 Task: Find connections with filter location Biguaçu with filter topic #Investingwith filter profile language Potuguese with filter current company Hexaware Technologies with filter school The Assembly of God Church School - India with filter industry Telephone Call Centers with filter service category Financial Planning with filter keywords title Translator
Action: Mouse moved to (524, 100)
Screenshot: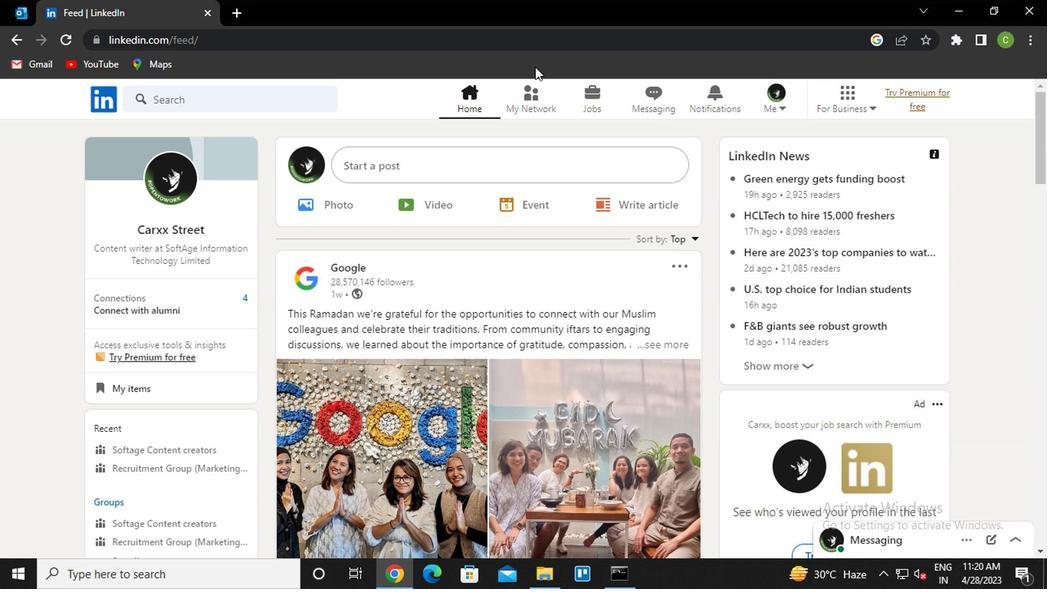
Action: Mouse pressed left at (524, 100)
Screenshot: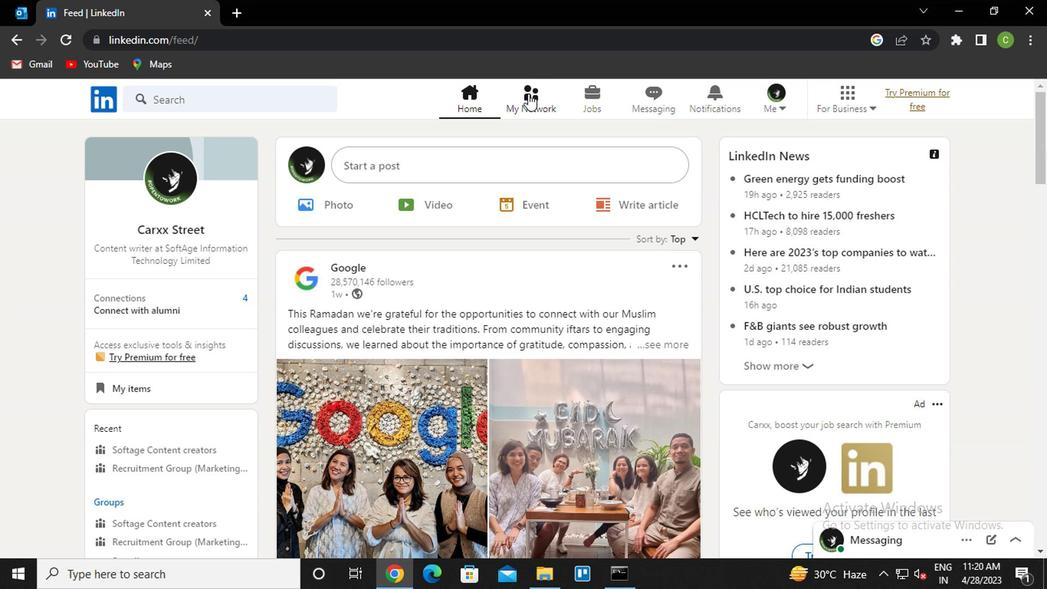 
Action: Mouse moved to (194, 192)
Screenshot: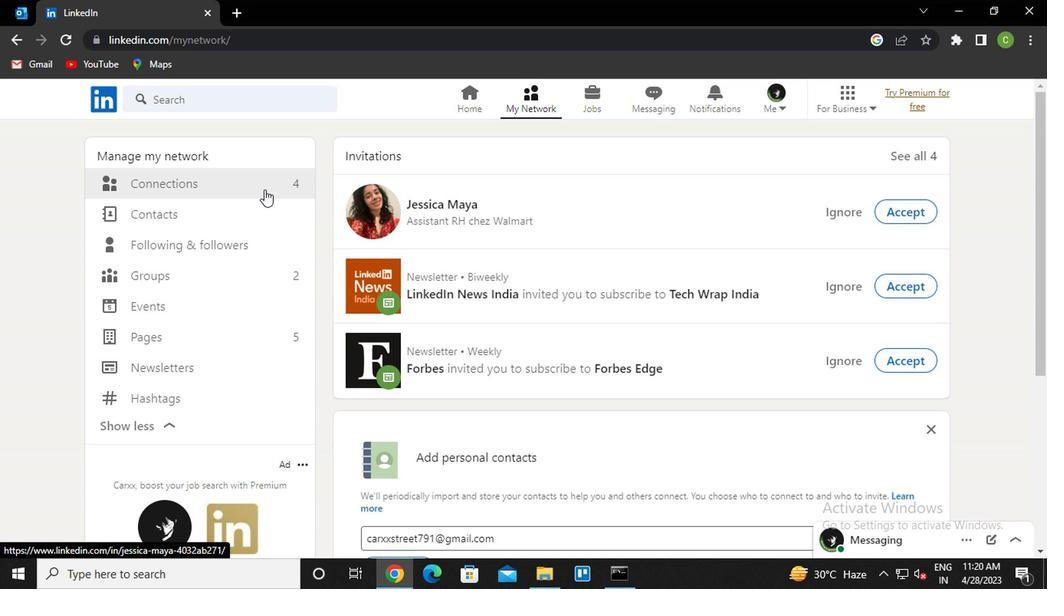 
Action: Mouse pressed left at (194, 192)
Screenshot: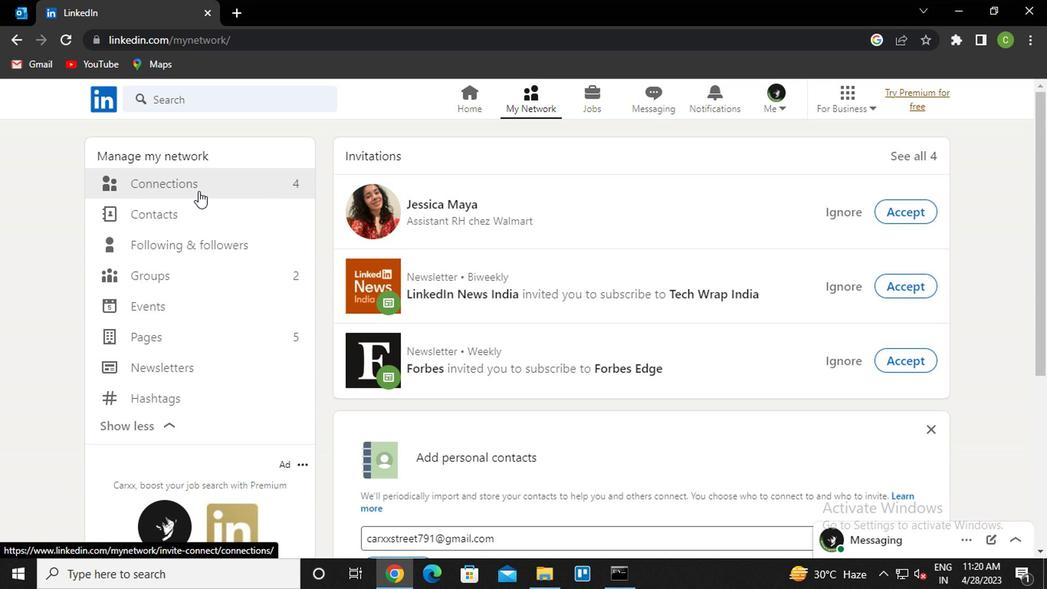 
Action: Mouse moved to (658, 188)
Screenshot: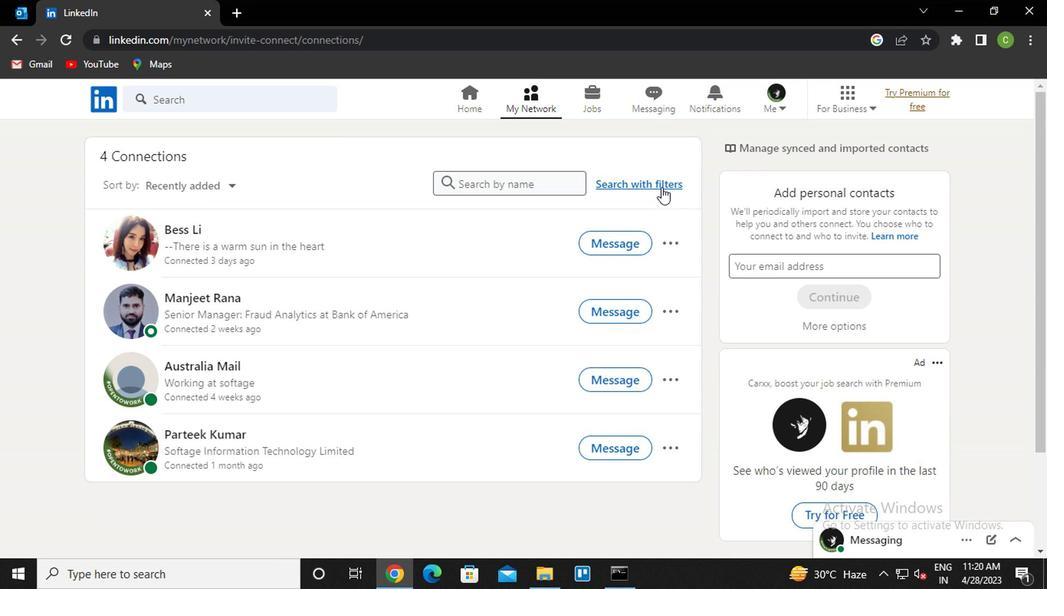 
Action: Mouse pressed left at (658, 188)
Screenshot: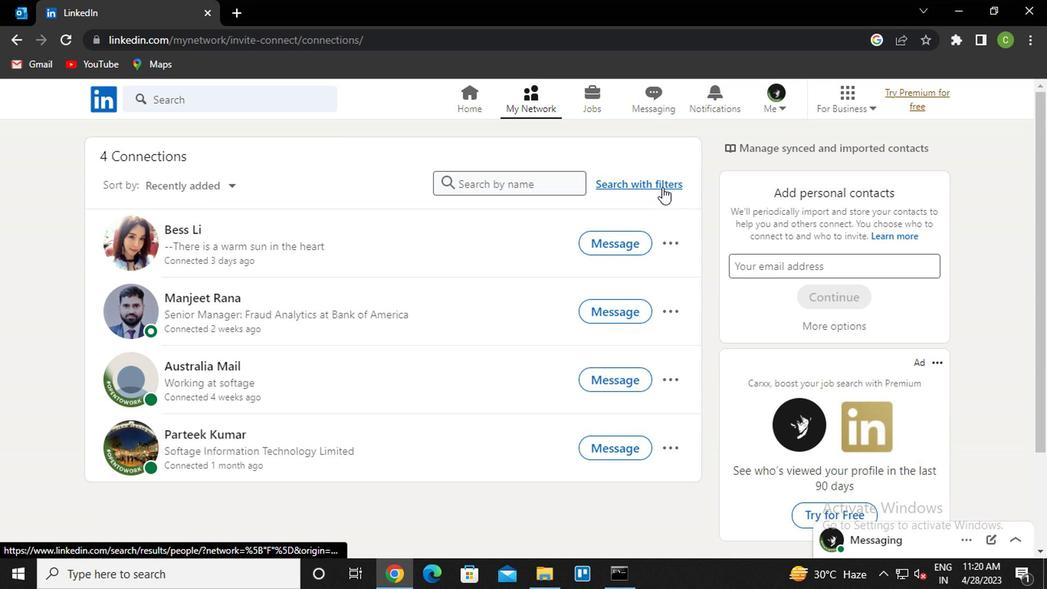 
Action: Mouse moved to (575, 145)
Screenshot: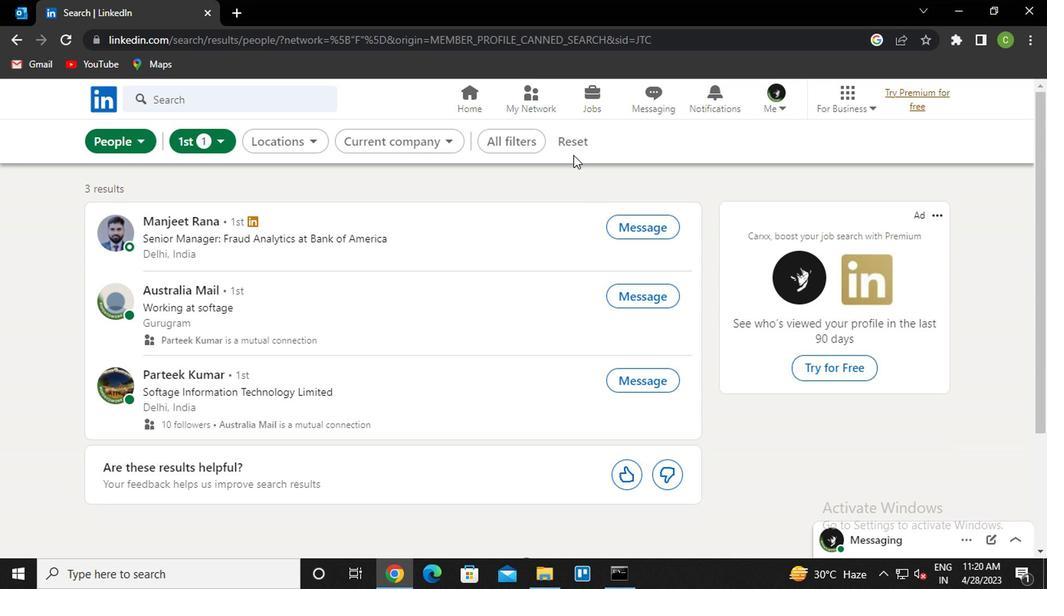 
Action: Mouse pressed left at (575, 145)
Screenshot: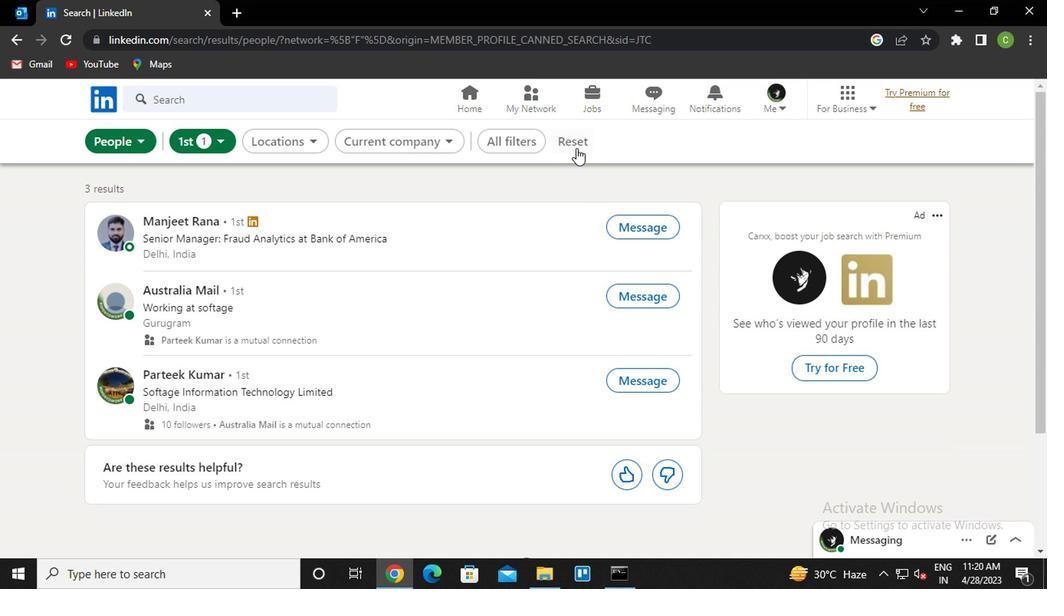 
Action: Mouse moved to (547, 146)
Screenshot: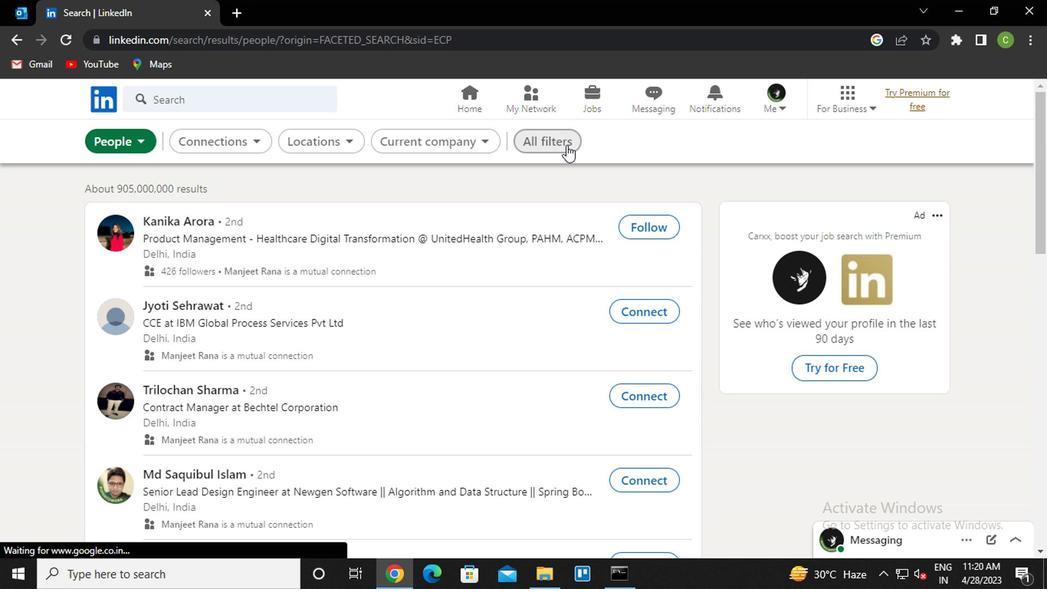 
Action: Mouse pressed left at (547, 146)
Screenshot: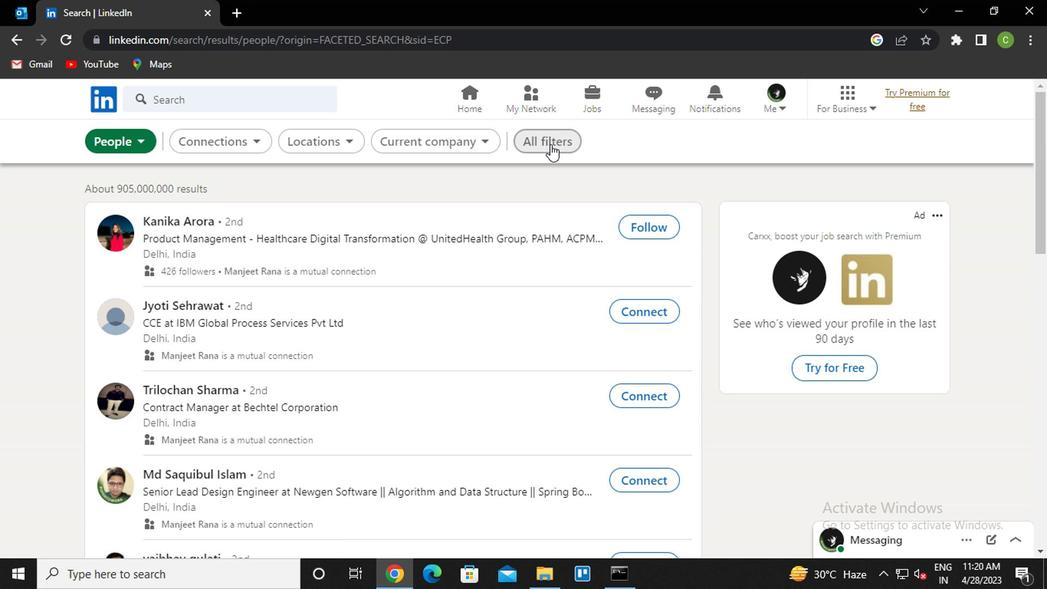 
Action: Mouse moved to (792, 367)
Screenshot: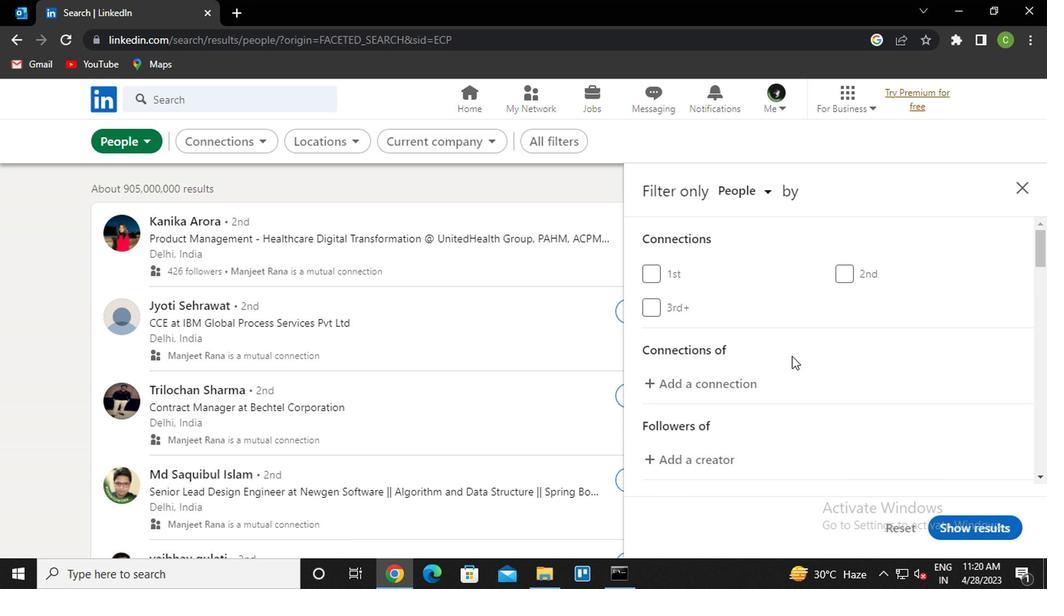 
Action: Mouse scrolled (792, 366) with delta (0, -1)
Screenshot: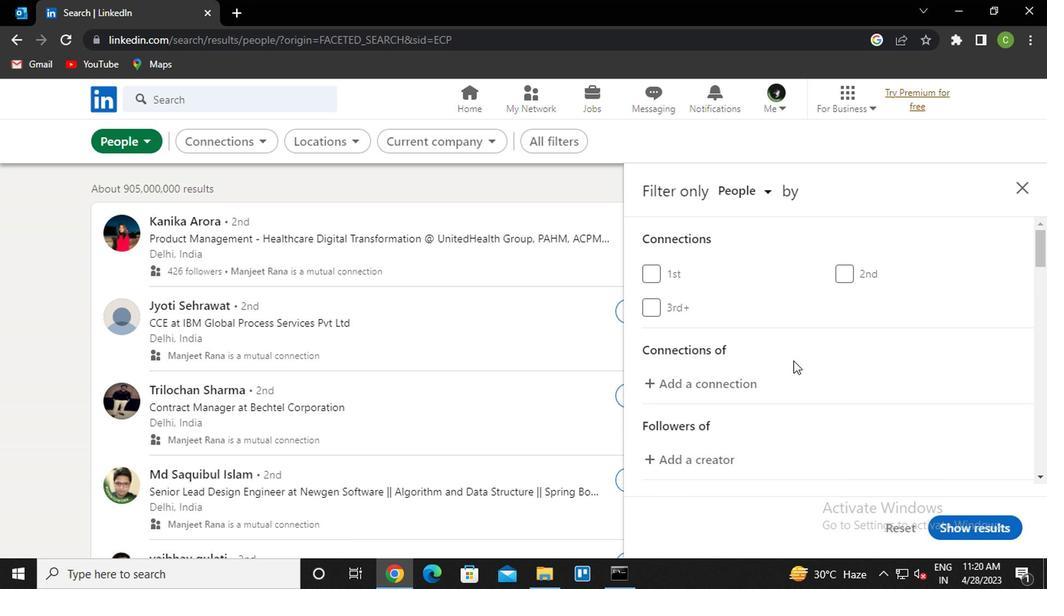 
Action: Mouse scrolled (792, 366) with delta (0, -1)
Screenshot: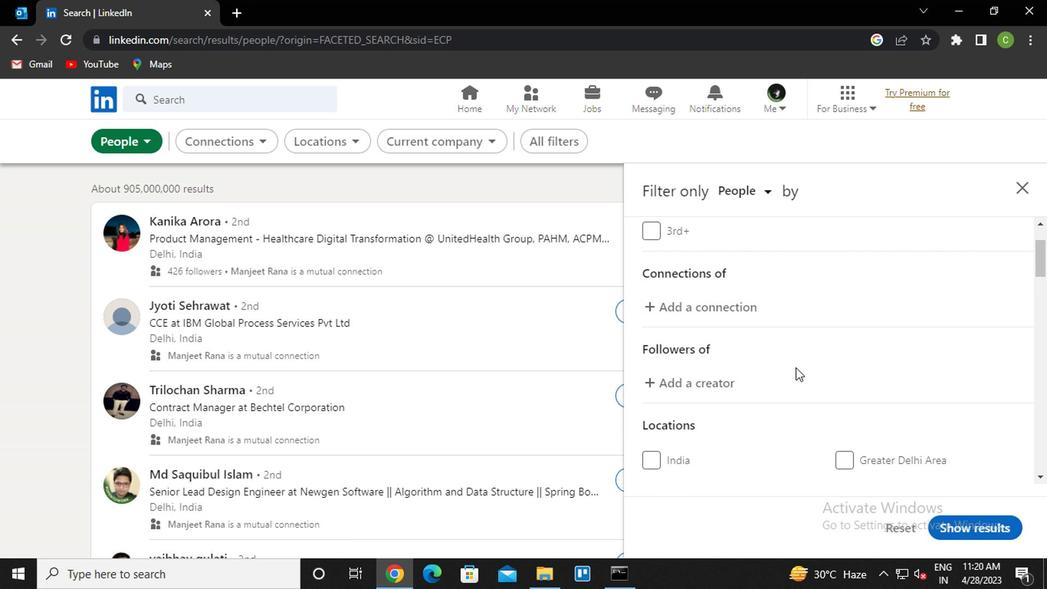 
Action: Mouse scrolled (792, 366) with delta (0, -1)
Screenshot: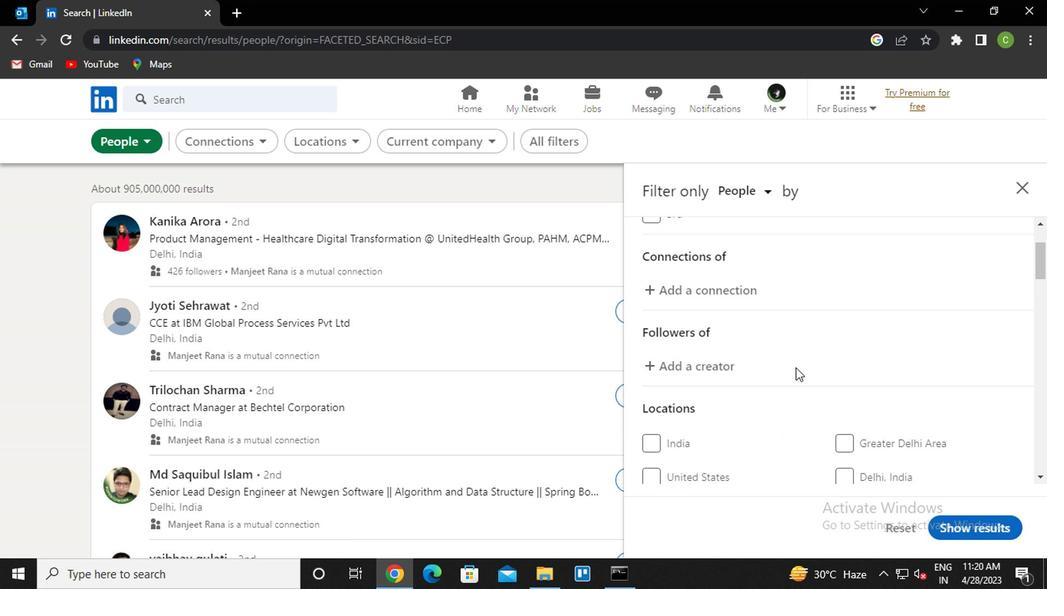 
Action: Mouse moved to (791, 370)
Screenshot: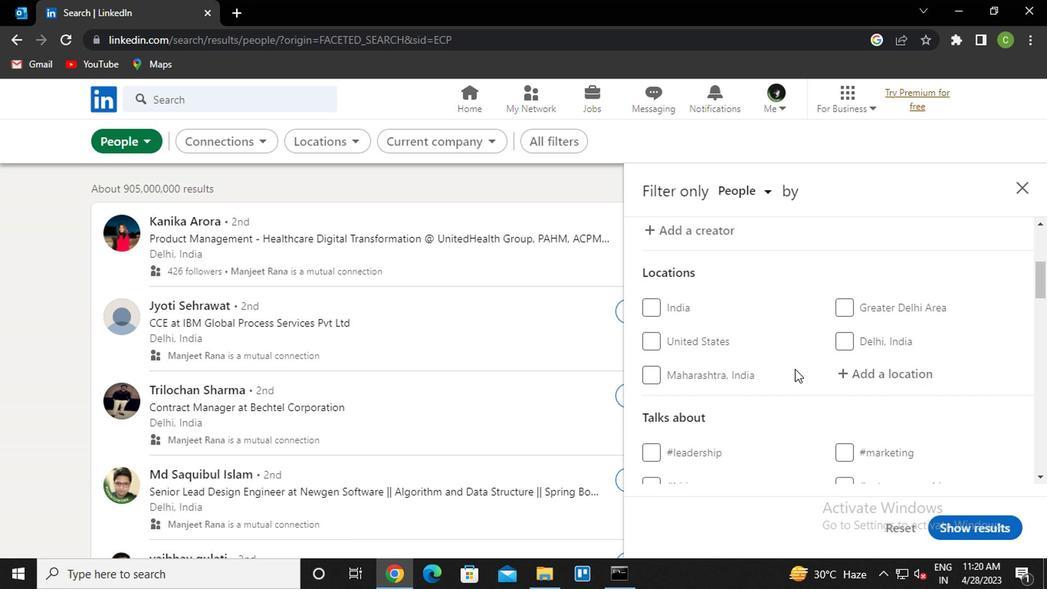 
Action: Mouse scrolled (791, 369) with delta (0, -1)
Screenshot: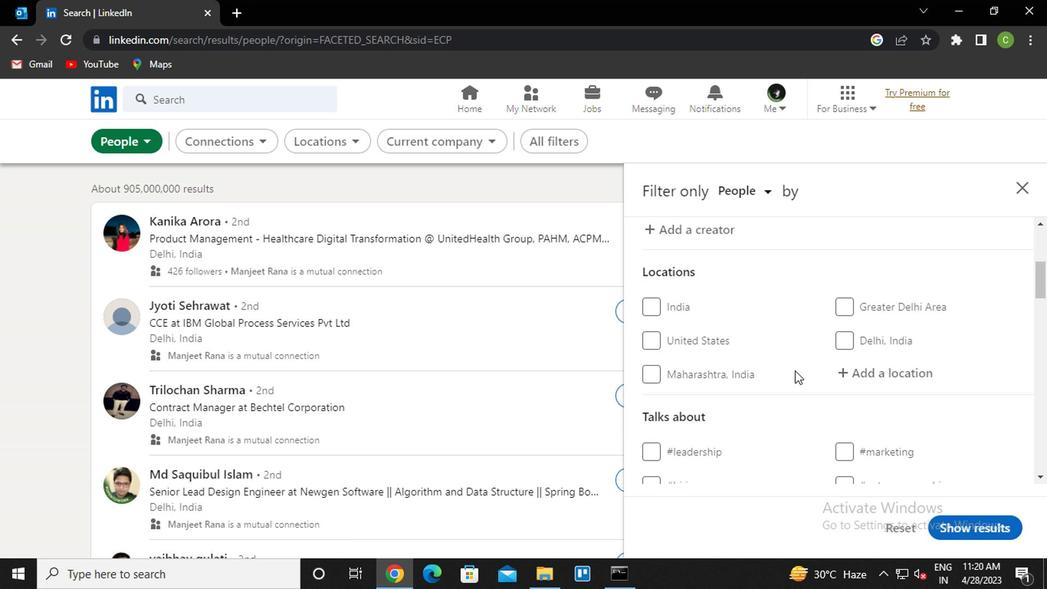 
Action: Mouse moved to (873, 299)
Screenshot: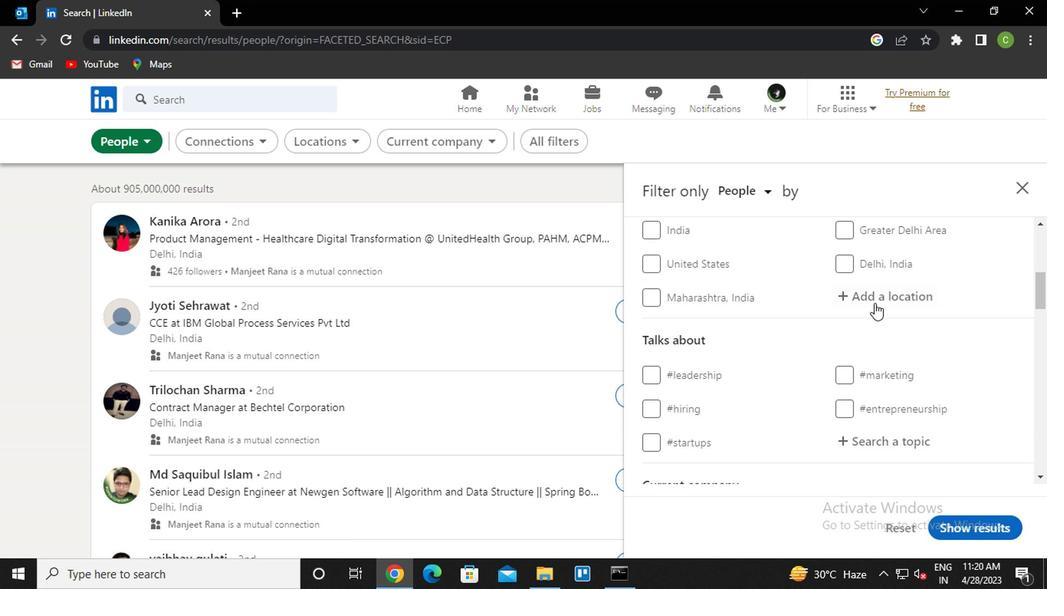 
Action: Mouse pressed left at (873, 299)
Screenshot: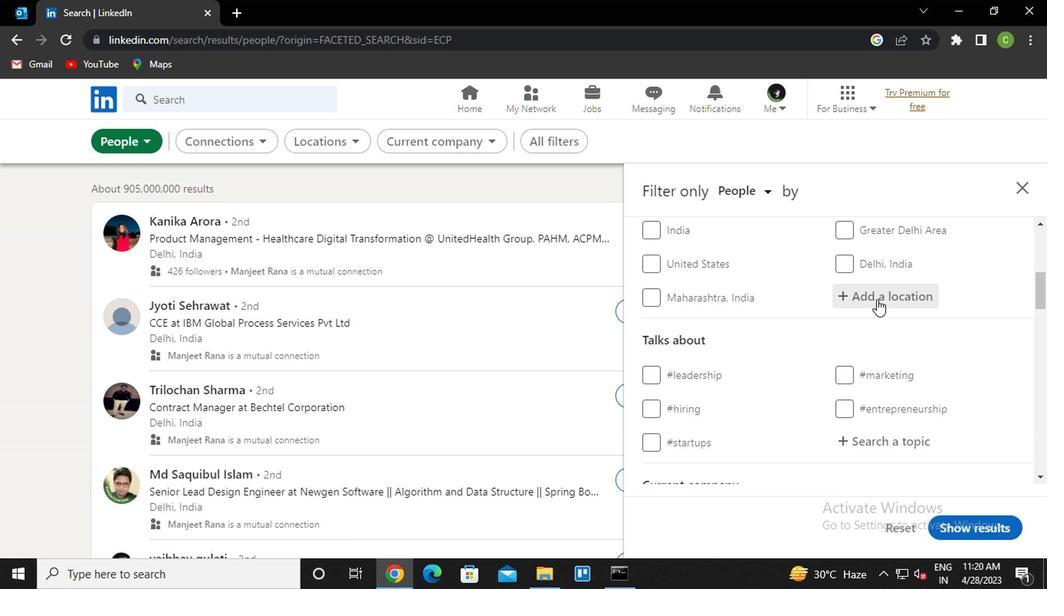 
Action: Key pressed <Key.caps_lock>b<Key.caps_lock>iguacu<Key.down><Key.enter>
Screenshot: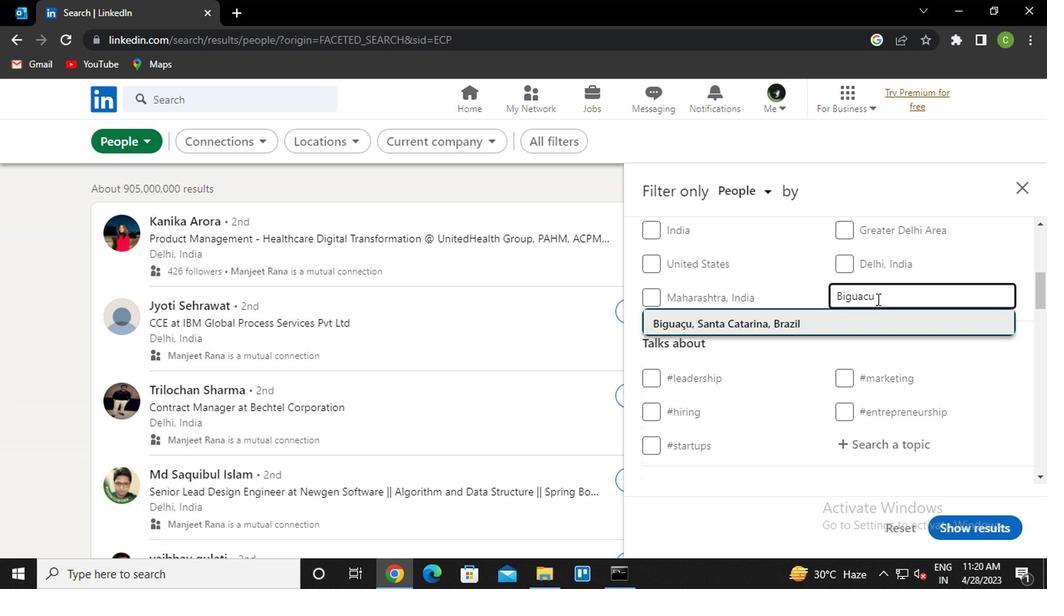 
Action: Mouse scrolled (873, 298) with delta (0, 0)
Screenshot: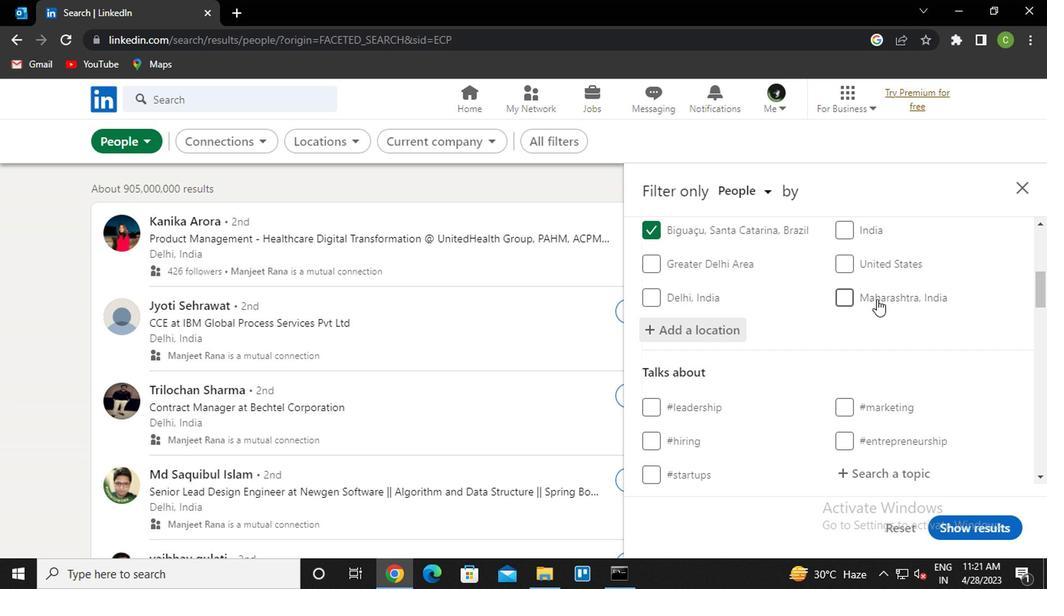 
Action: Mouse scrolled (873, 298) with delta (0, 0)
Screenshot: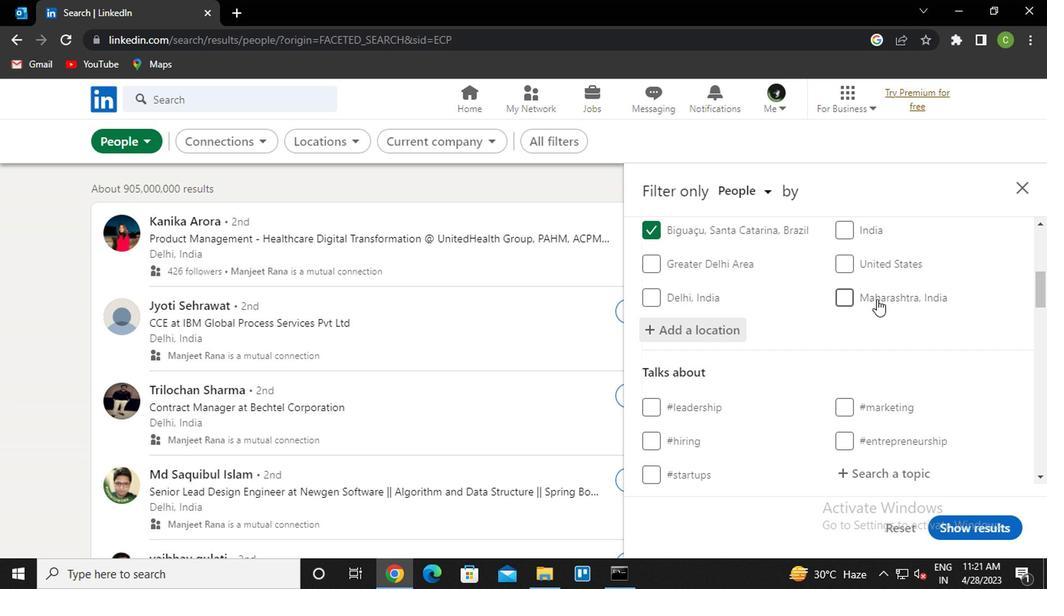 
Action: Mouse scrolled (873, 298) with delta (0, 0)
Screenshot: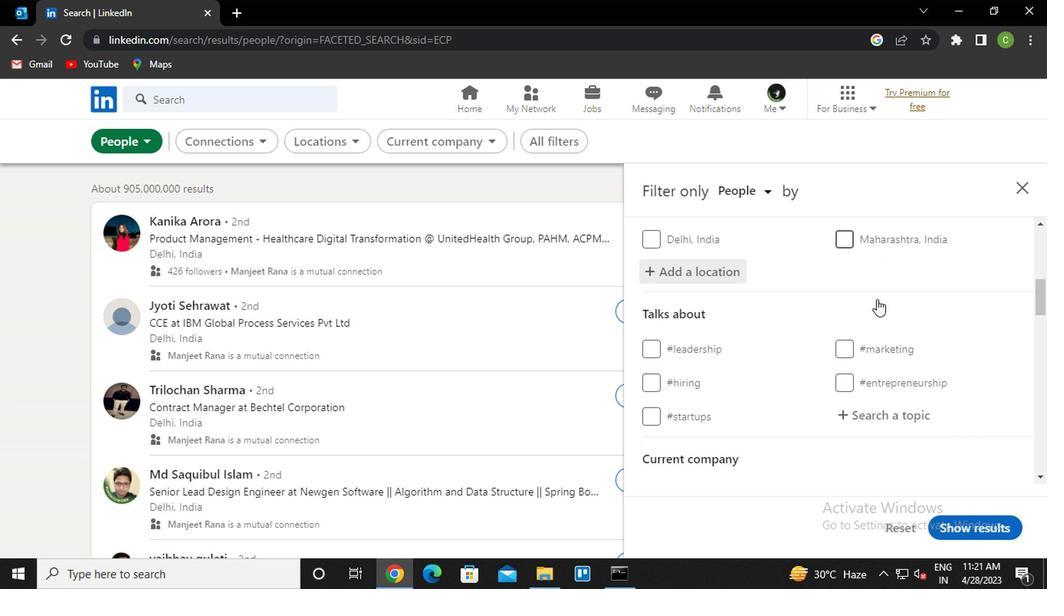 
Action: Mouse moved to (898, 243)
Screenshot: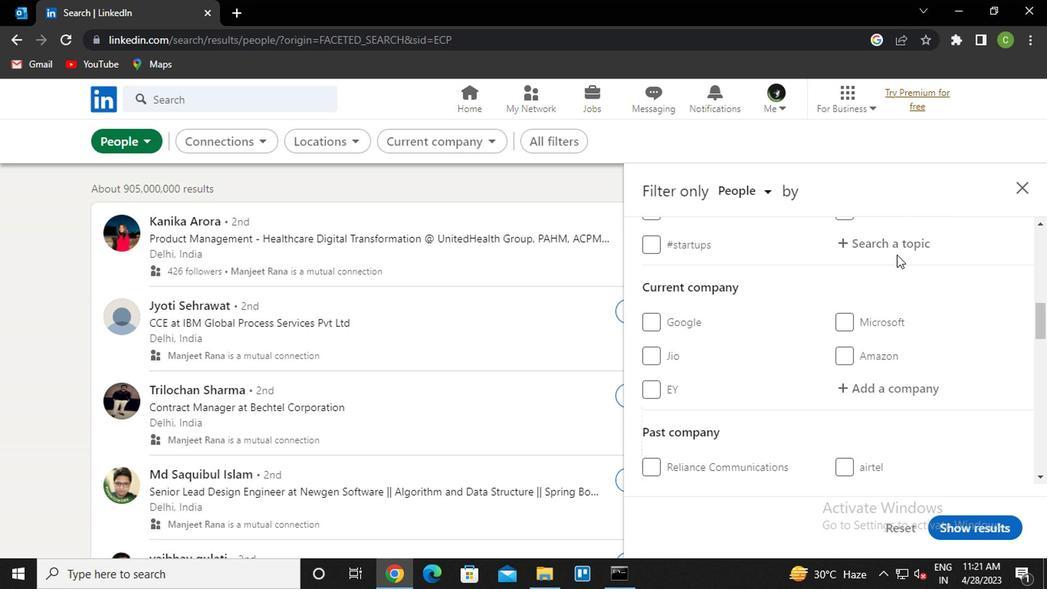 
Action: Mouse pressed left at (898, 243)
Screenshot: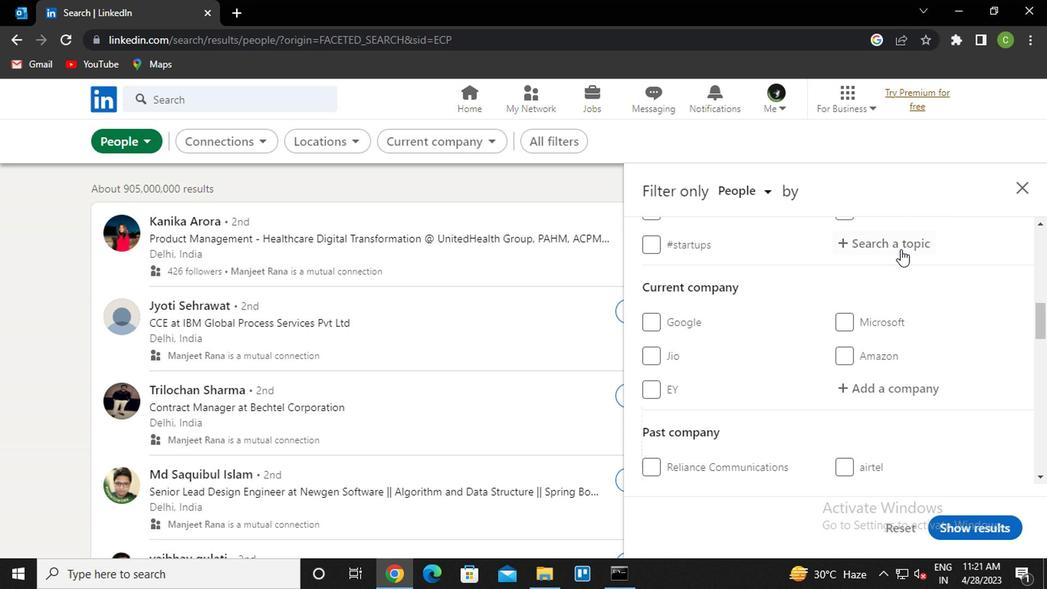 
Action: Key pressed <Key.caps_lock>i<Key.caps_lock>nvesting<Key.down><Key.enter>
Screenshot: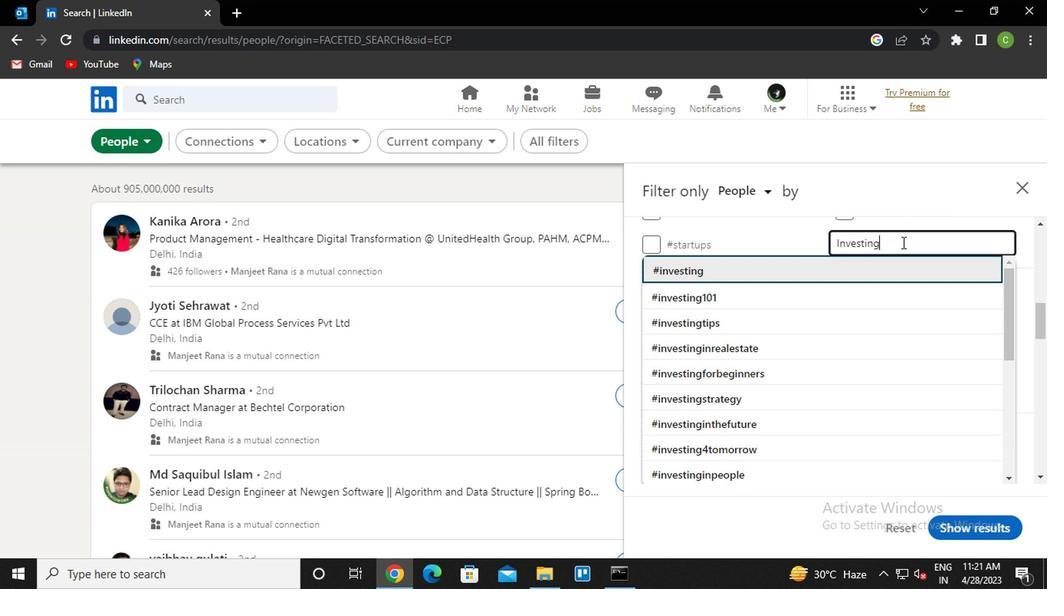 
Action: Mouse scrolled (898, 242) with delta (0, 0)
Screenshot: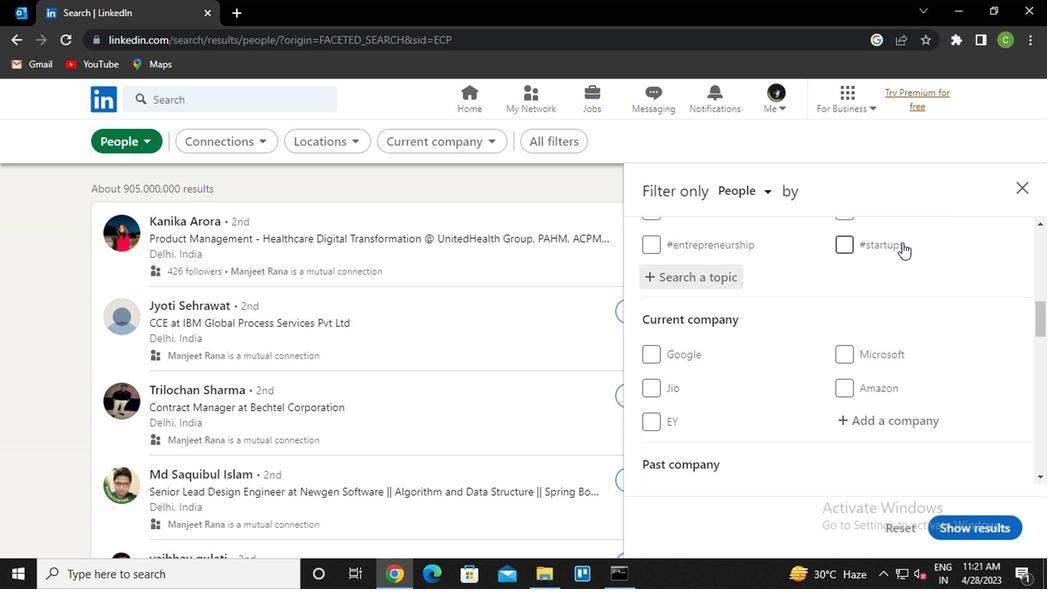 
Action: Mouse moved to (768, 336)
Screenshot: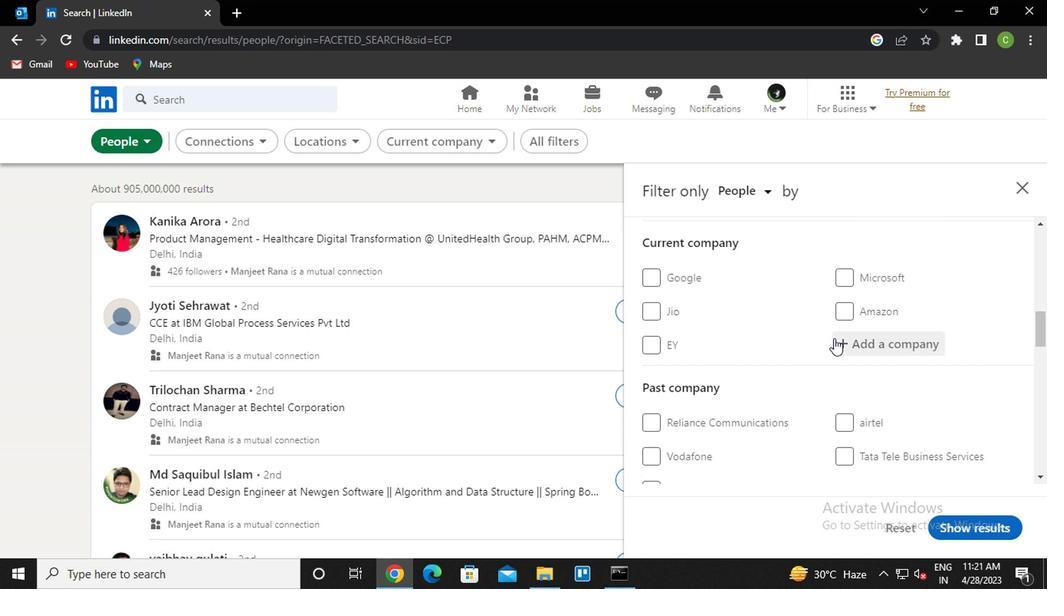 
Action: Mouse scrolled (768, 334) with delta (0, -1)
Screenshot: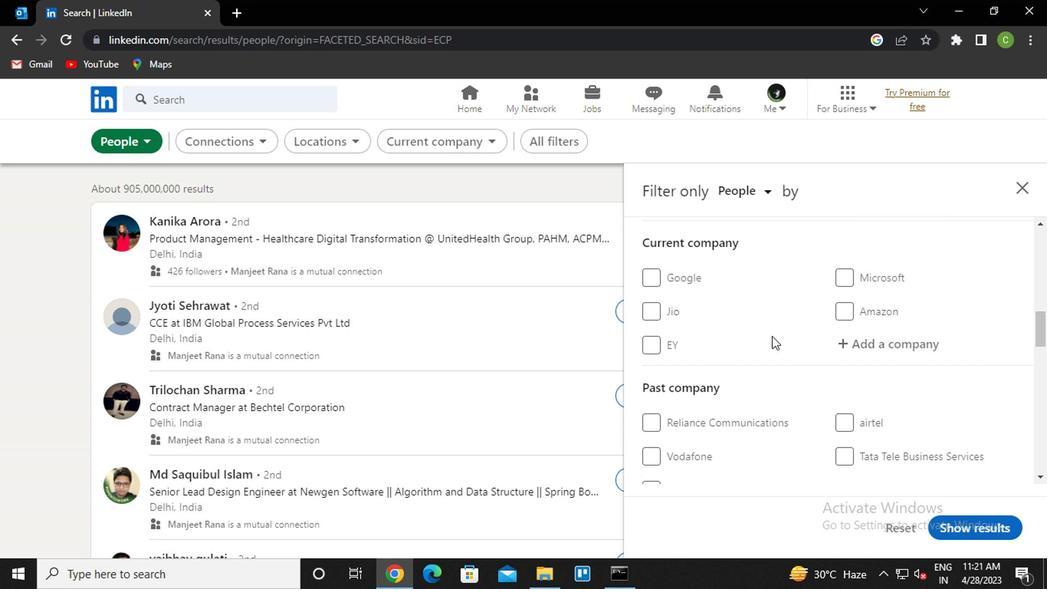 
Action: Mouse scrolled (768, 334) with delta (0, -1)
Screenshot: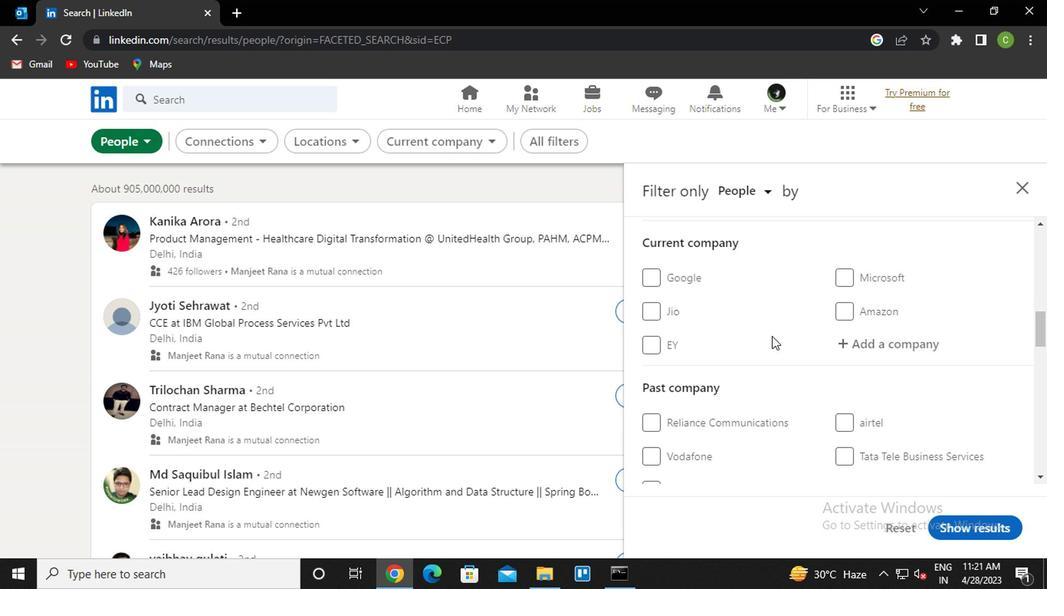 
Action: Mouse scrolled (768, 334) with delta (0, -1)
Screenshot: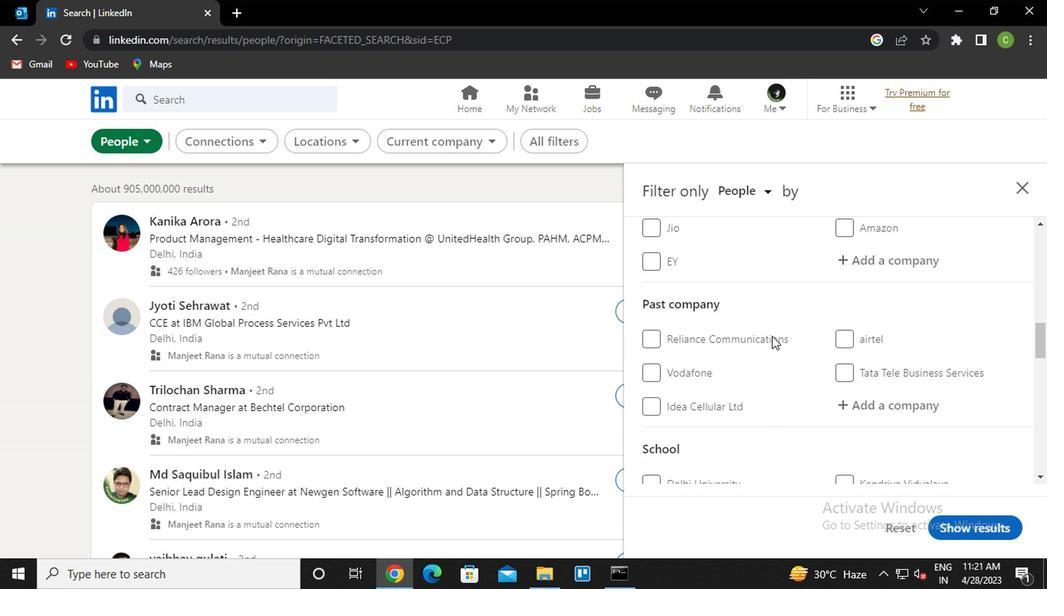 
Action: Mouse scrolled (768, 334) with delta (0, -1)
Screenshot: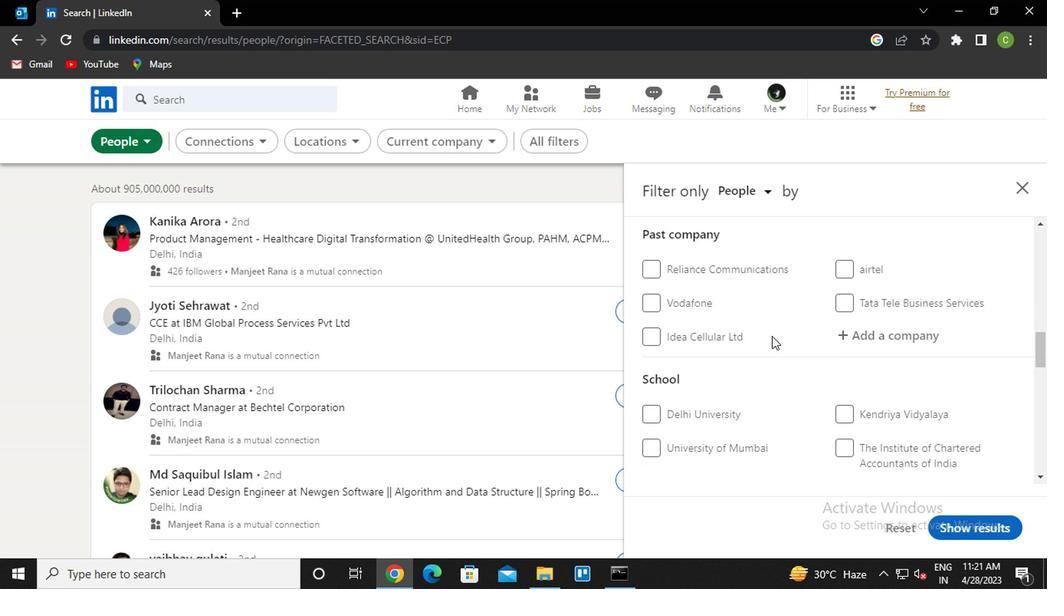 
Action: Mouse scrolled (768, 334) with delta (0, -1)
Screenshot: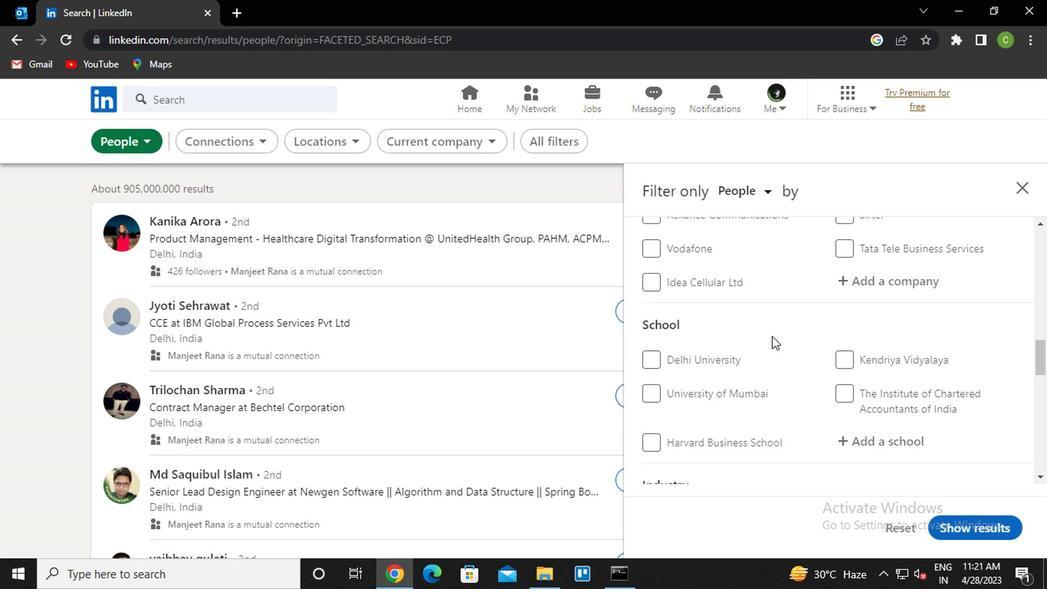 
Action: Mouse moved to (766, 332)
Screenshot: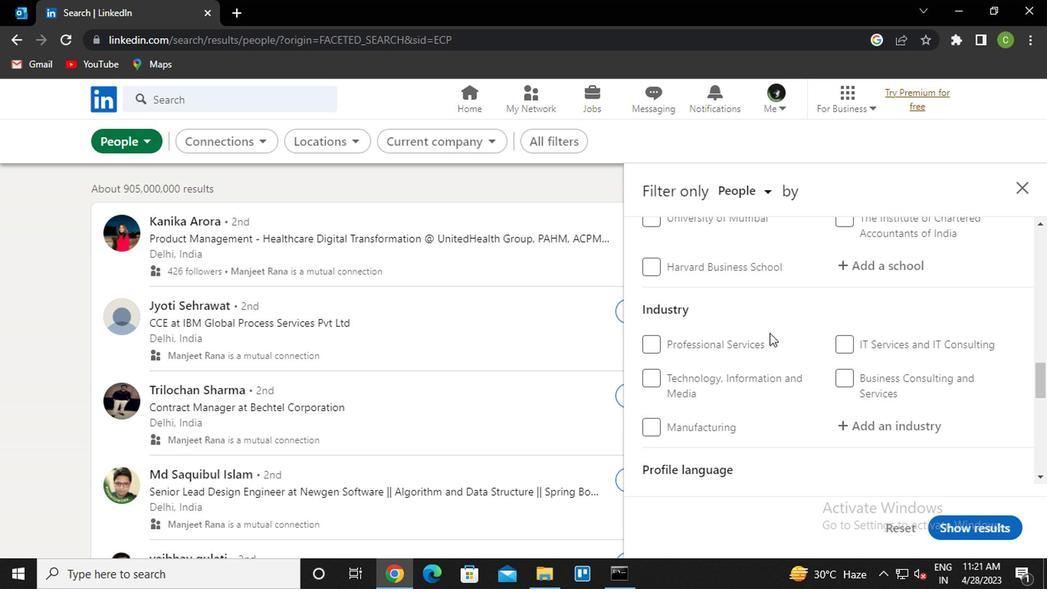 
Action: Mouse scrolled (766, 332) with delta (0, 0)
Screenshot: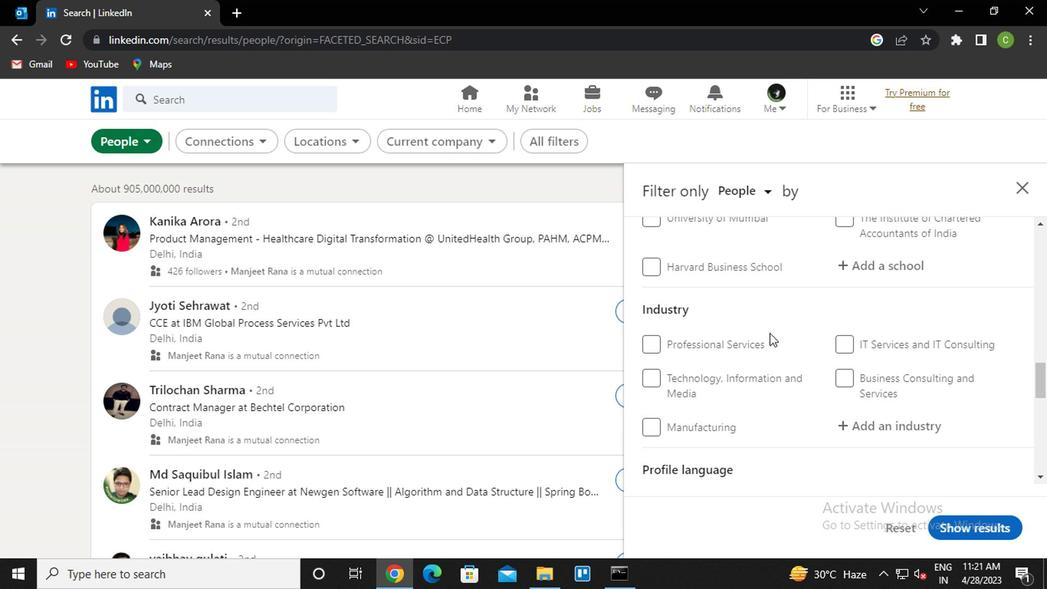 
Action: Mouse moved to (766, 338)
Screenshot: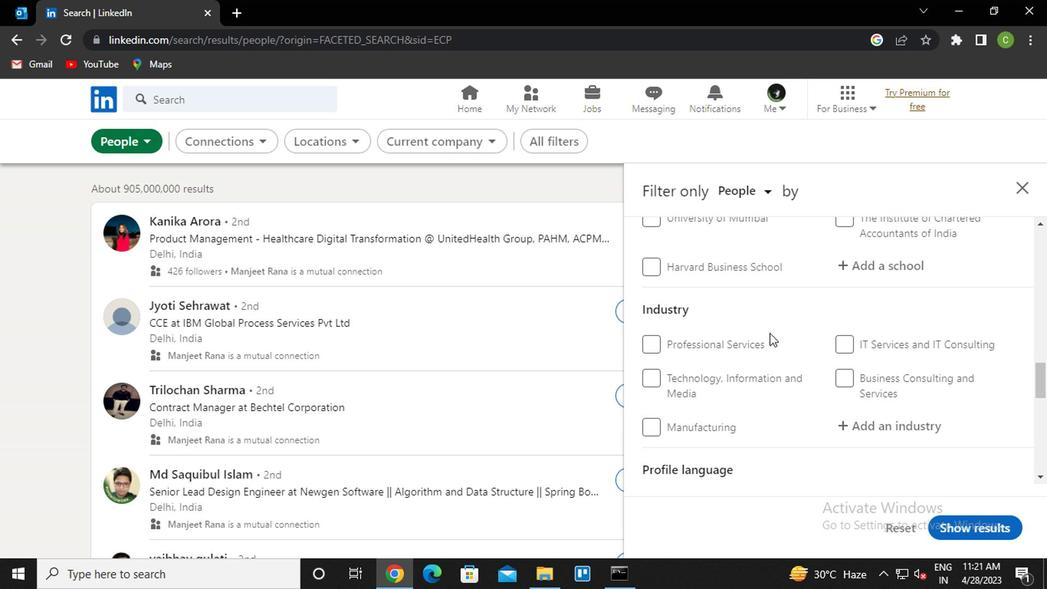 
Action: Mouse scrolled (766, 338) with delta (0, 0)
Screenshot: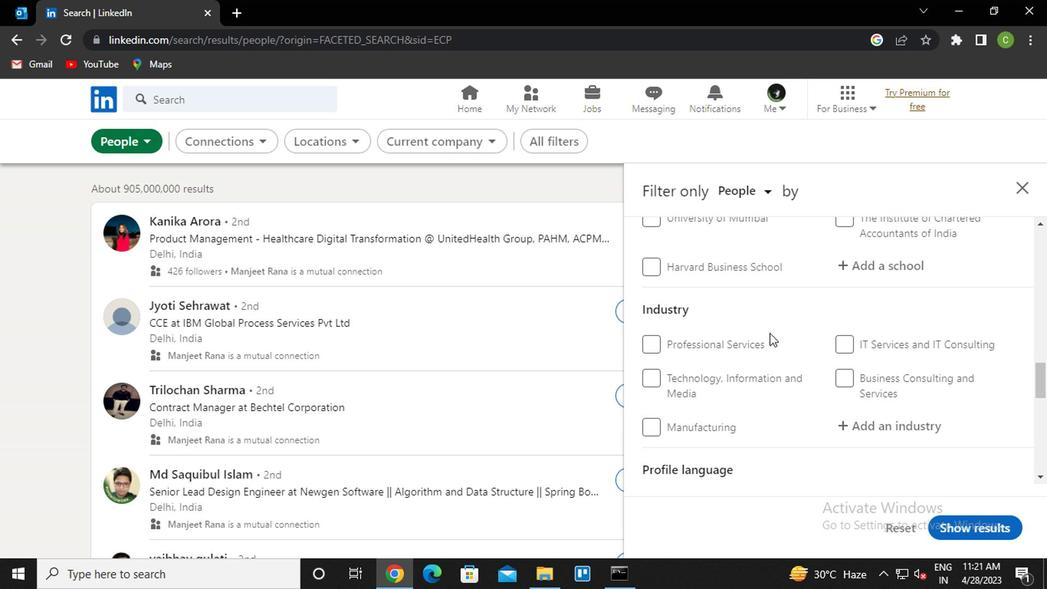 
Action: Mouse moved to (764, 345)
Screenshot: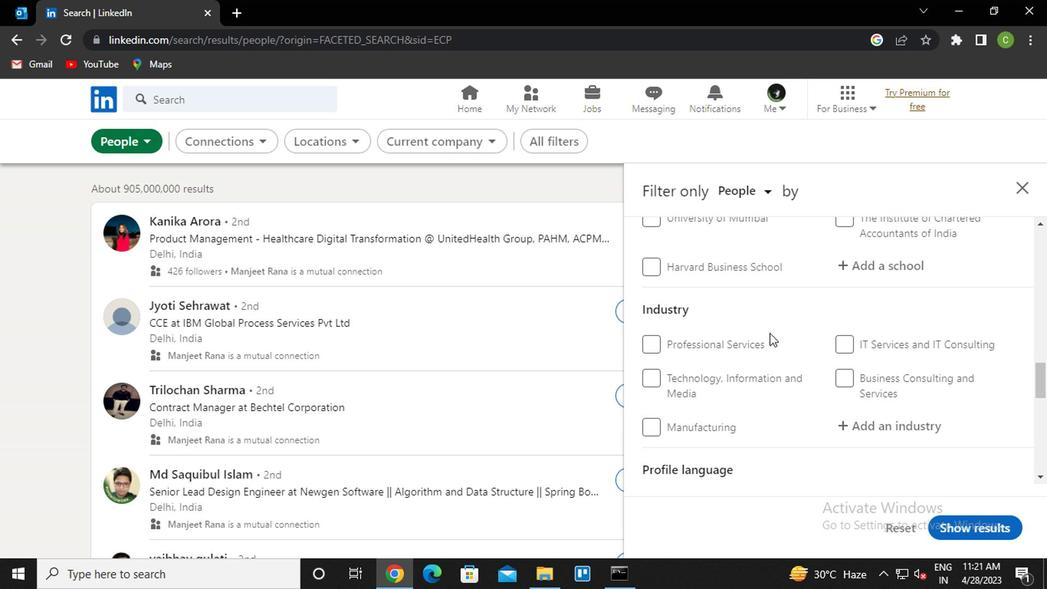 
Action: Mouse scrolled (764, 345) with delta (0, 0)
Screenshot: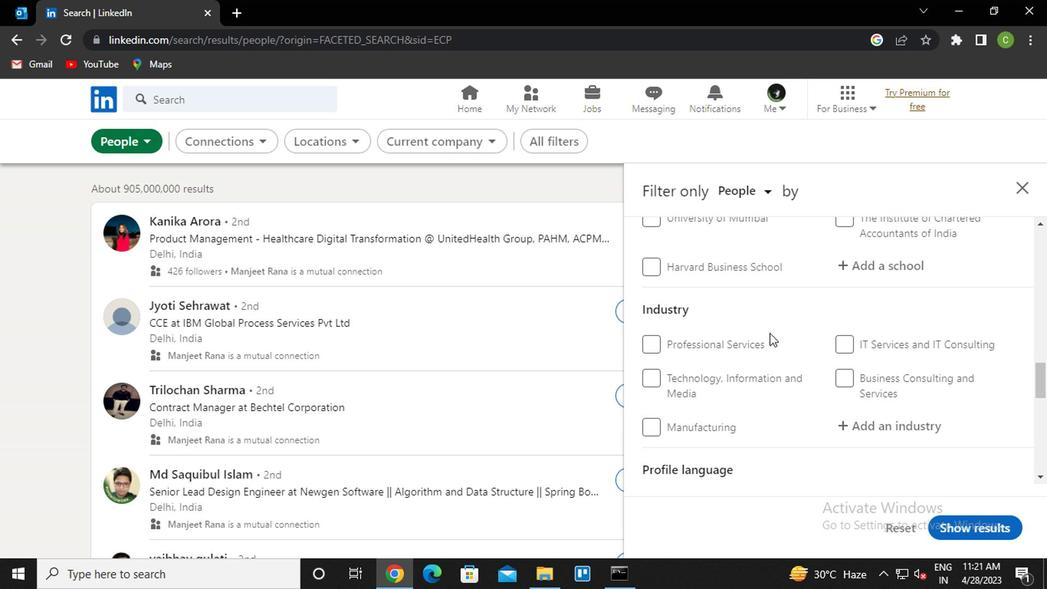 
Action: Mouse moved to (763, 347)
Screenshot: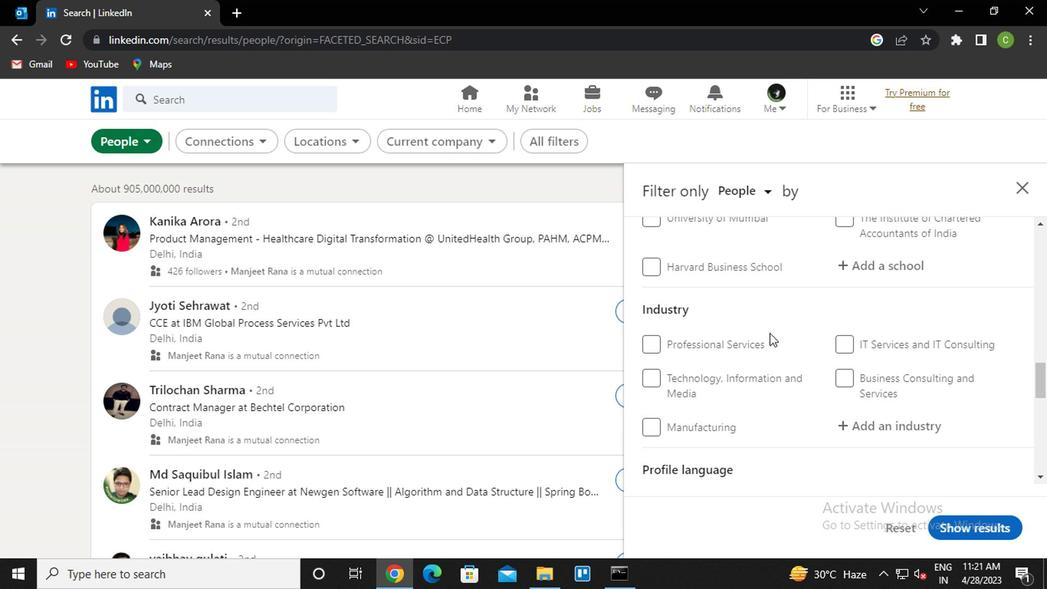 
Action: Mouse scrolled (763, 346) with delta (0, -1)
Screenshot: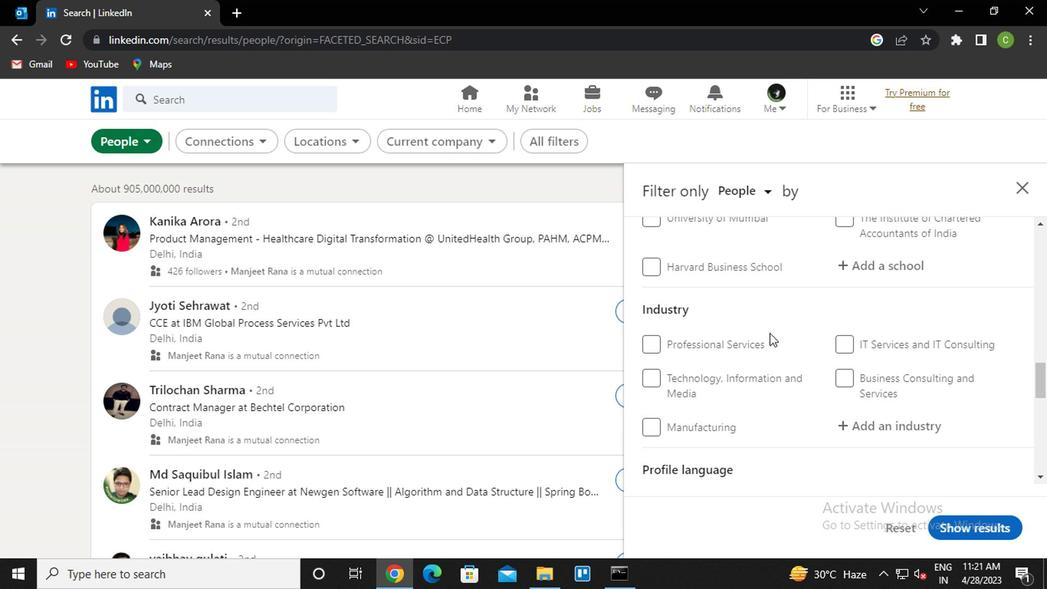 
Action: Mouse scrolled (763, 346) with delta (0, -1)
Screenshot: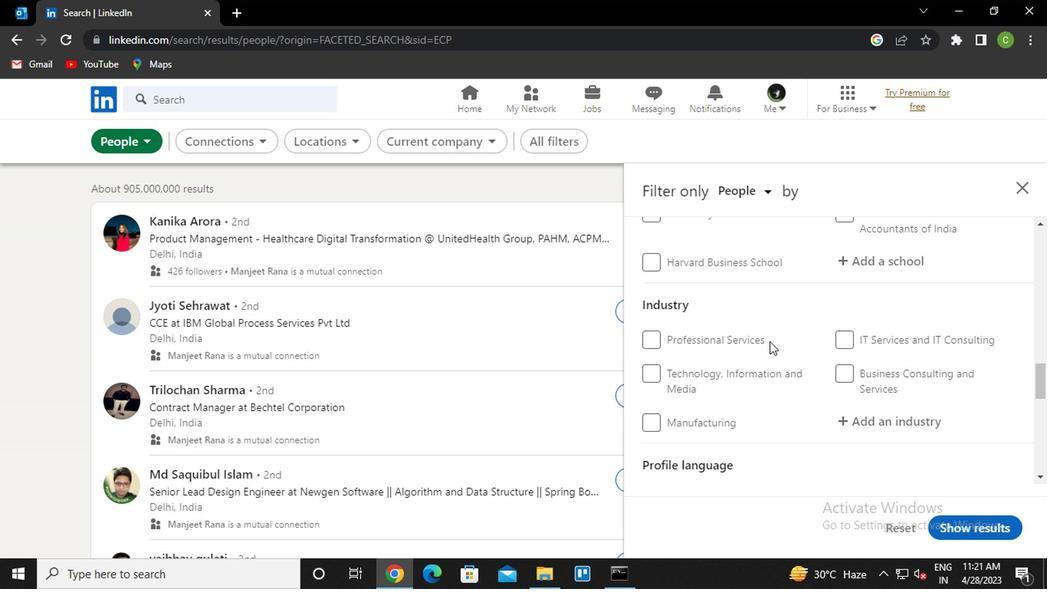 
Action: Mouse moved to (764, 361)
Screenshot: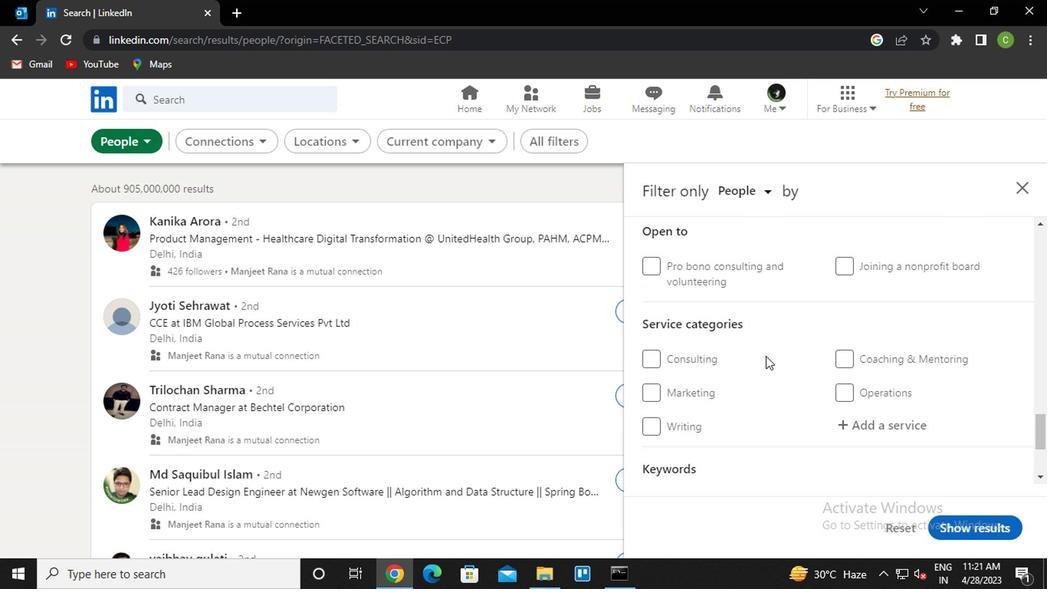 
Action: Mouse scrolled (764, 361) with delta (0, 0)
Screenshot: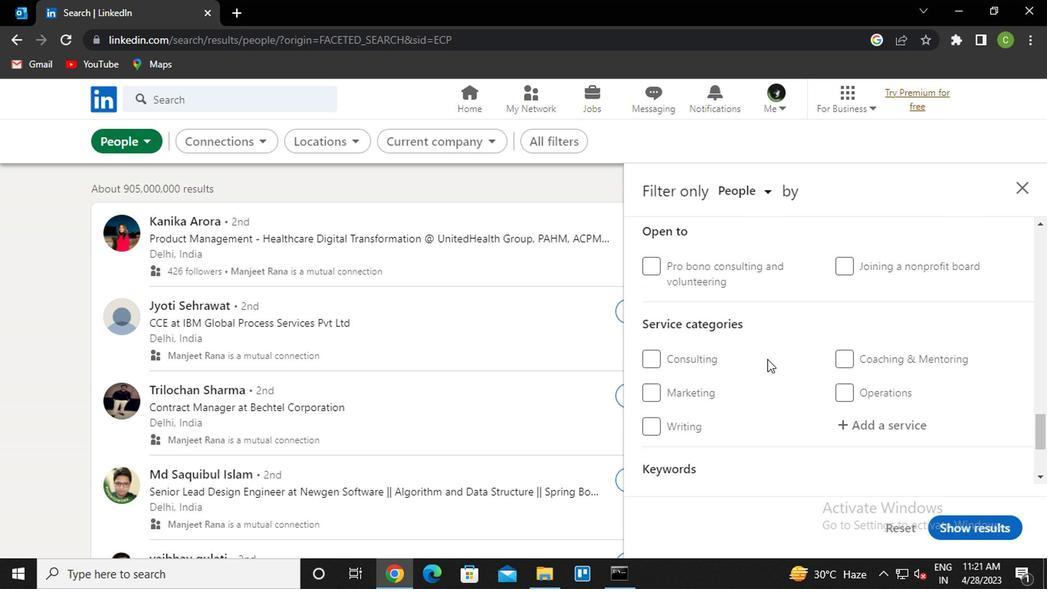 
Action: Mouse scrolled (764, 361) with delta (0, 0)
Screenshot: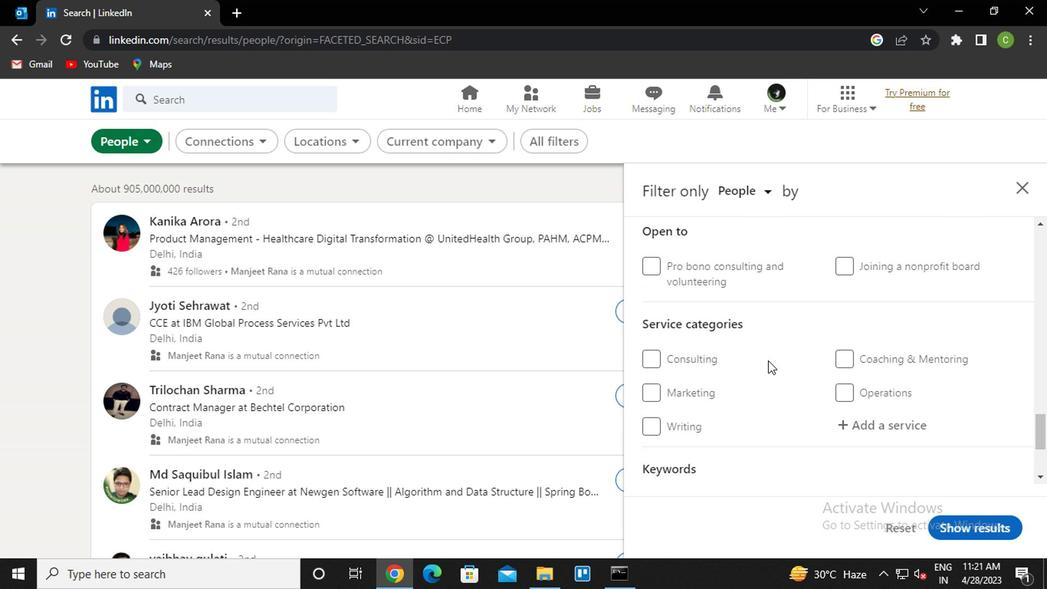 
Action: Mouse scrolled (764, 362) with delta (0, 1)
Screenshot: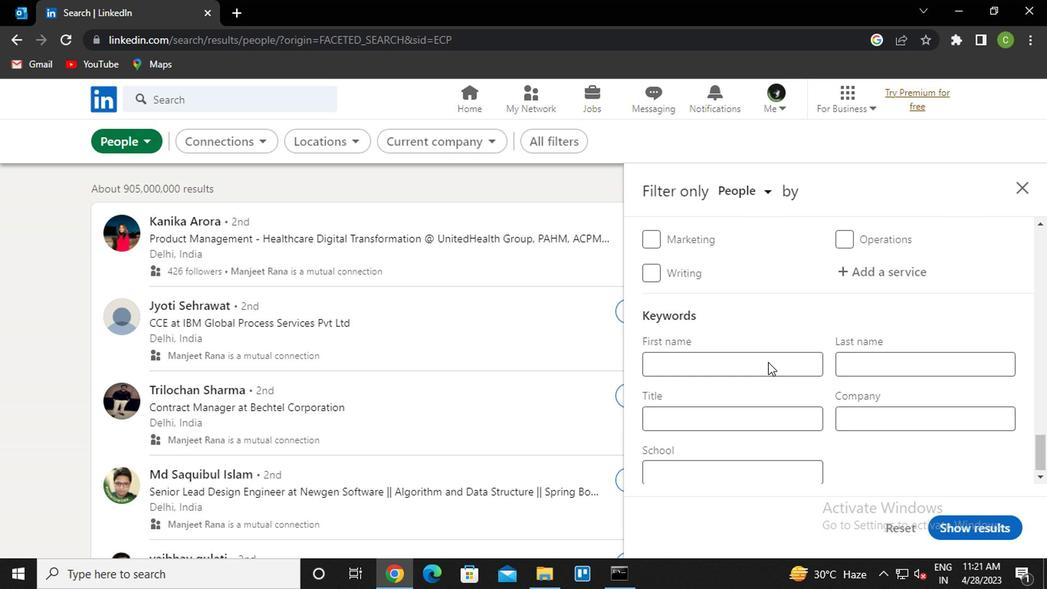 
Action: Mouse scrolled (764, 362) with delta (0, 1)
Screenshot: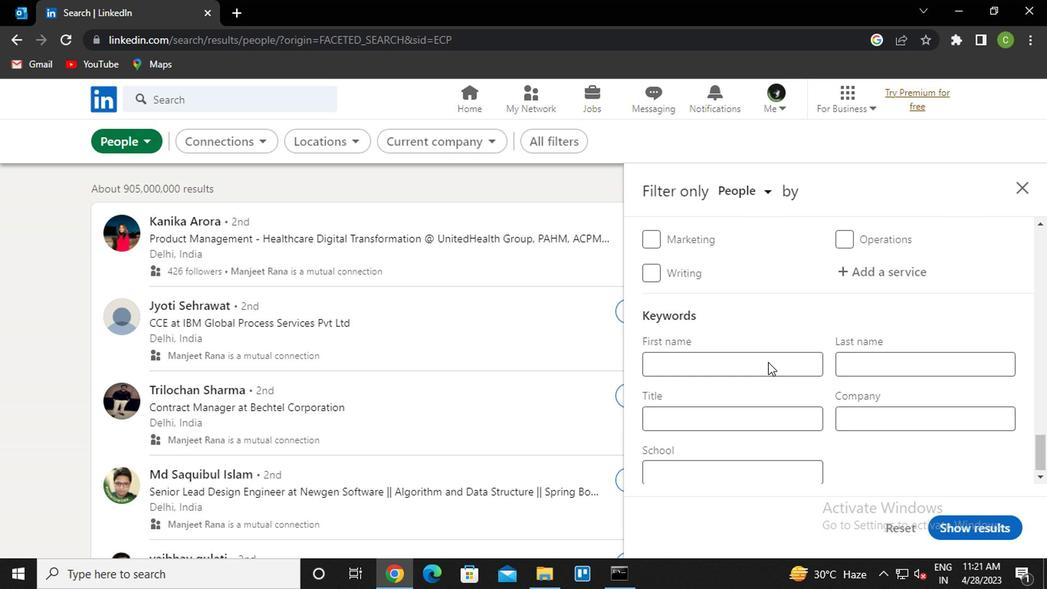 
Action: Mouse scrolled (764, 362) with delta (0, 1)
Screenshot: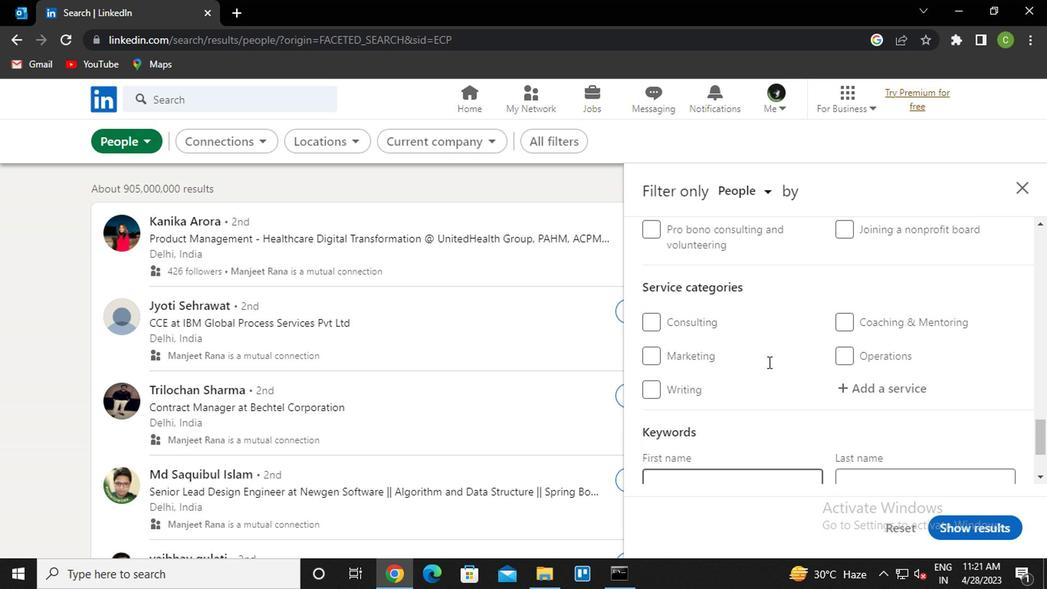 
Action: Mouse moved to (751, 352)
Screenshot: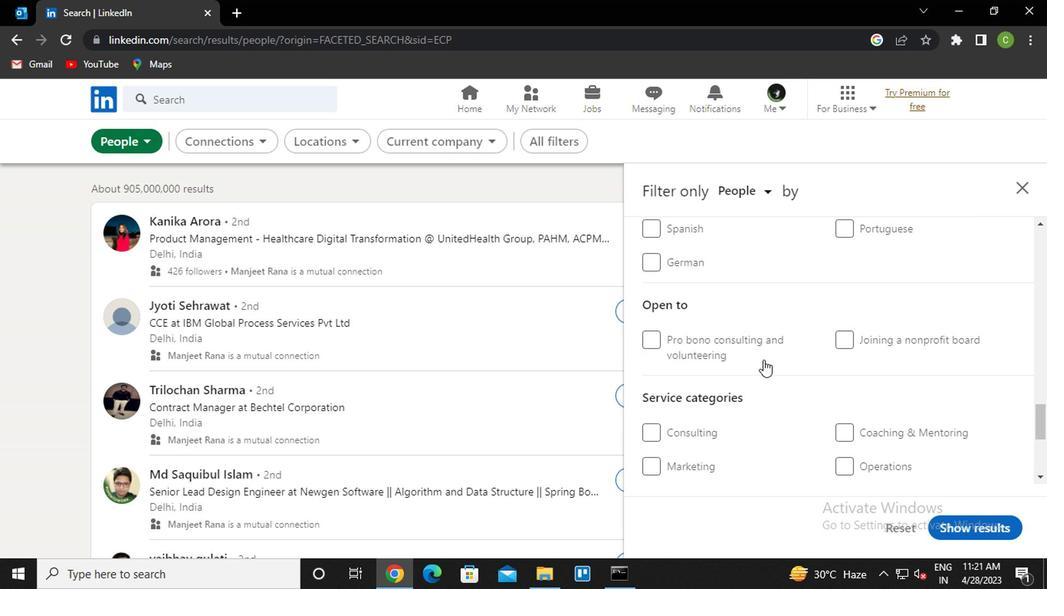 
Action: Mouse scrolled (751, 353) with delta (0, 1)
Screenshot: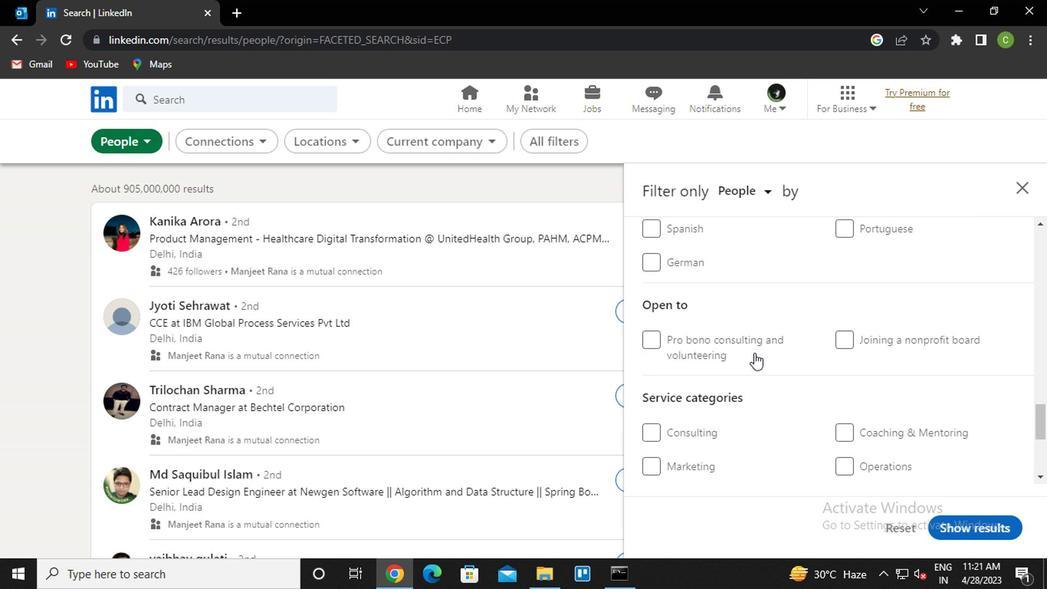 
Action: Mouse moved to (846, 313)
Screenshot: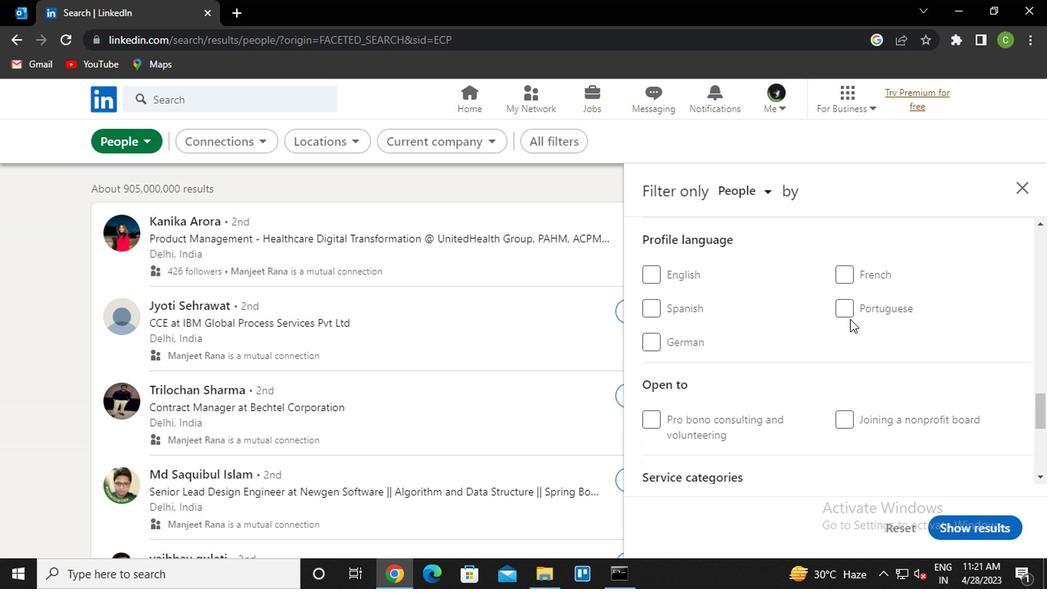 
Action: Mouse pressed left at (846, 313)
Screenshot: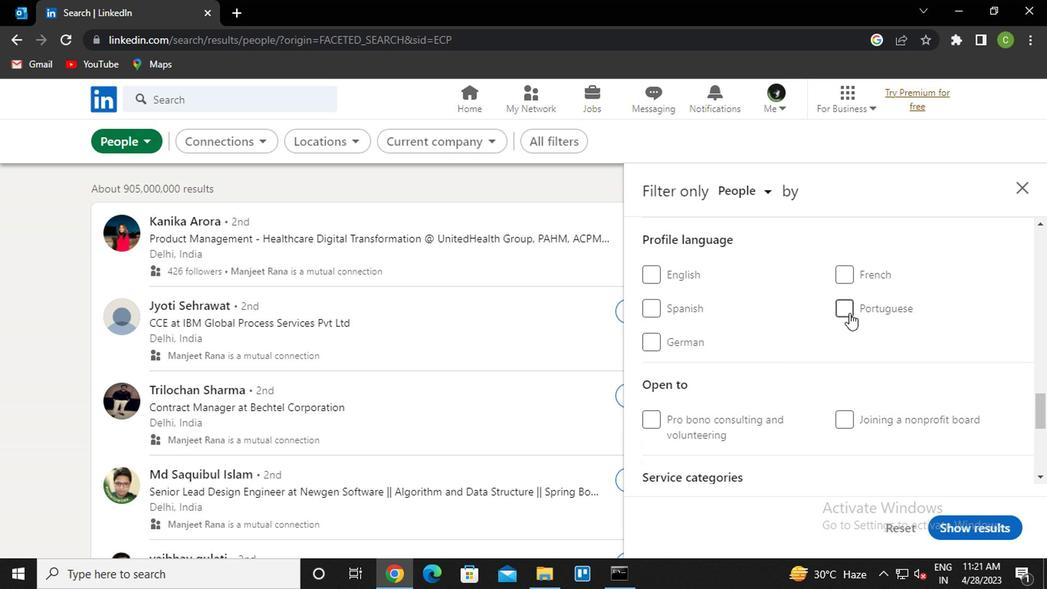 
Action: Mouse moved to (774, 369)
Screenshot: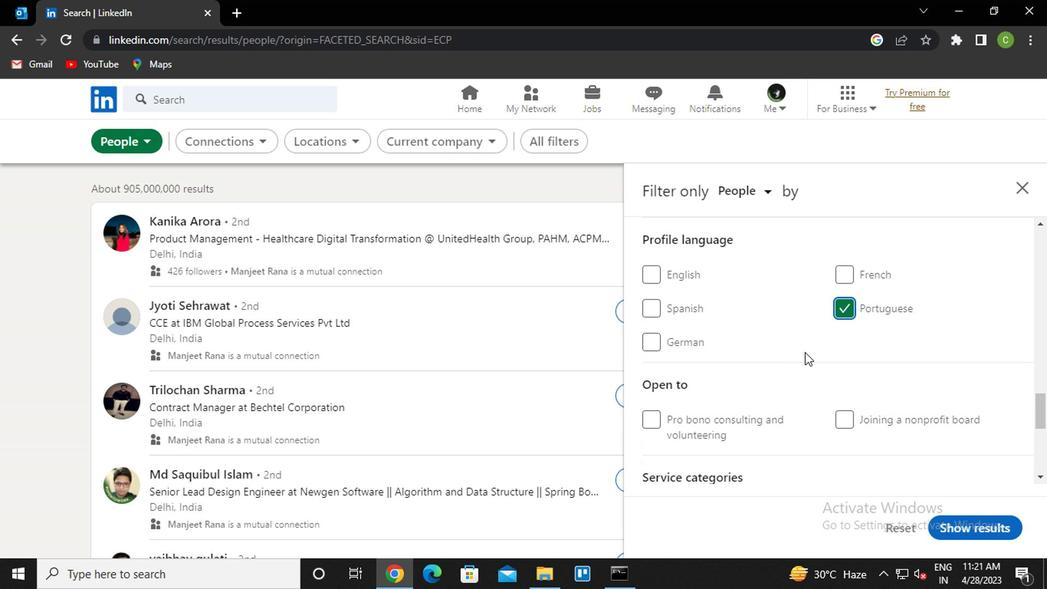 
Action: Mouse scrolled (774, 369) with delta (0, 0)
Screenshot: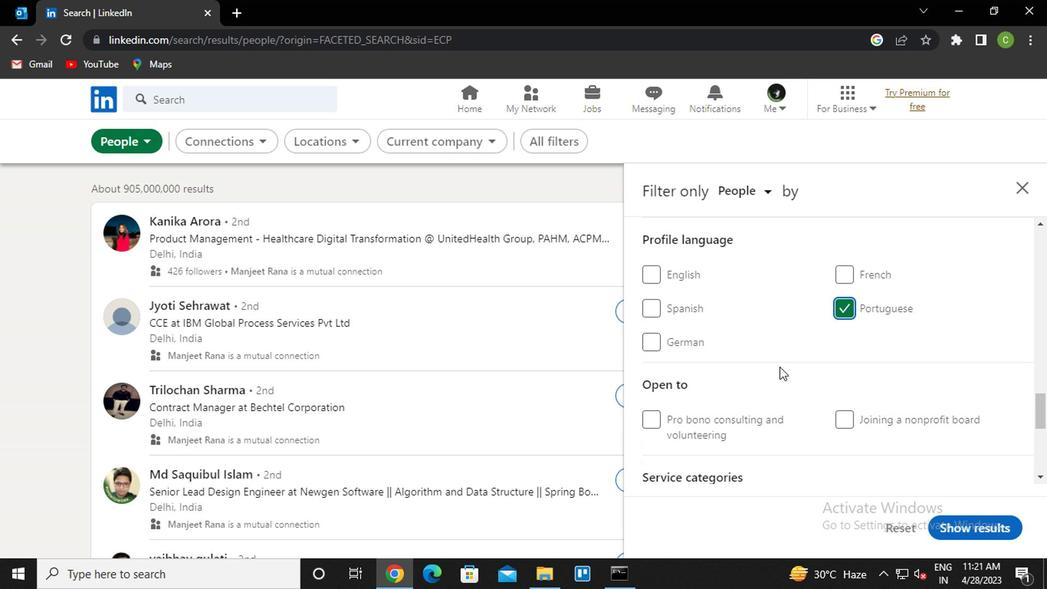
Action: Mouse scrolled (774, 369) with delta (0, 0)
Screenshot: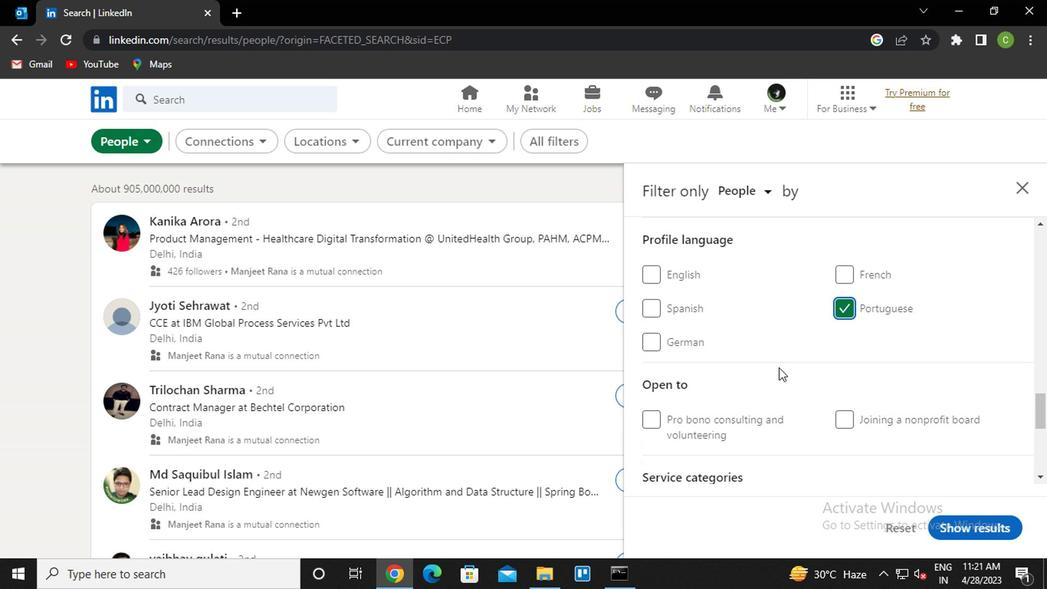 
Action: Mouse scrolled (774, 369) with delta (0, 0)
Screenshot: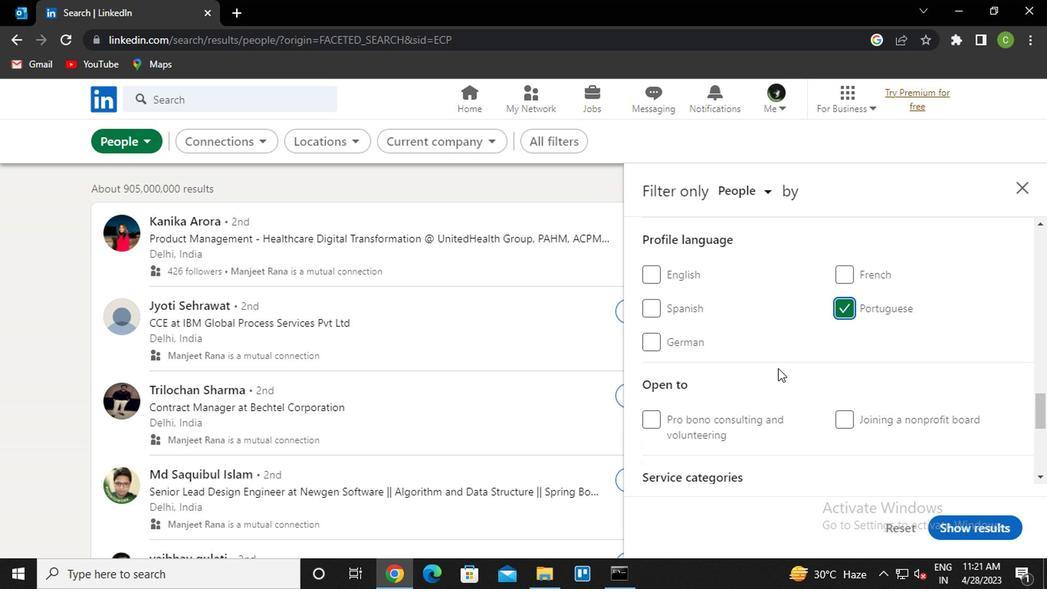 
Action: Mouse scrolled (774, 369) with delta (0, 0)
Screenshot: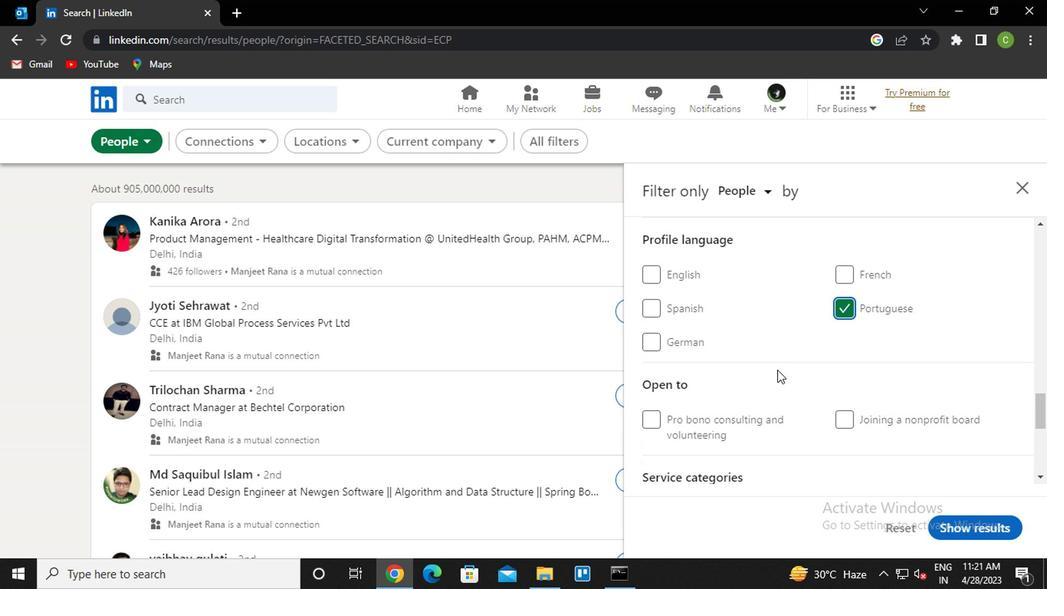 
Action: Mouse scrolled (774, 369) with delta (0, 0)
Screenshot: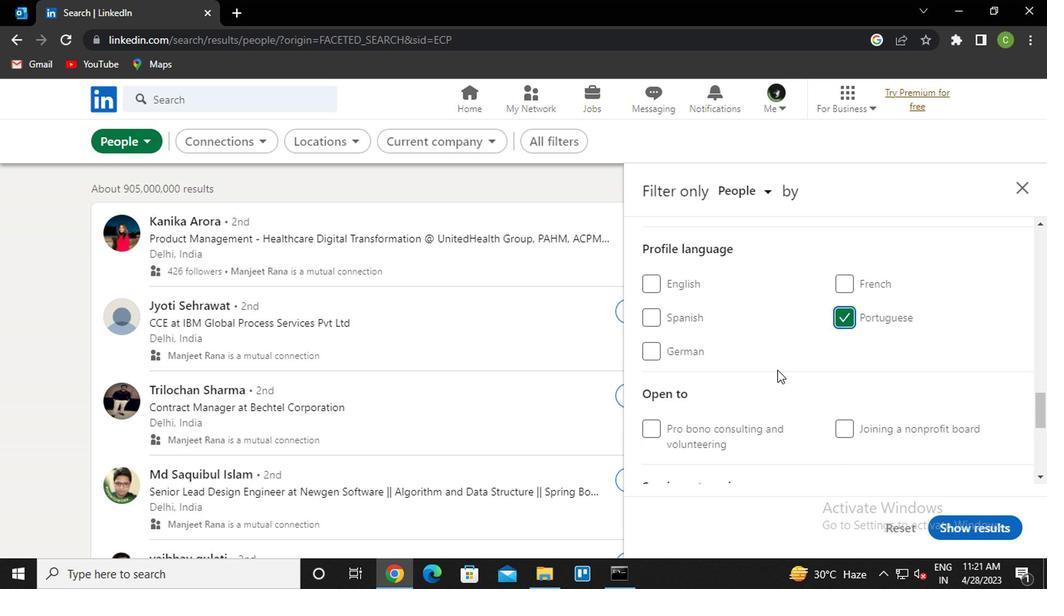 
Action: Mouse scrolled (774, 369) with delta (0, 0)
Screenshot: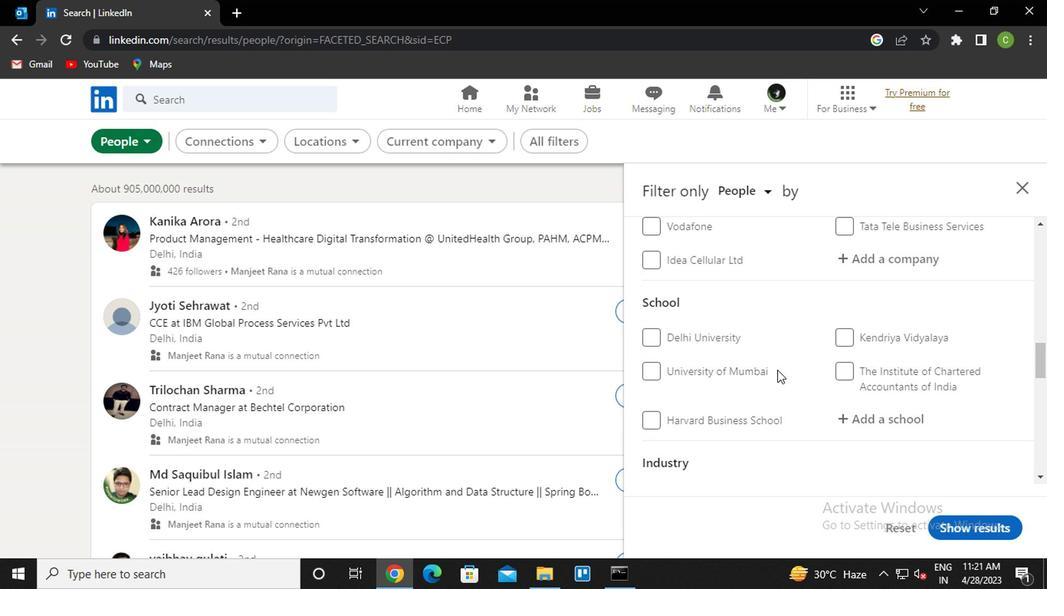 
Action: Mouse scrolled (774, 369) with delta (0, 0)
Screenshot: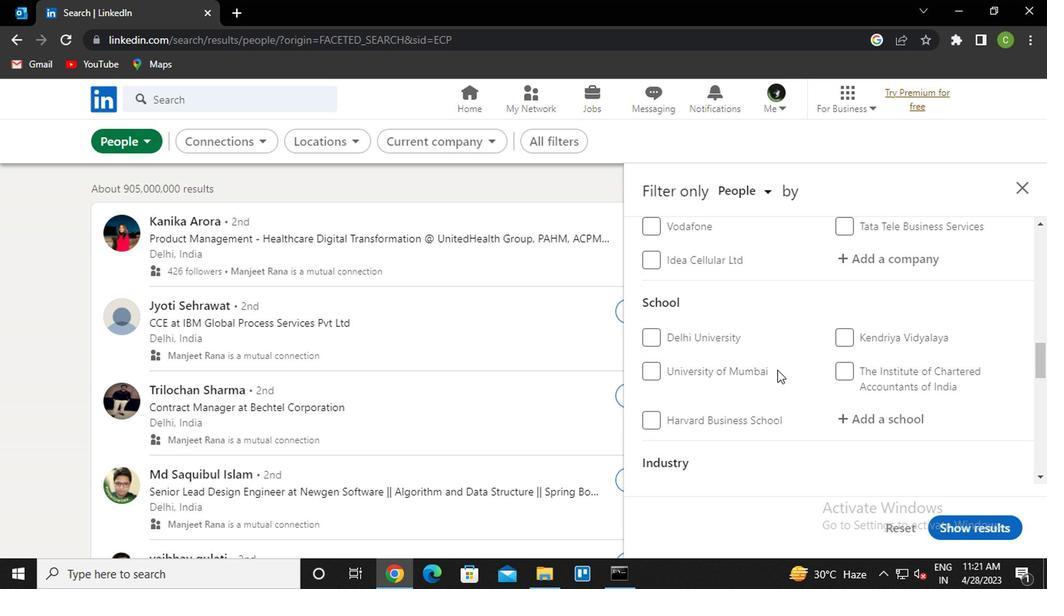 
Action: Mouse scrolled (774, 369) with delta (0, 0)
Screenshot: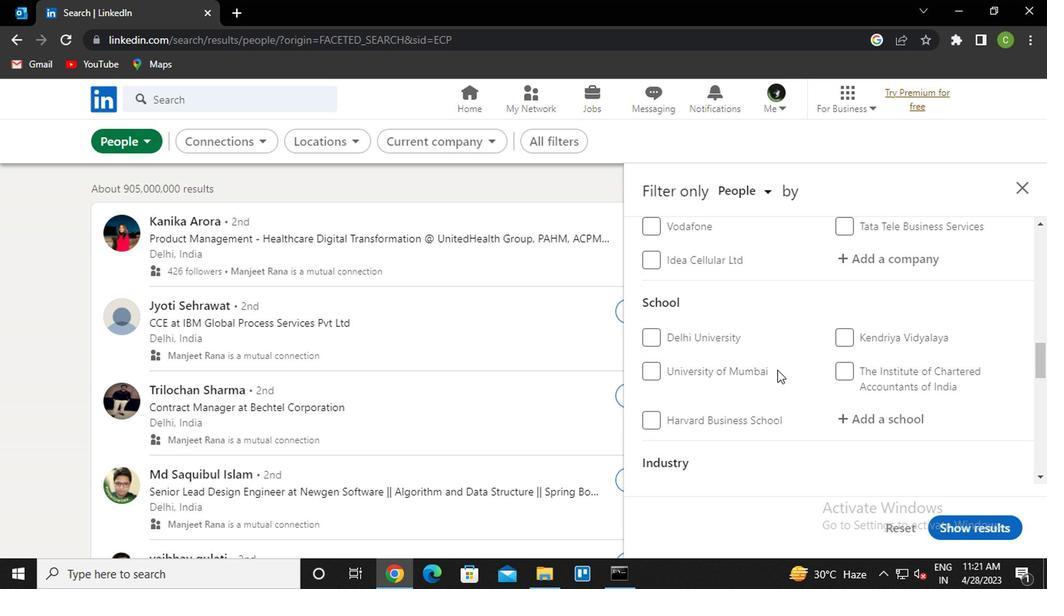
Action: Mouse moved to (783, 361)
Screenshot: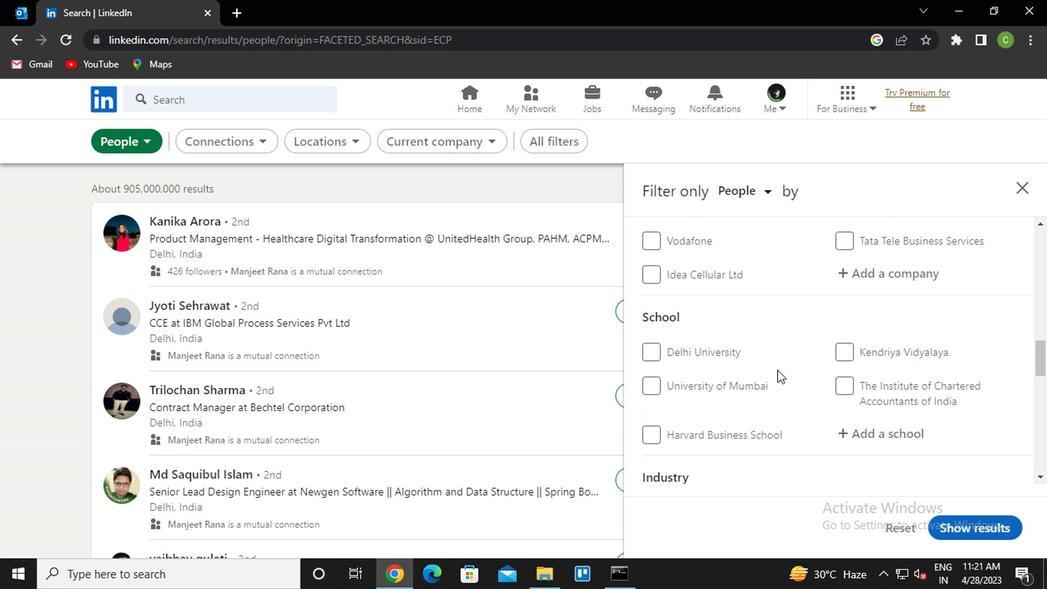 
Action: Mouse scrolled (783, 362) with delta (0, 1)
Screenshot: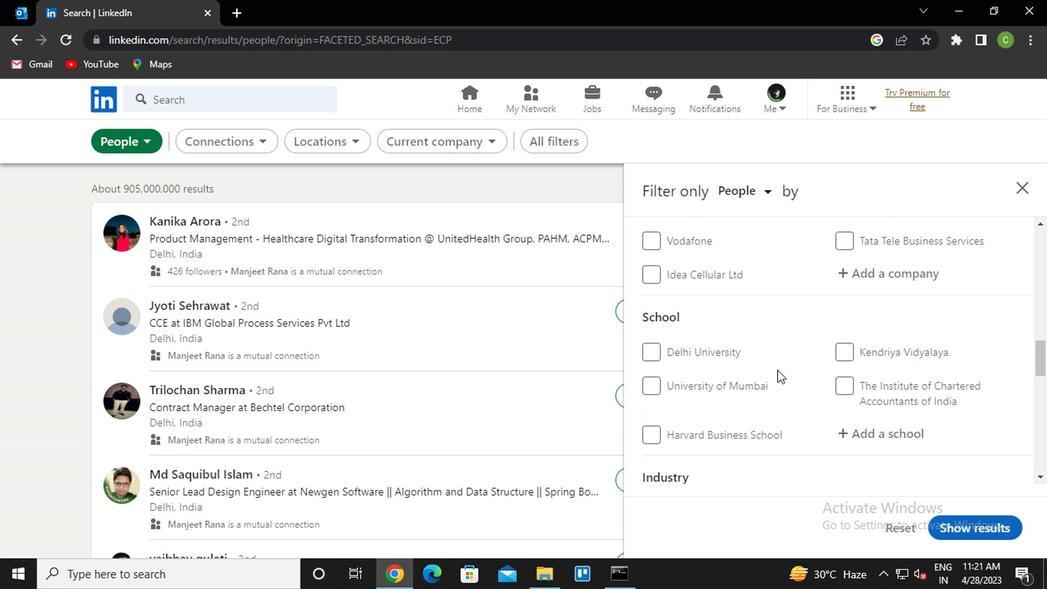 
Action: Mouse moved to (787, 361)
Screenshot: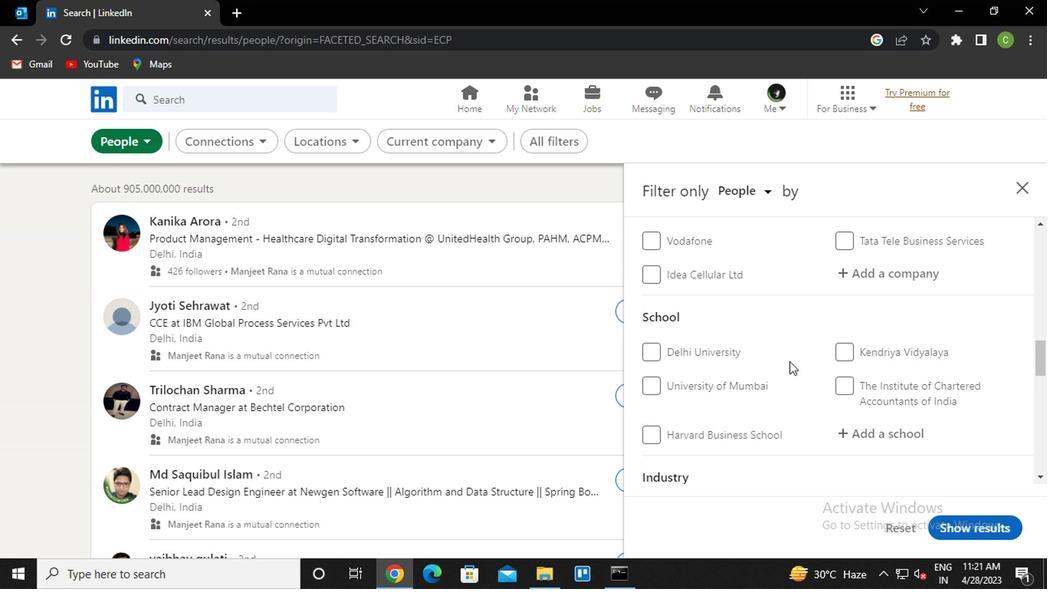
Action: Mouse scrolled (787, 361) with delta (0, 0)
Screenshot: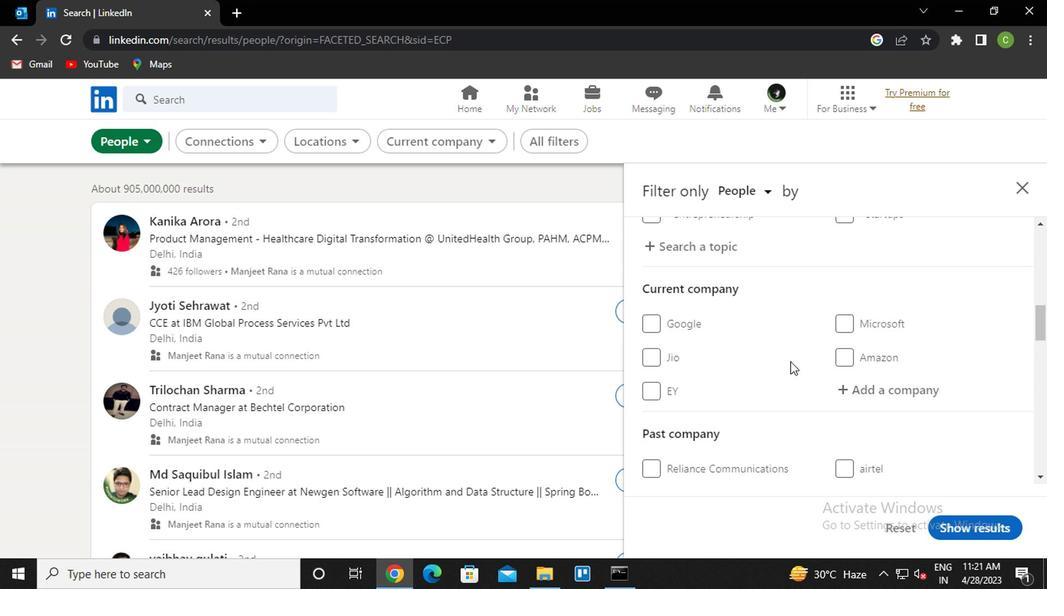 
Action: Mouse scrolled (787, 360) with delta (0, -1)
Screenshot: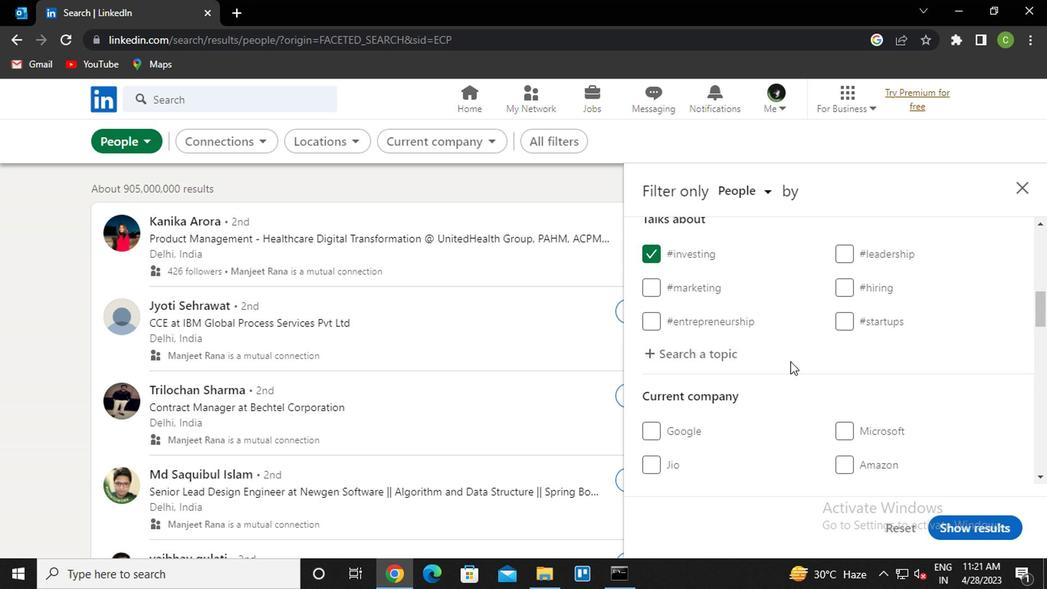 
Action: Mouse moved to (765, 376)
Screenshot: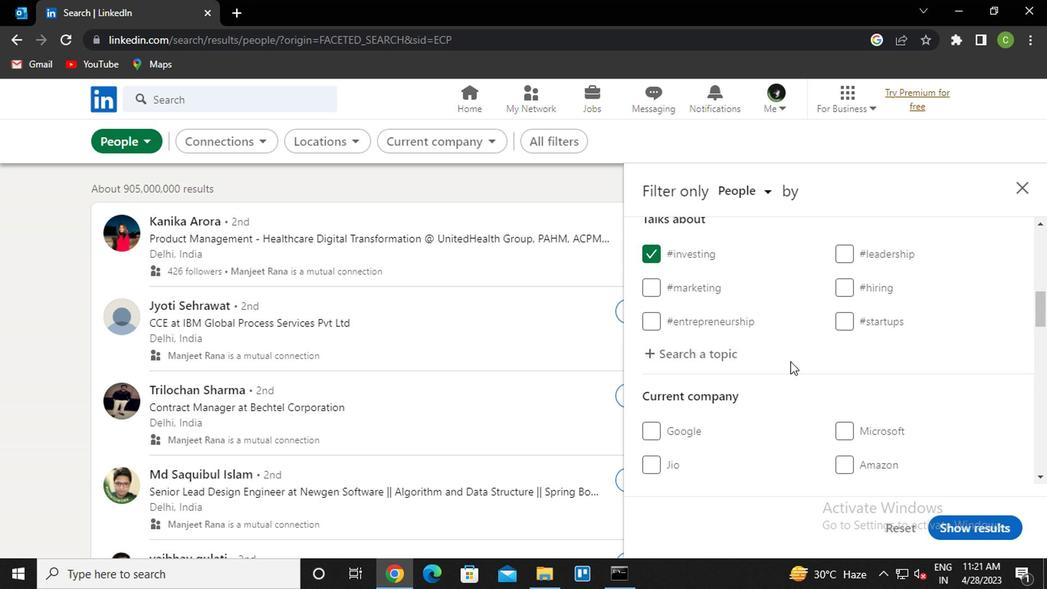
Action: Mouse scrolled (765, 376) with delta (0, 0)
Screenshot: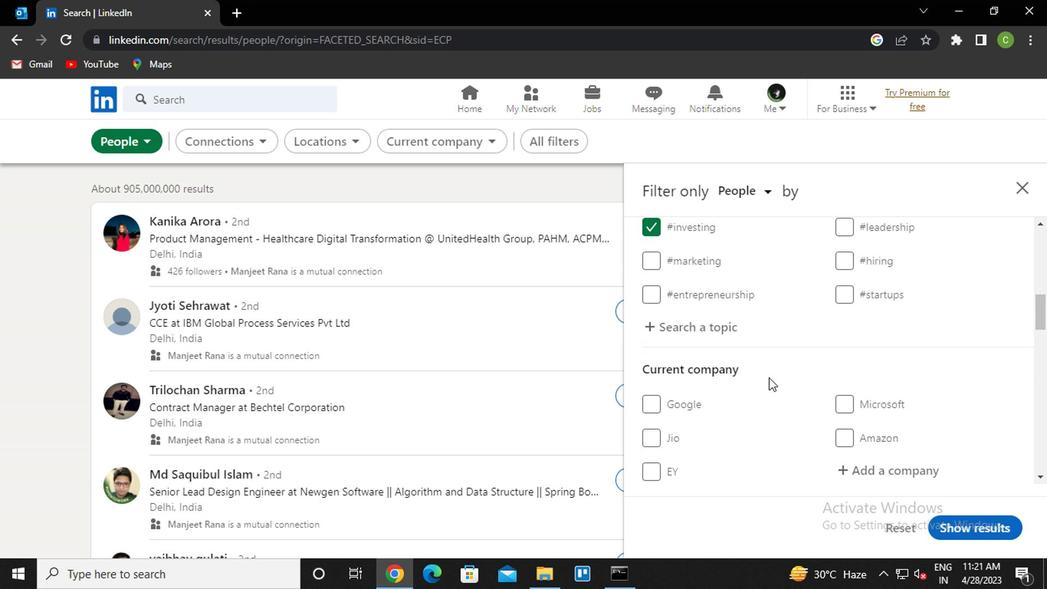 
Action: Mouse moved to (768, 376)
Screenshot: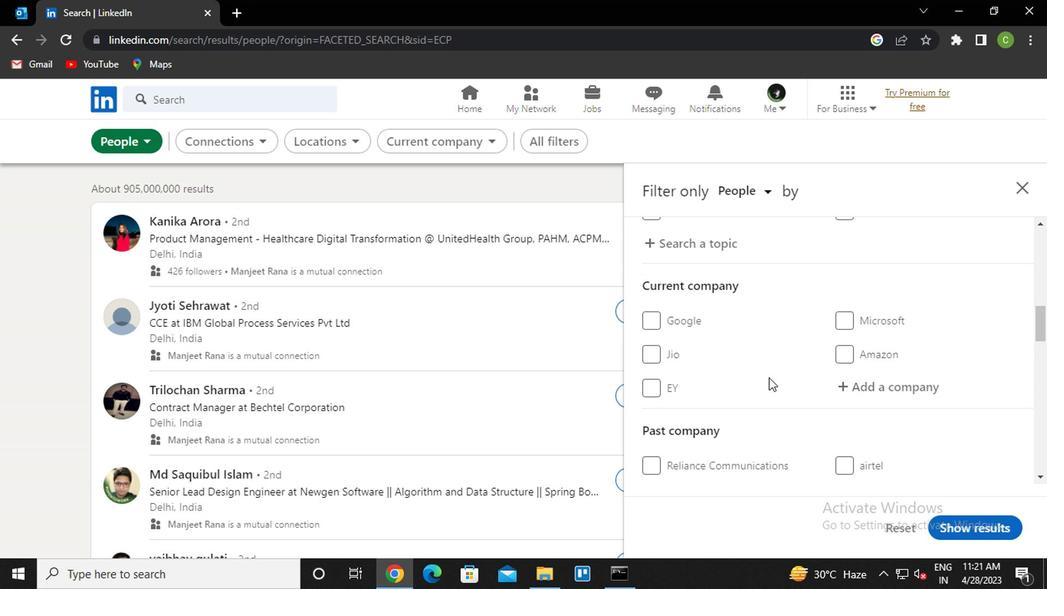 
Action: Mouse scrolled (768, 376) with delta (0, 0)
Screenshot: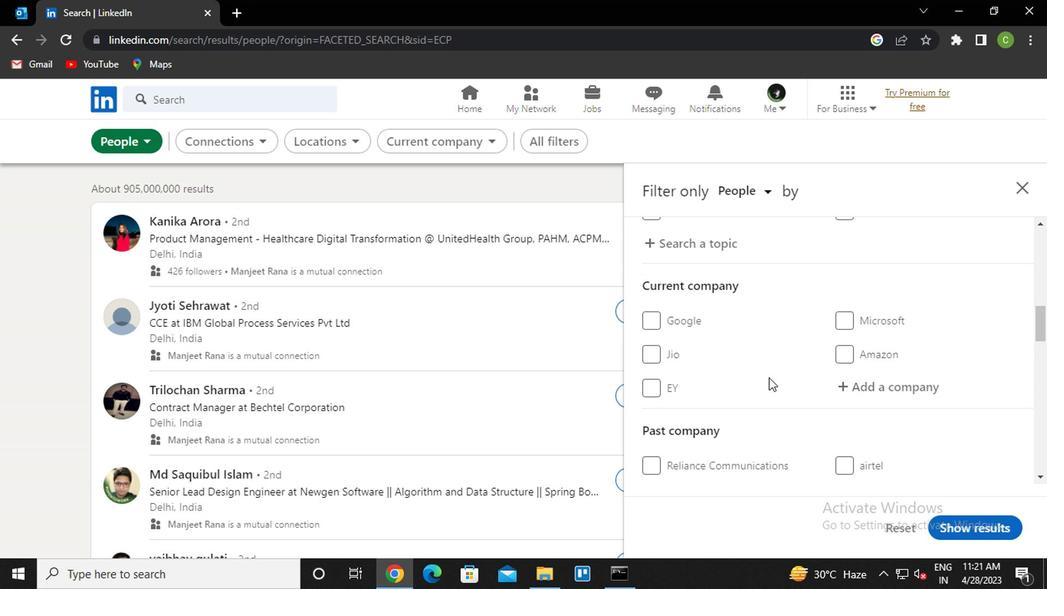 
Action: Mouse moved to (885, 271)
Screenshot: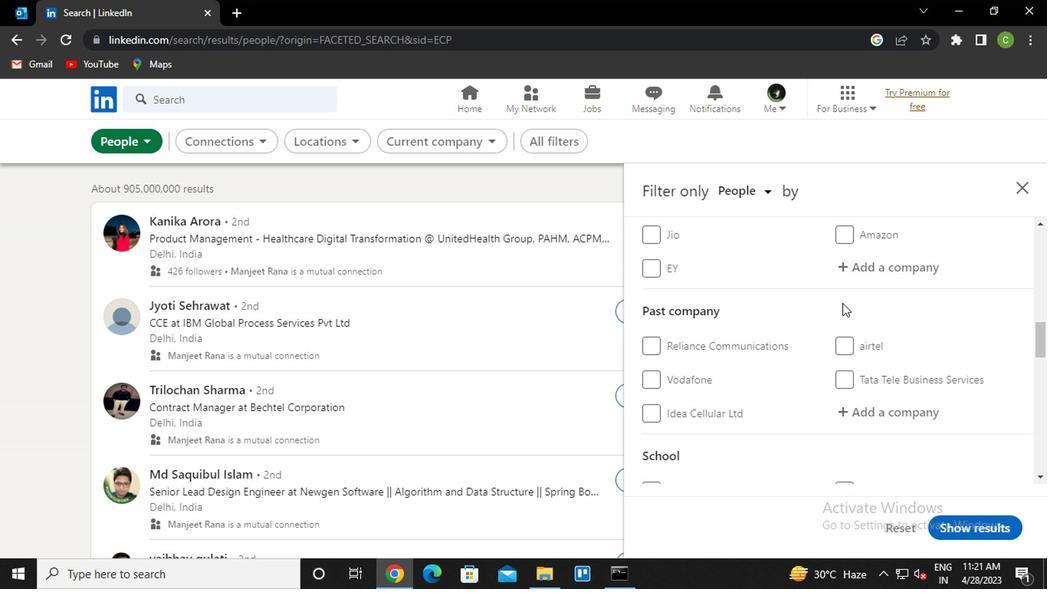 
Action: Mouse pressed left at (885, 271)
Screenshot: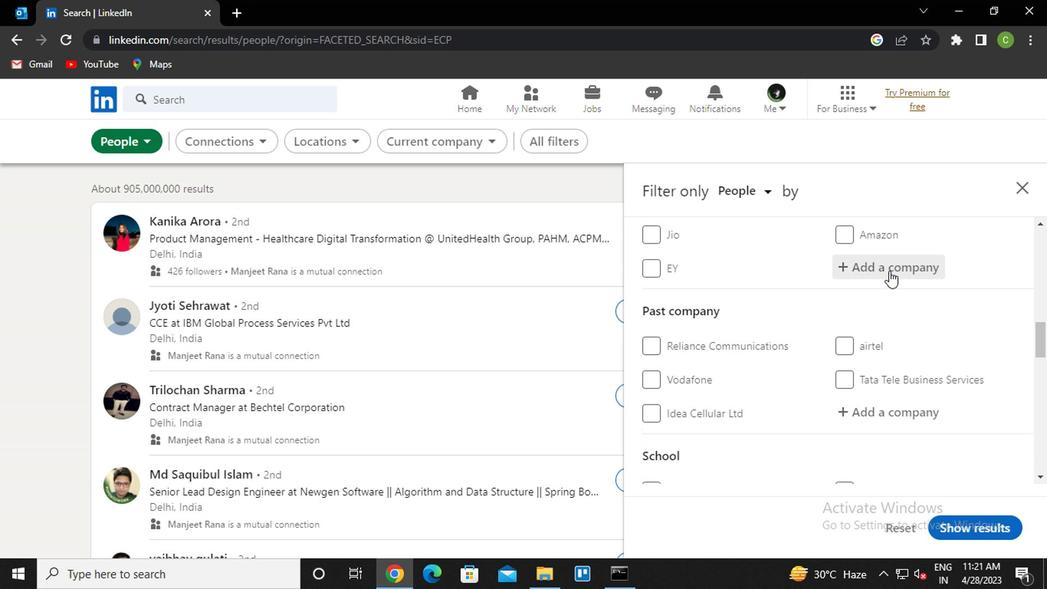 
Action: Key pressed <Key.caps_lock>h<Key.caps_lock>exawa<Key.down><Key.enter>
Screenshot: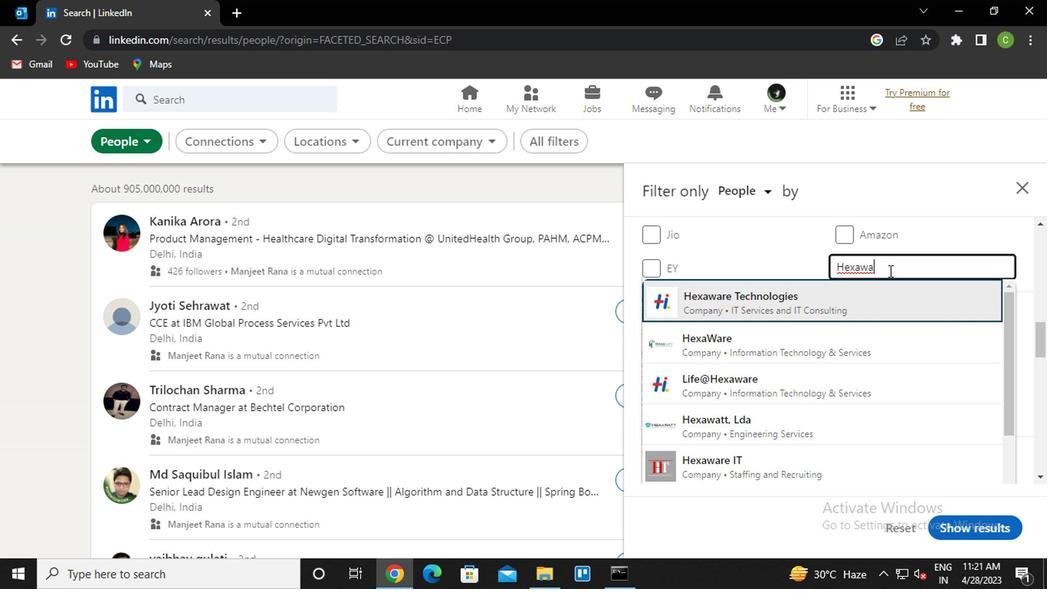 
Action: Mouse moved to (876, 324)
Screenshot: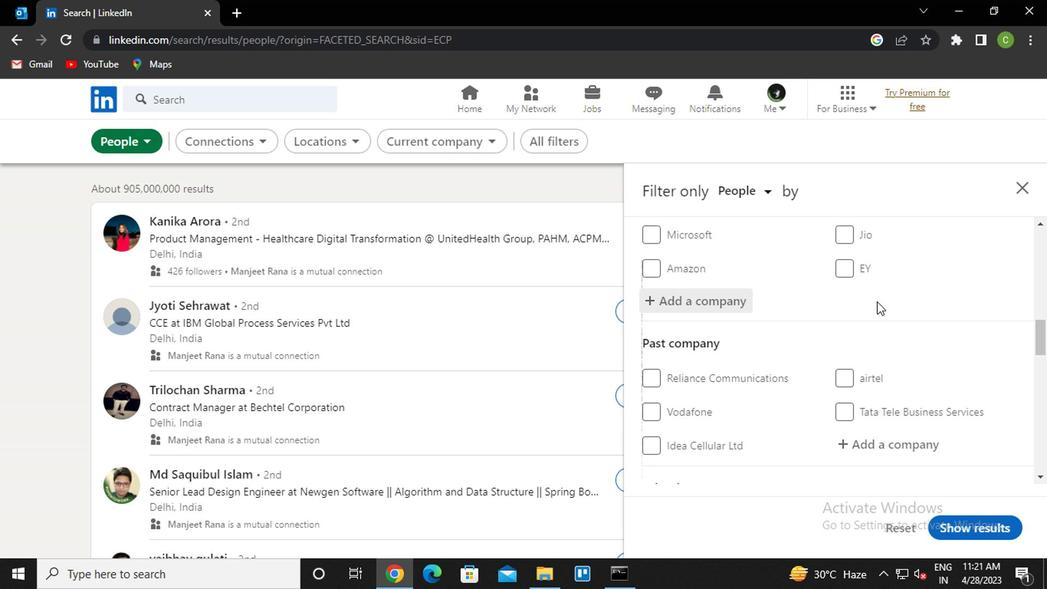 
Action: Mouse scrolled (876, 324) with delta (0, 0)
Screenshot: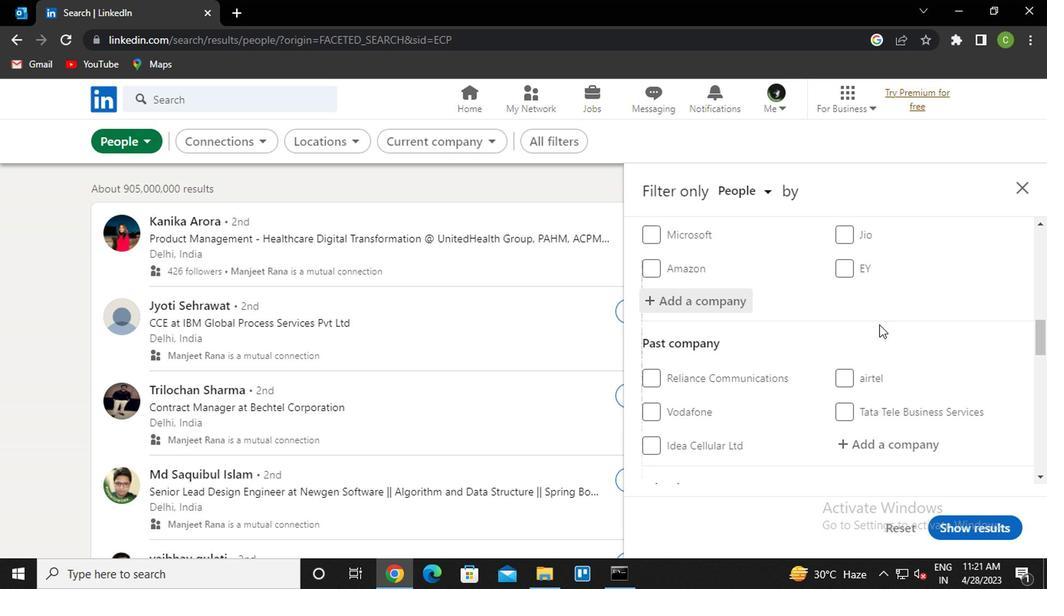 
Action: Mouse moved to (875, 331)
Screenshot: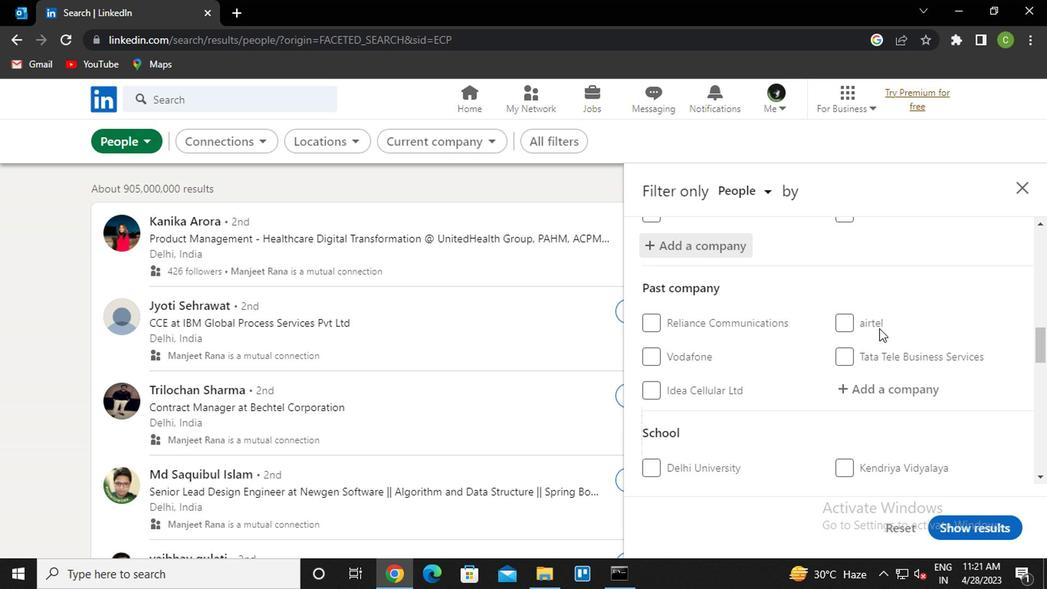 
Action: Mouse scrolled (875, 330) with delta (0, 0)
Screenshot: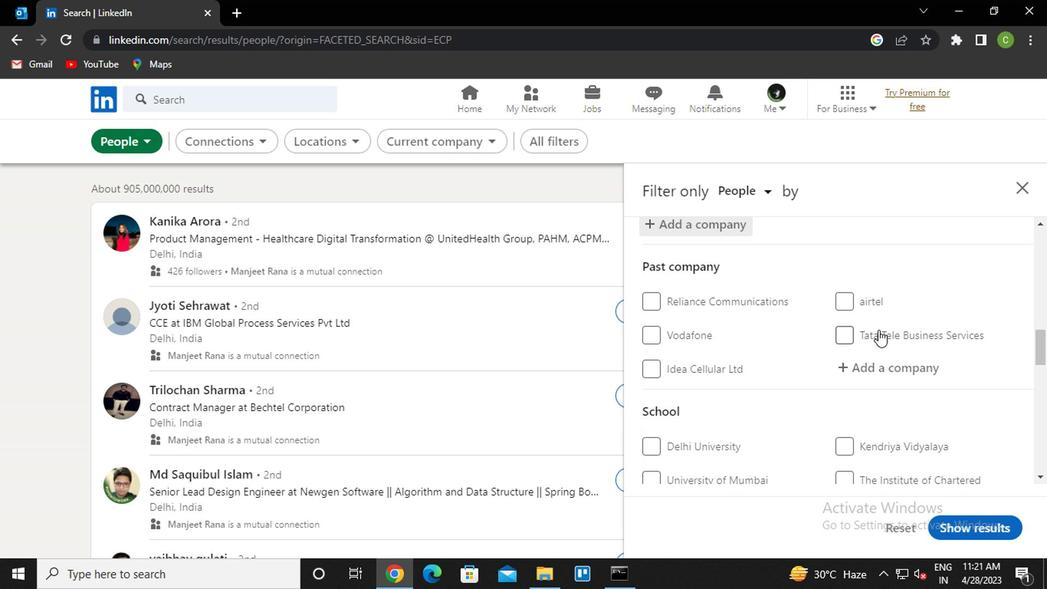
Action: Mouse moved to (875, 332)
Screenshot: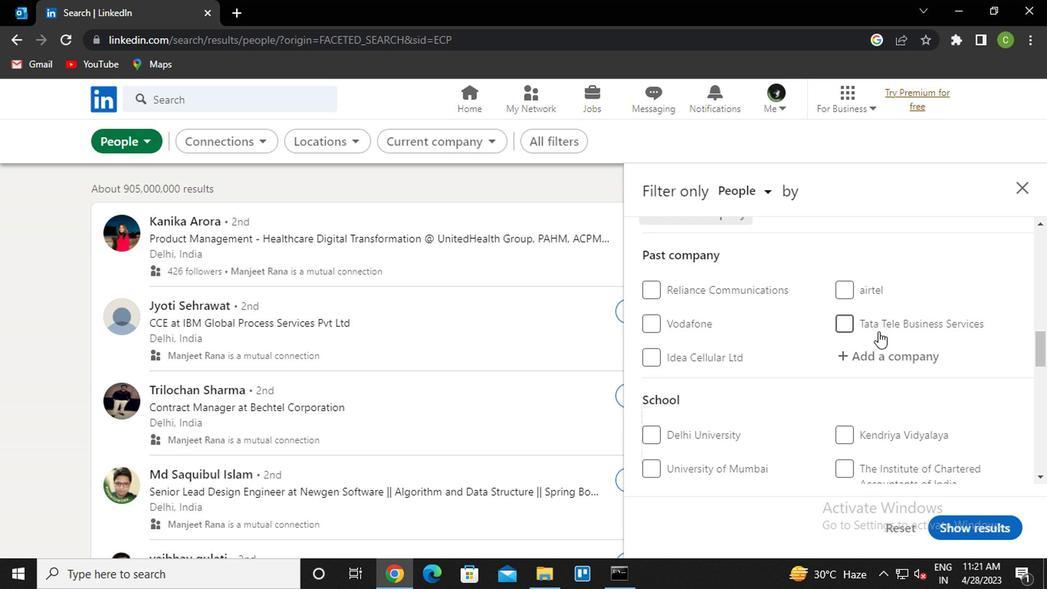 
Action: Mouse scrolled (875, 331) with delta (0, -1)
Screenshot: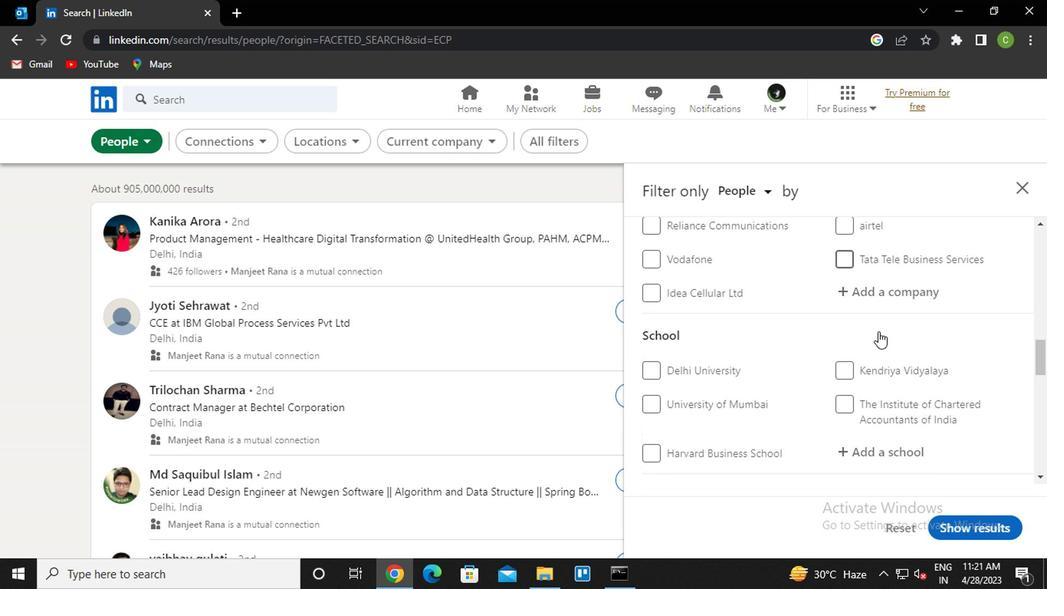
Action: Mouse moved to (875, 332)
Screenshot: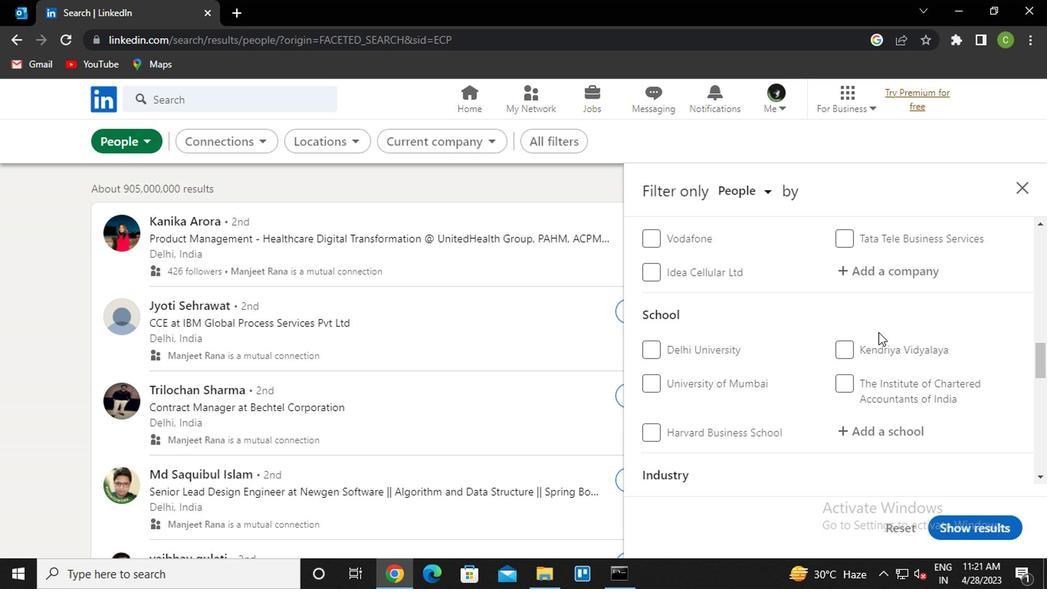 
Action: Mouse scrolled (875, 331) with delta (0, -1)
Screenshot: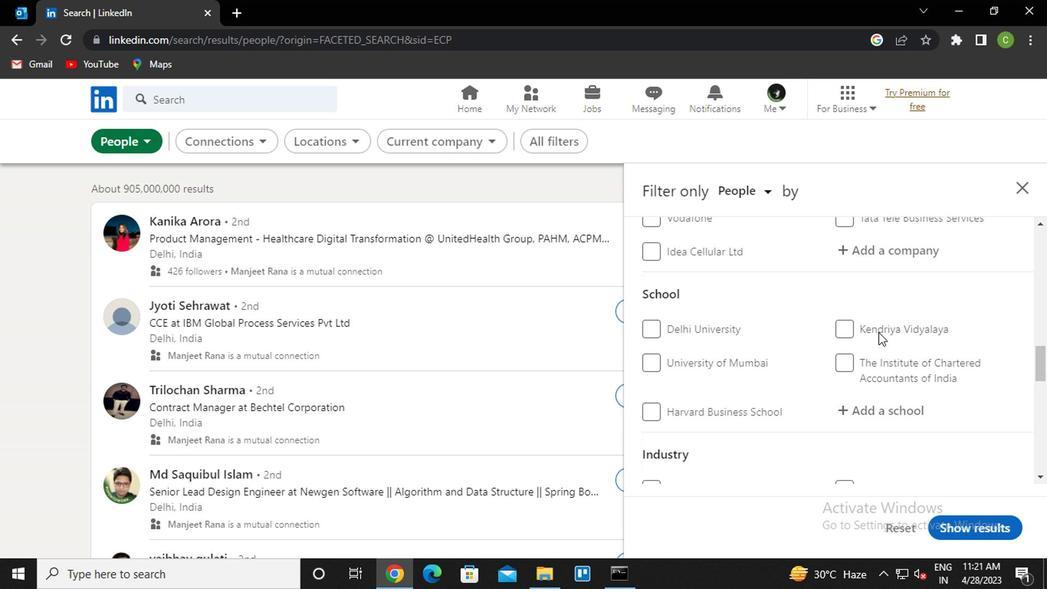 
Action: Mouse moved to (879, 305)
Screenshot: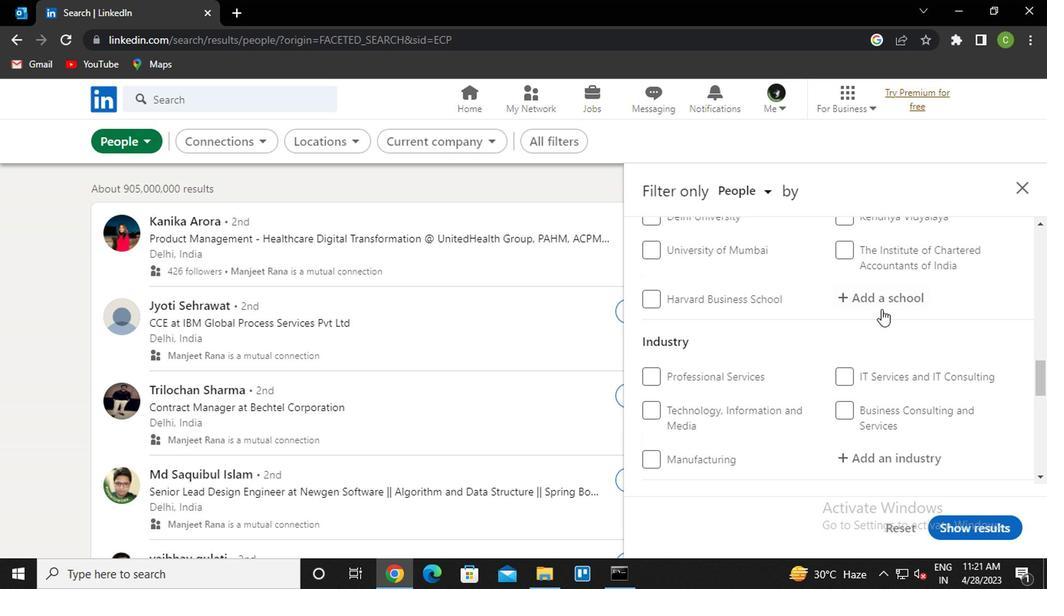 
Action: Mouse pressed left at (879, 305)
Screenshot: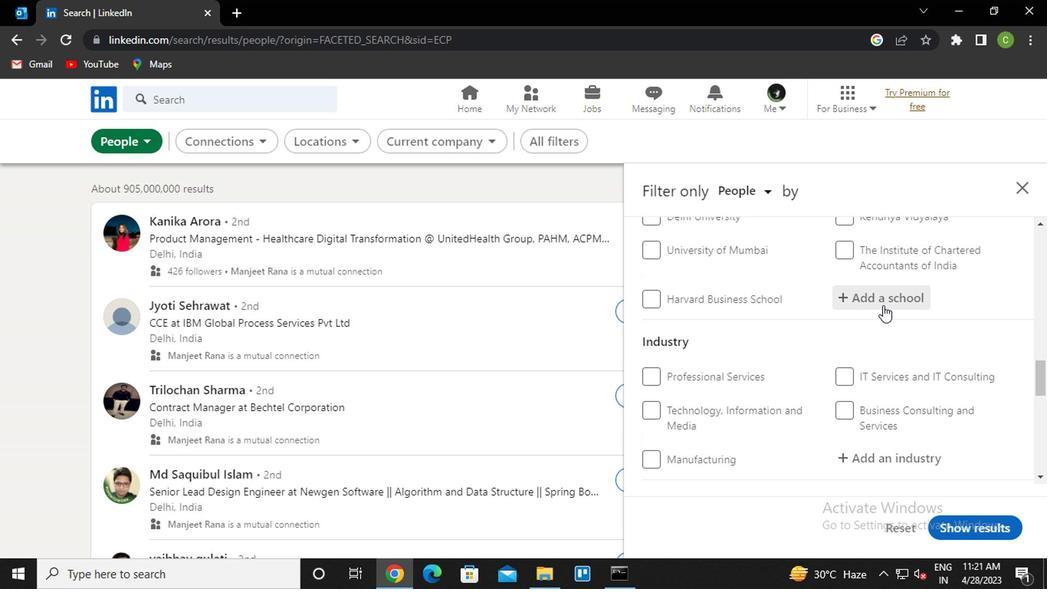 
Action: Key pressed <Key.caps_lock>t<Key.caps_lock>He<Key.space><Key.caps_lock>a<Key.caps_lock>ssm<Key.backspace><Key.backspace>sembly<Key.space>og<Key.space><Key.backspace><Key.backspace><Key.down><Key.enter>
Screenshot: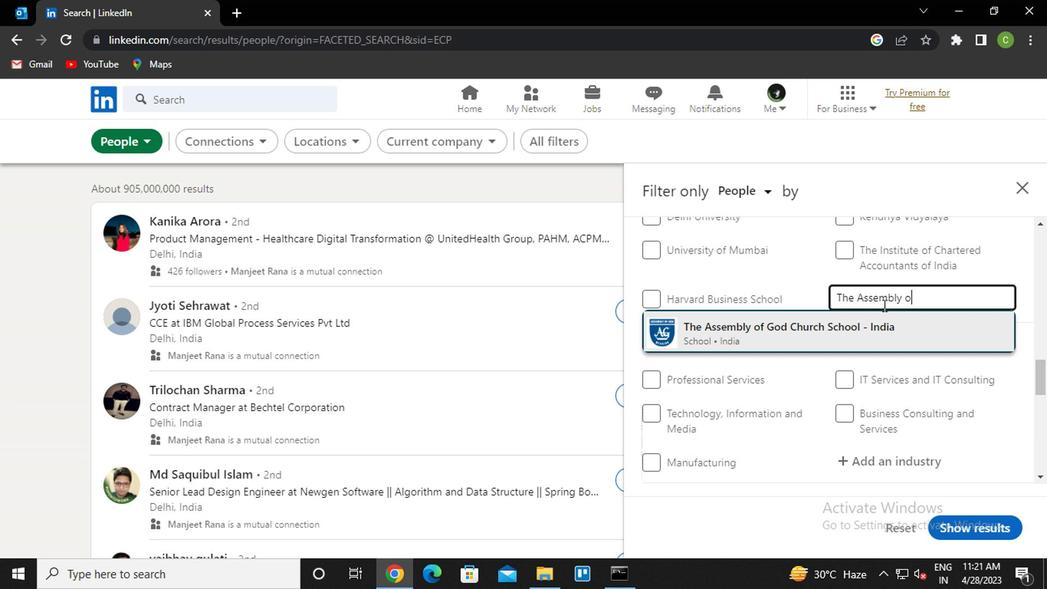 
Action: Mouse moved to (909, 341)
Screenshot: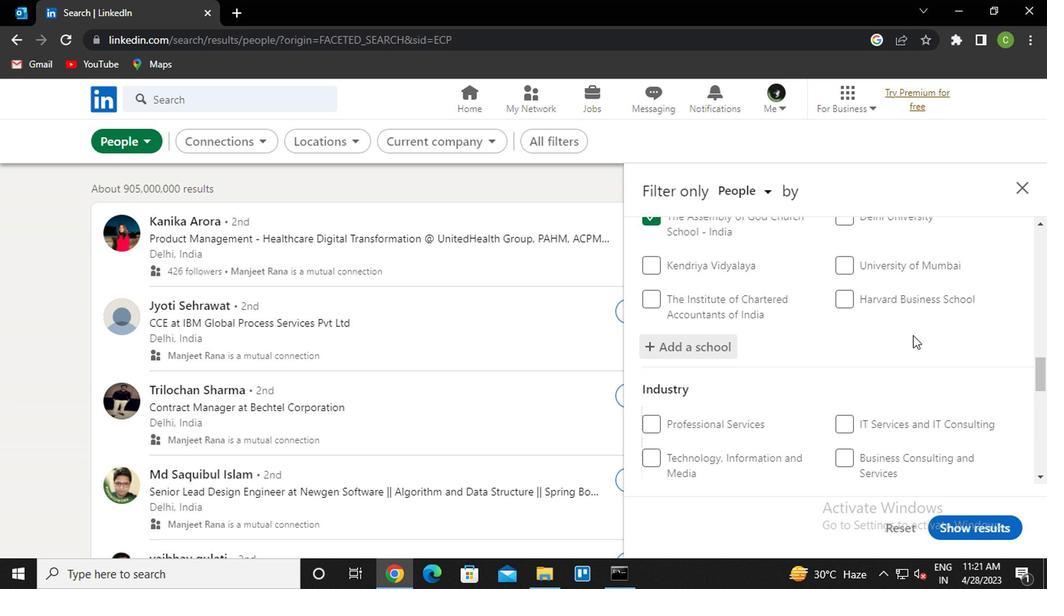 
Action: Mouse scrolled (909, 340) with delta (0, -1)
Screenshot: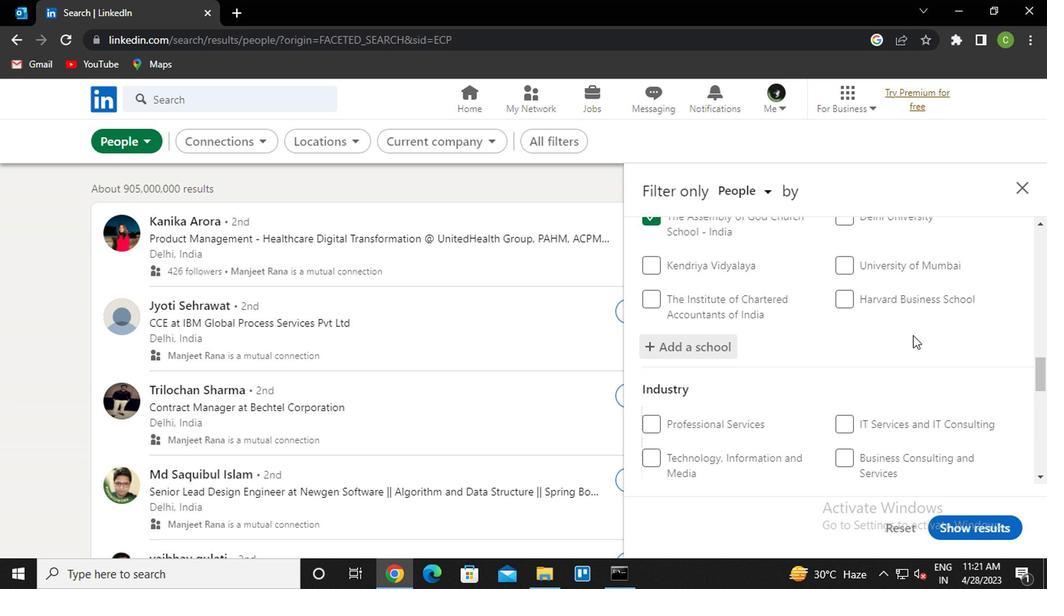 
Action: Mouse moved to (909, 341)
Screenshot: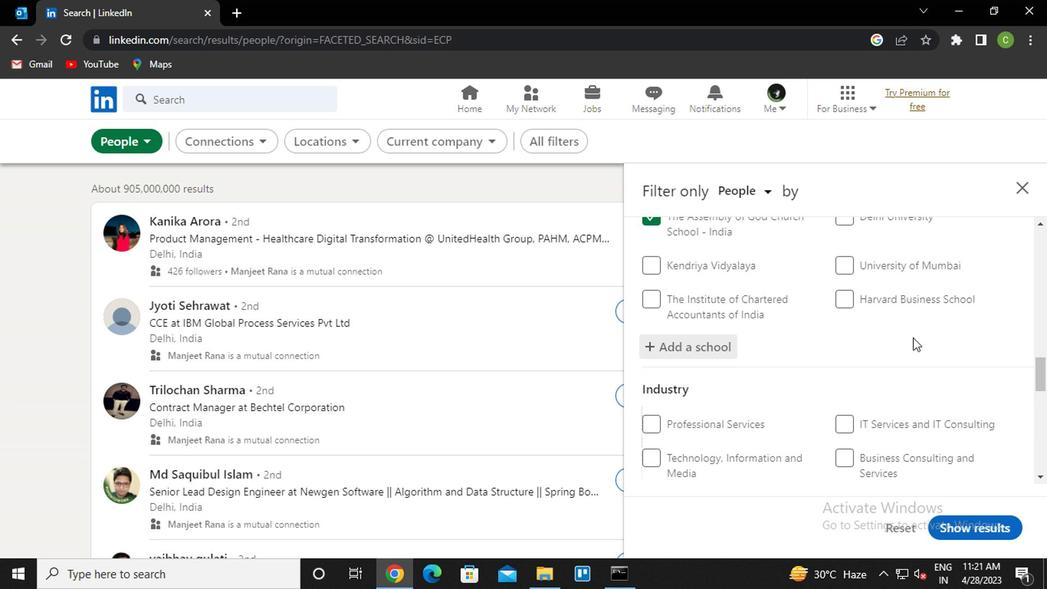 
Action: Mouse scrolled (909, 340) with delta (0, -1)
Screenshot: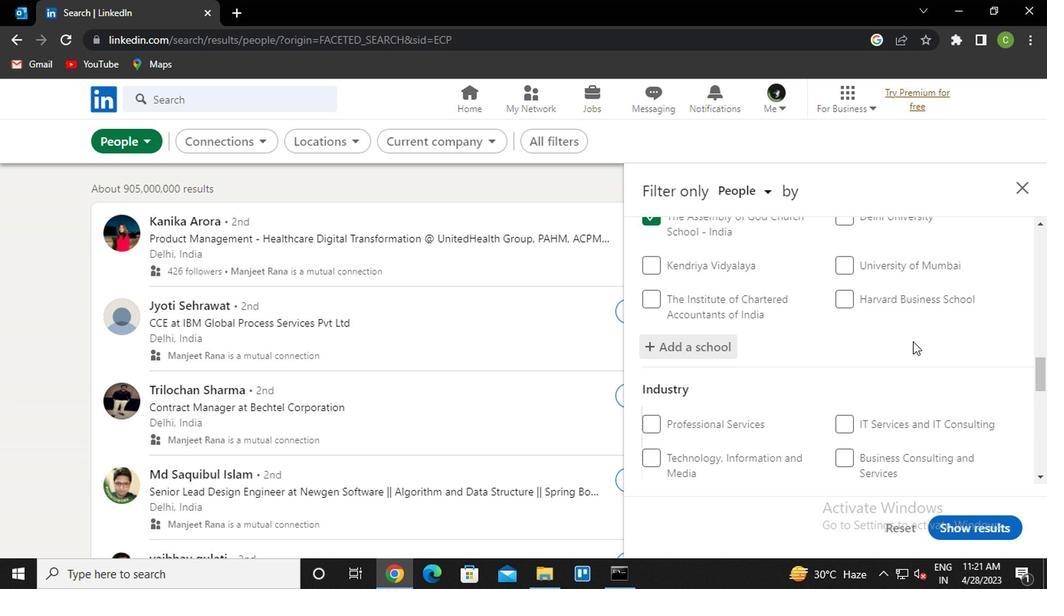
Action: Mouse moved to (901, 337)
Screenshot: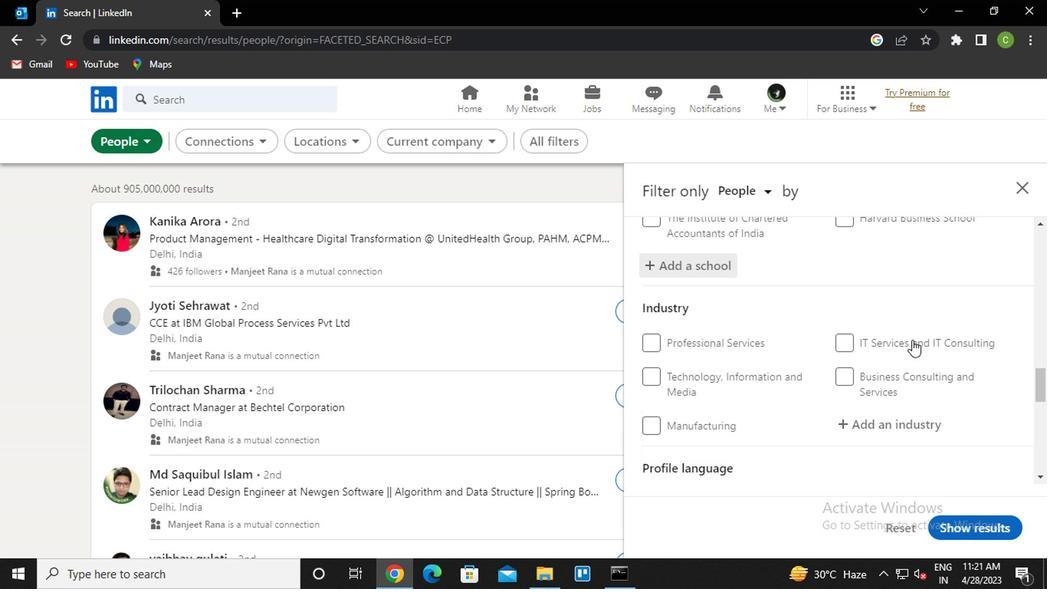 
Action: Mouse scrolled (901, 336) with delta (0, -1)
Screenshot: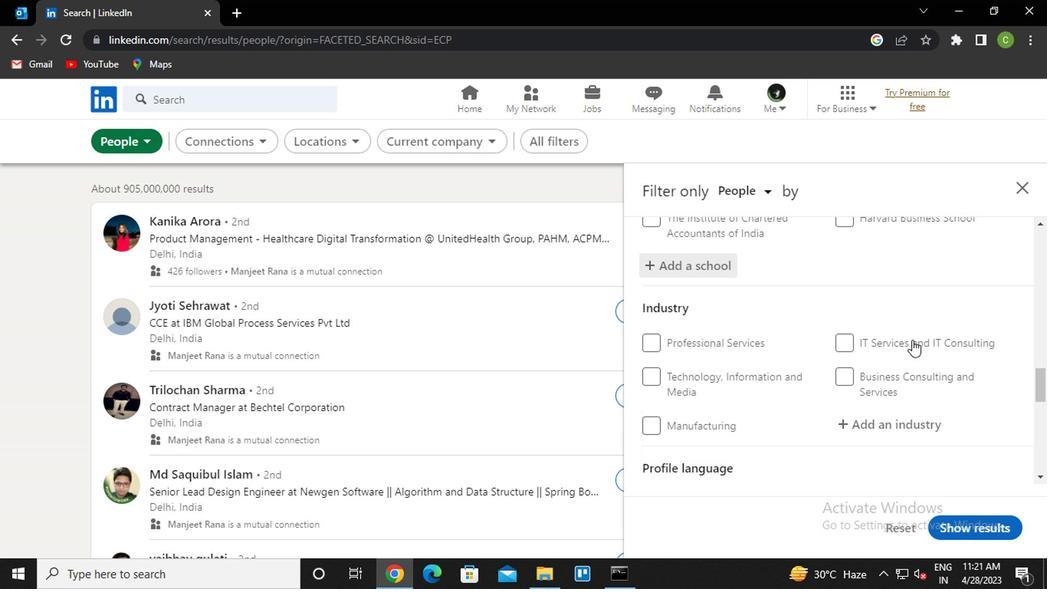 
Action: Mouse moved to (900, 284)
Screenshot: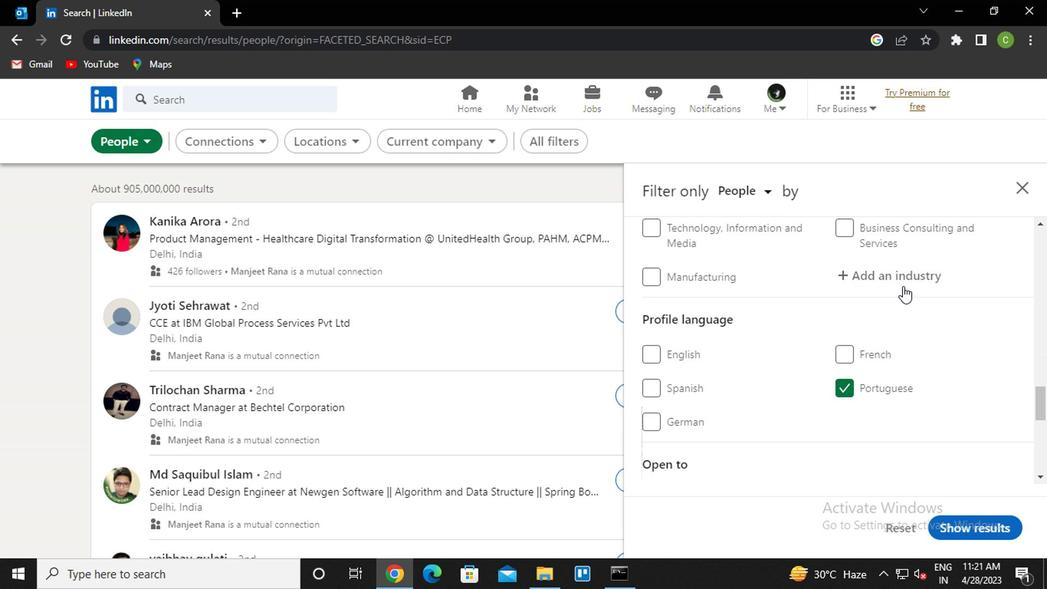 
Action: Mouse pressed left at (900, 284)
Screenshot: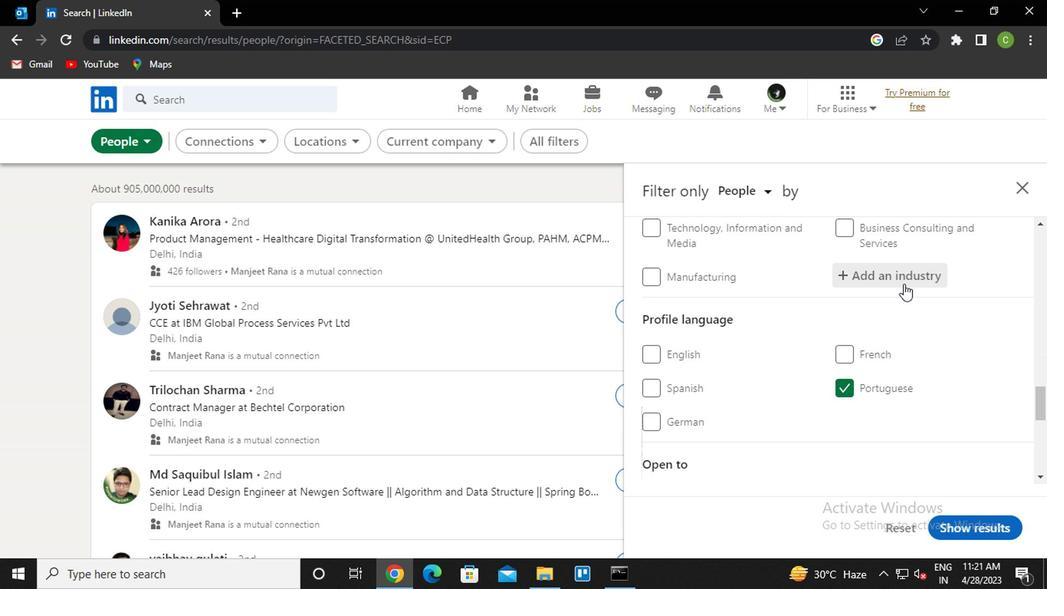 
Action: Key pressed <Key.caps_lock>t<Key.caps_lock>elephone<Key.down><Key.enter>
Screenshot: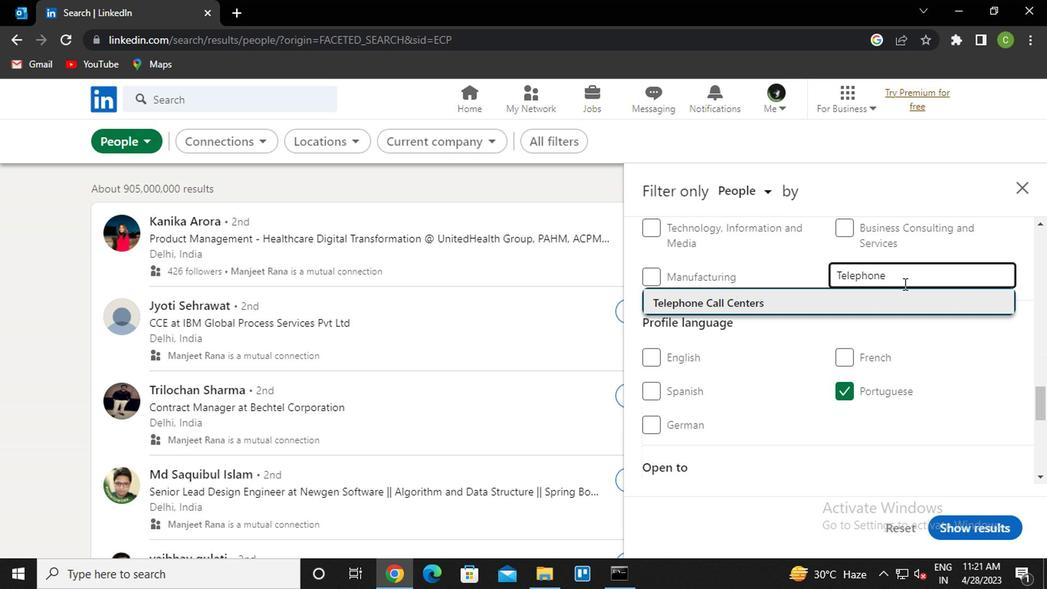 
Action: Mouse moved to (901, 284)
Screenshot: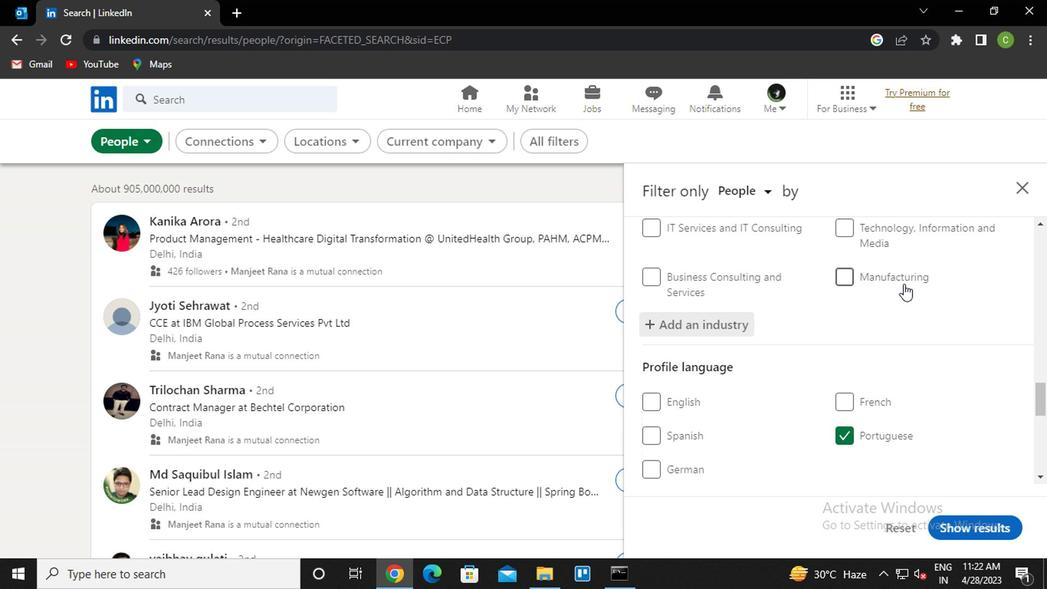 
Action: Mouse scrolled (901, 283) with delta (0, 0)
Screenshot: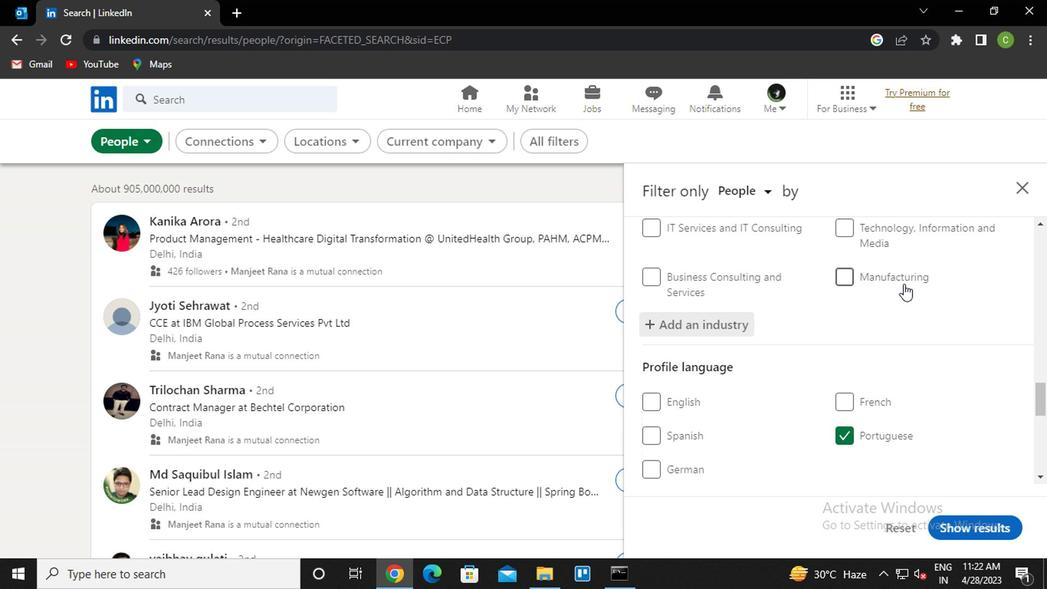 
Action: Mouse moved to (878, 303)
Screenshot: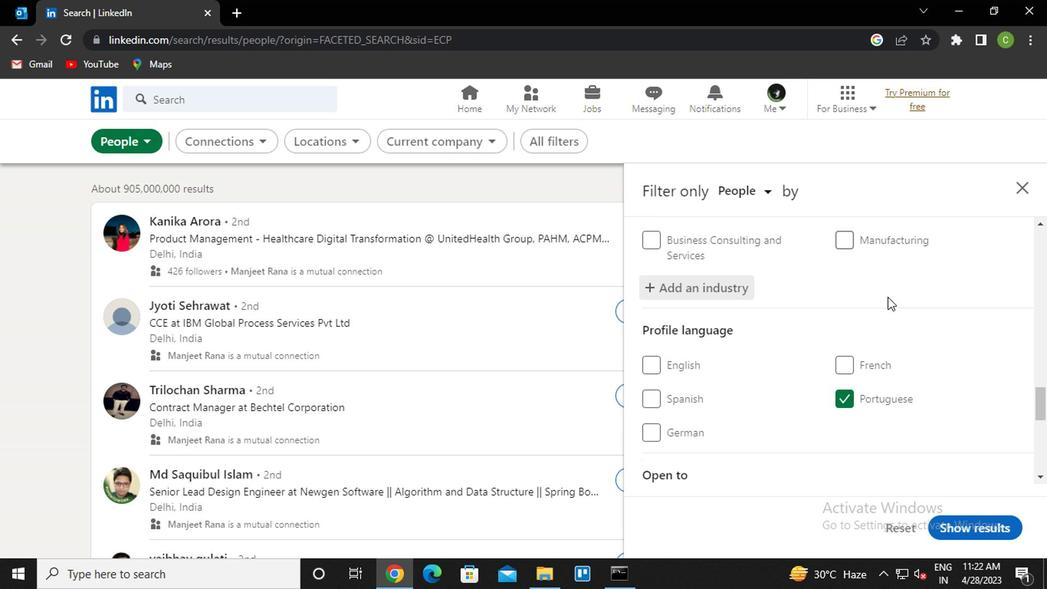 
Action: Mouse scrolled (878, 302) with delta (0, 0)
Screenshot: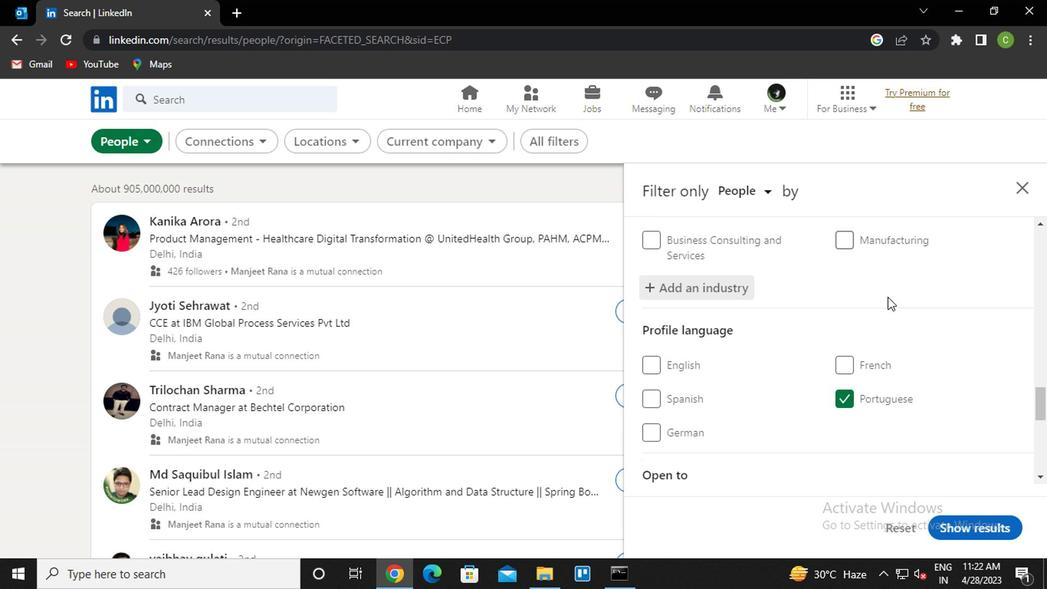 
Action: Mouse moved to (877, 306)
Screenshot: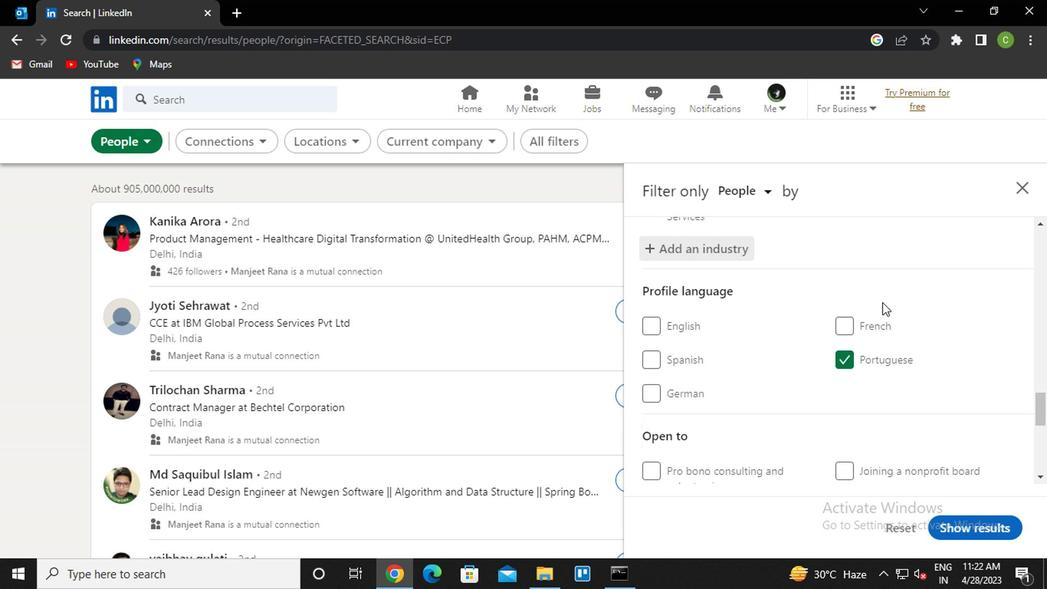 
Action: Mouse scrolled (877, 305) with delta (0, -1)
Screenshot: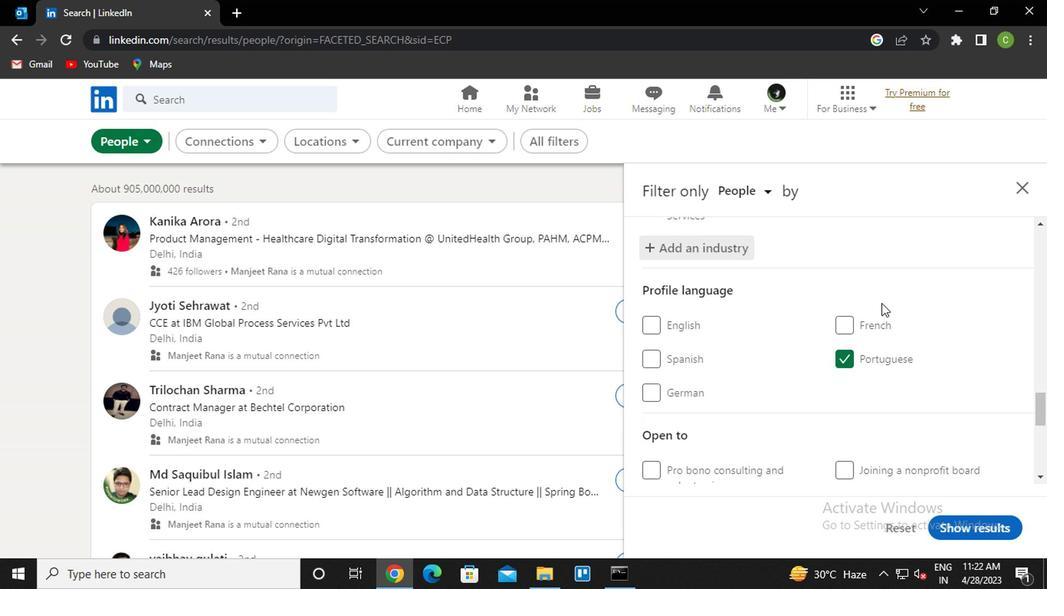 
Action: Mouse moved to (876, 307)
Screenshot: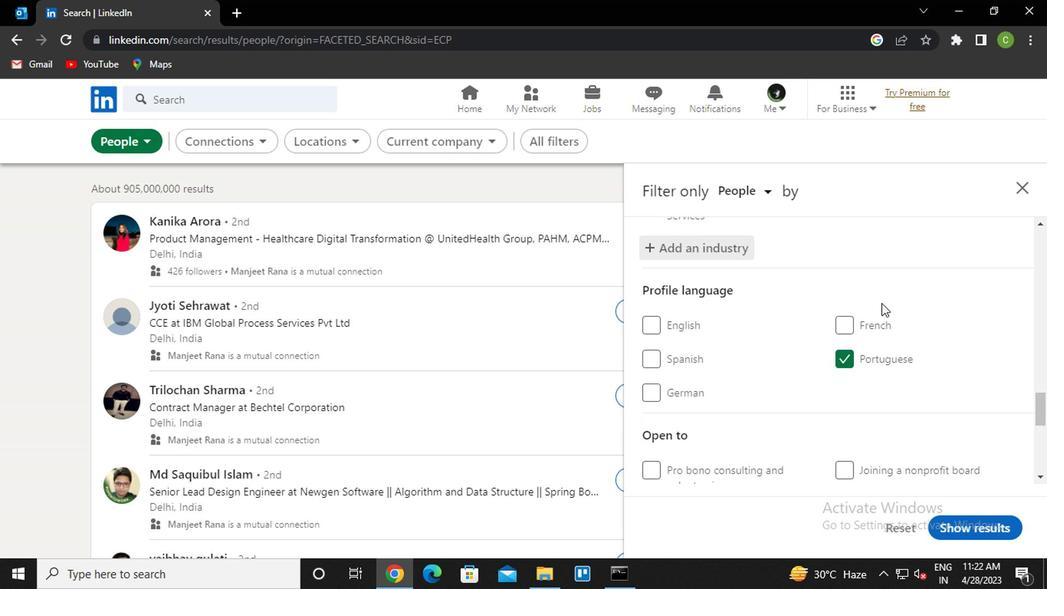 
Action: Mouse scrolled (876, 307) with delta (0, 0)
Screenshot: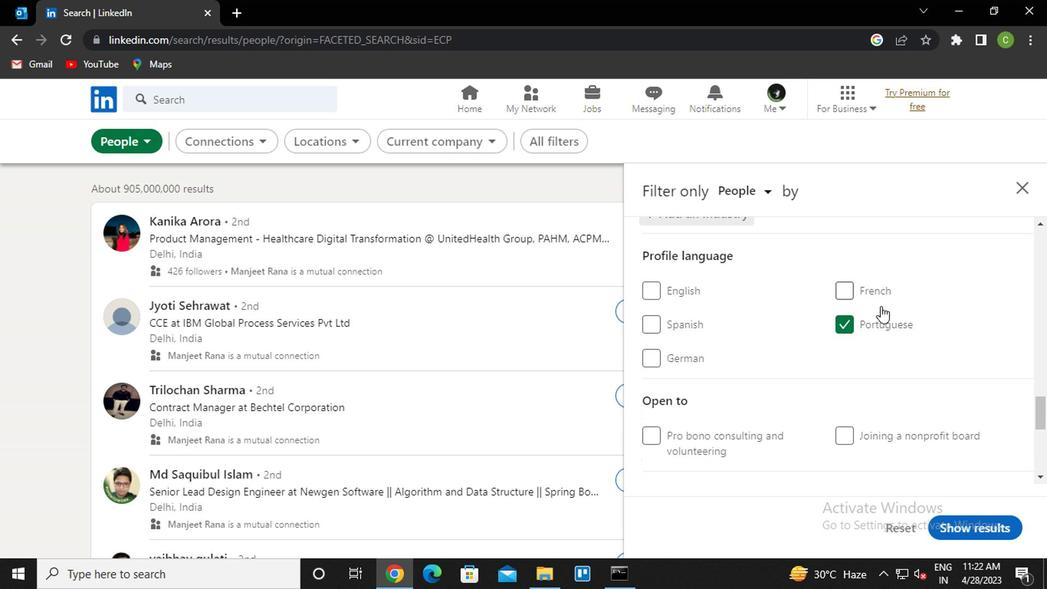 
Action: Mouse moved to (885, 396)
Screenshot: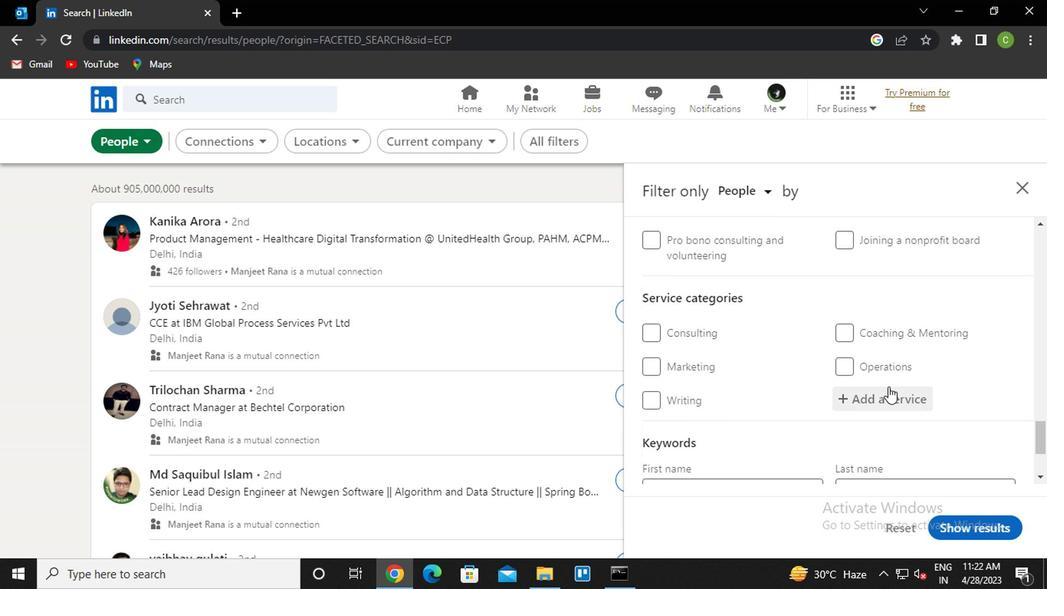 
Action: Mouse pressed left at (885, 396)
Screenshot: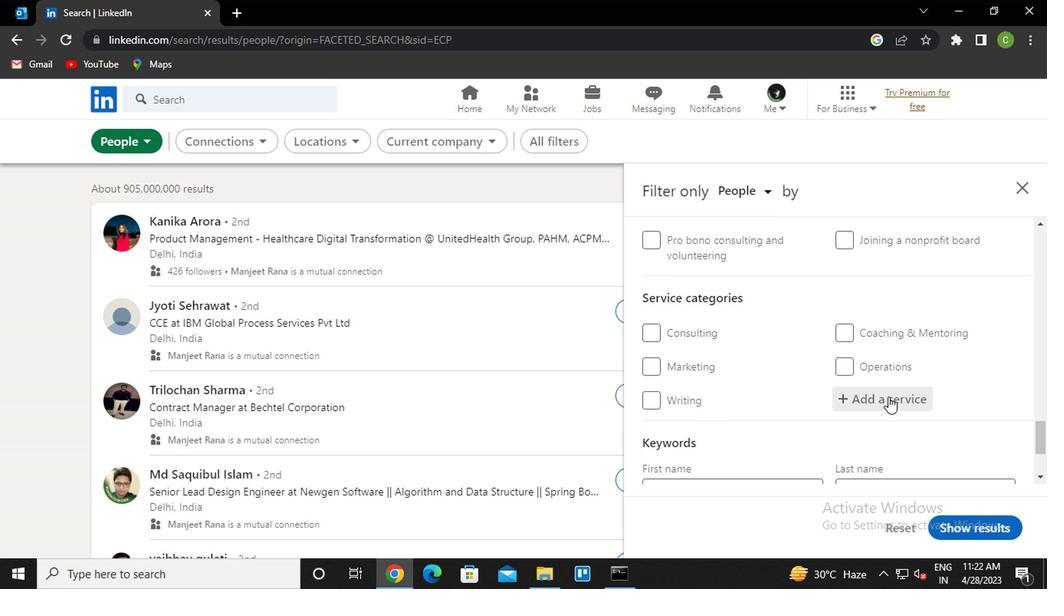 
Action: Key pressed <Key.caps_lock>s<Key.caps_lock>erv<Key.backspace><Key.backspace><Key.backspace><Key.backspace><Key.backspace><Key.backspace><Key.backspace><Key.backspace><Key.backspace><Key.backspace><Key.caps_lock>f<Key.caps_lock>inancial<Key.down><Key.down><Key.down><Key.down><Key.enter>
Screenshot: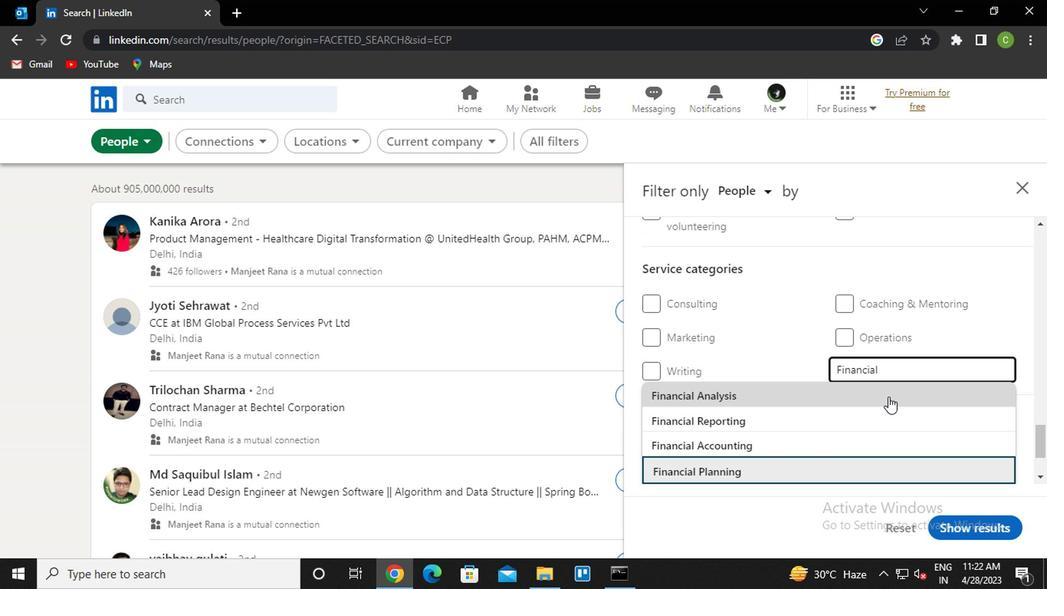 
Action: Mouse scrolled (885, 394) with delta (0, -1)
Screenshot: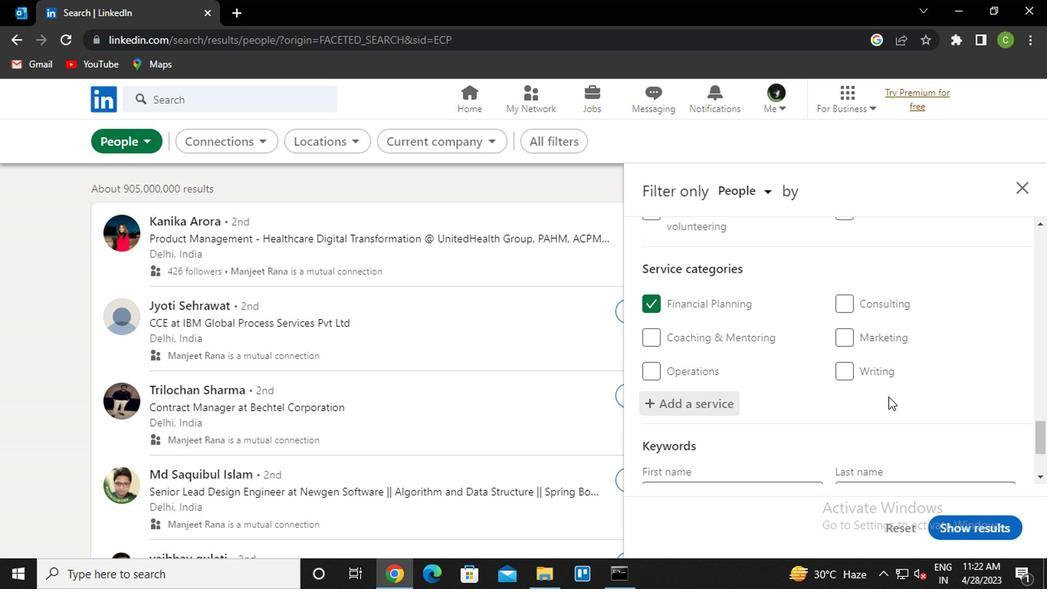 
Action: Mouse scrolled (885, 394) with delta (0, -1)
Screenshot: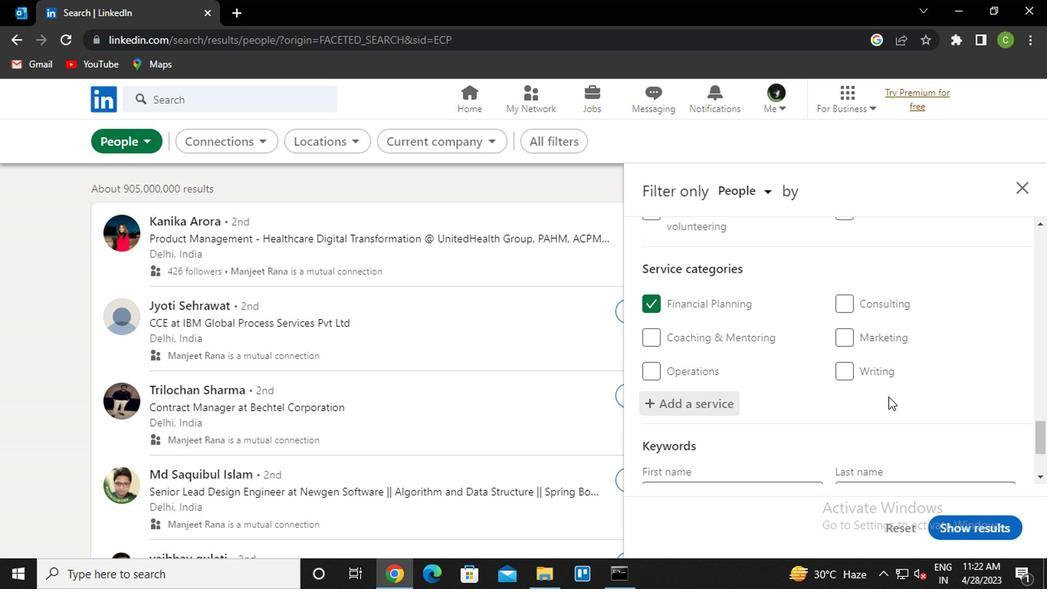 
Action: Mouse scrolled (885, 394) with delta (0, -1)
Screenshot: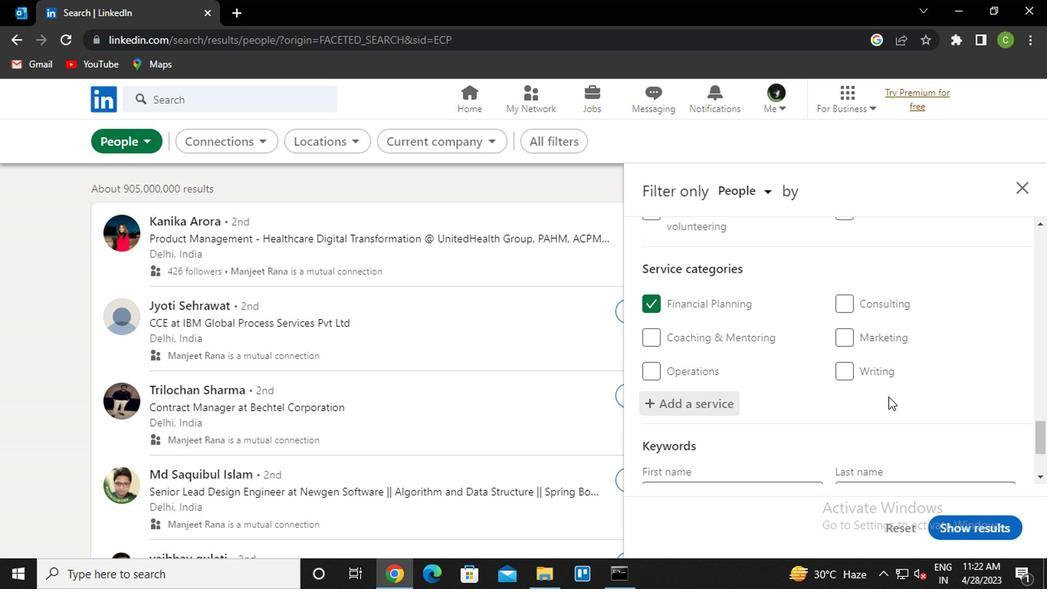 
Action: Mouse moved to (885, 414)
Screenshot: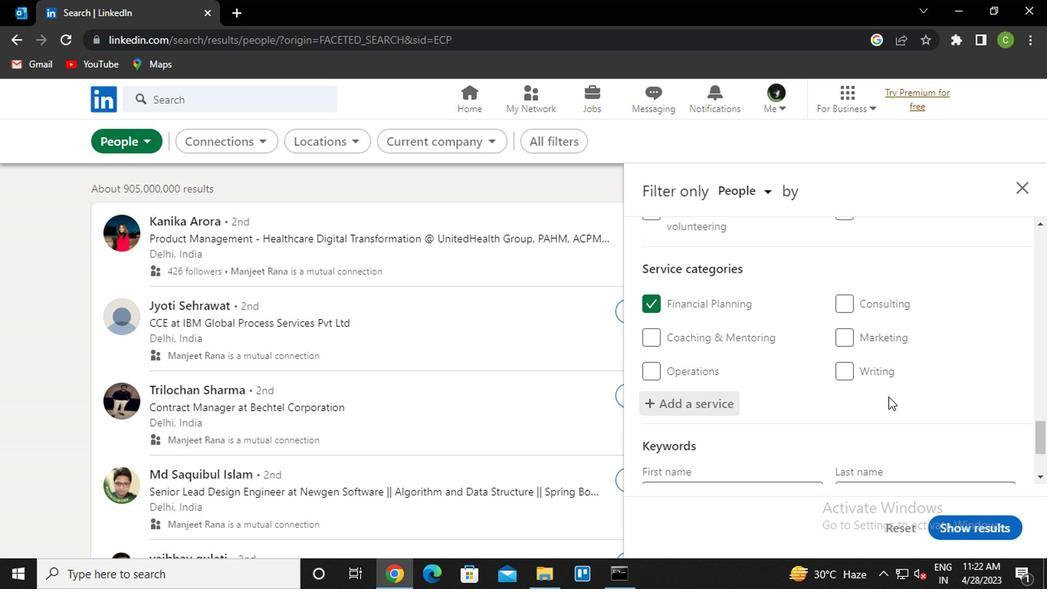 
Action: Mouse scrolled (885, 413) with delta (0, 0)
Screenshot: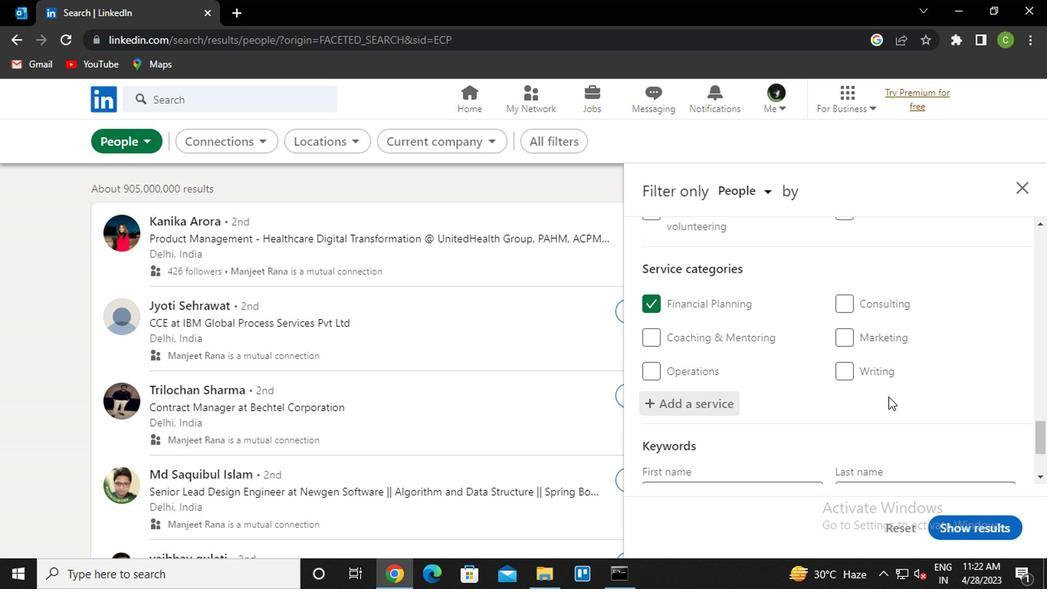 
Action: Mouse moved to (883, 416)
Screenshot: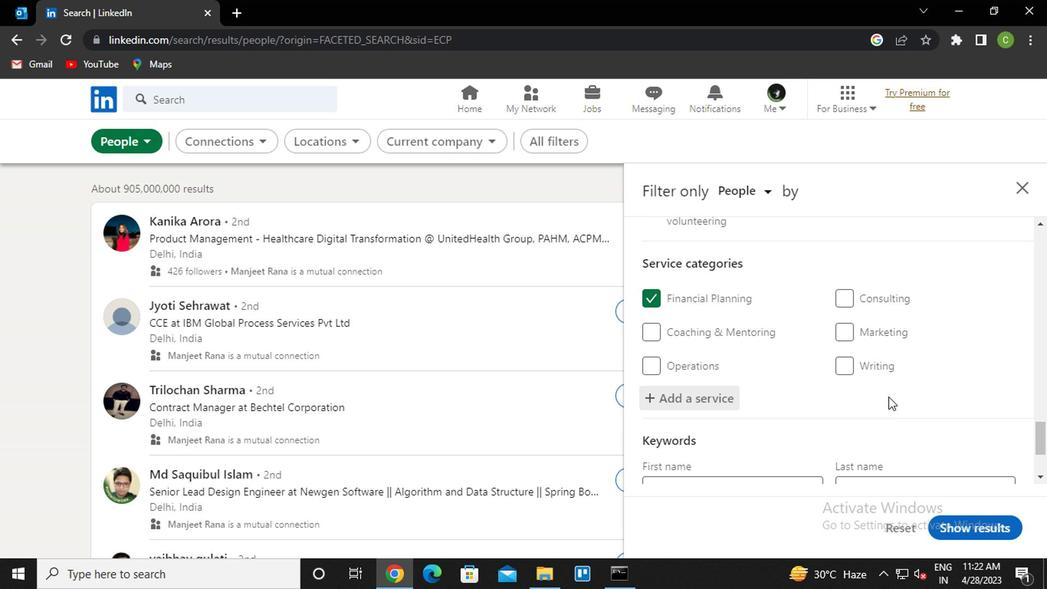 
Action: Mouse scrolled (883, 415) with delta (0, 0)
Screenshot: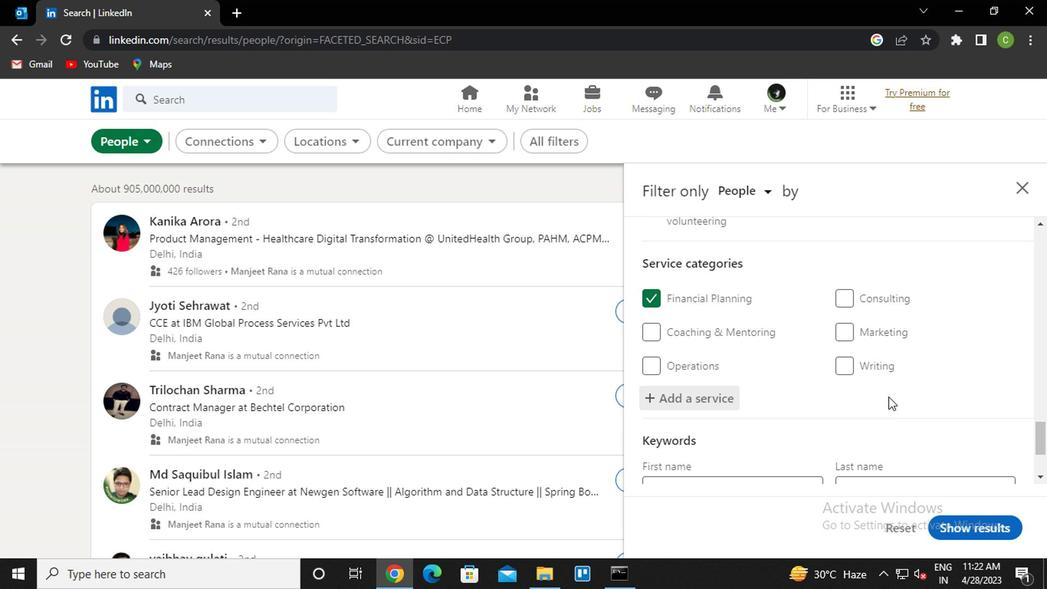 
Action: Mouse moved to (879, 419)
Screenshot: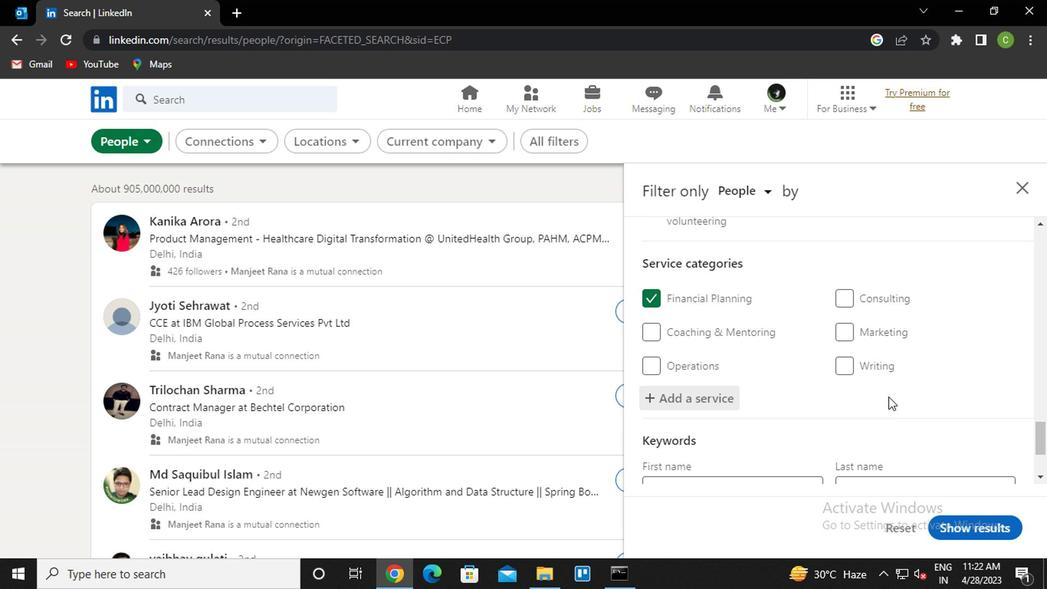 
Action: Mouse scrolled (879, 418) with delta (0, 0)
Screenshot: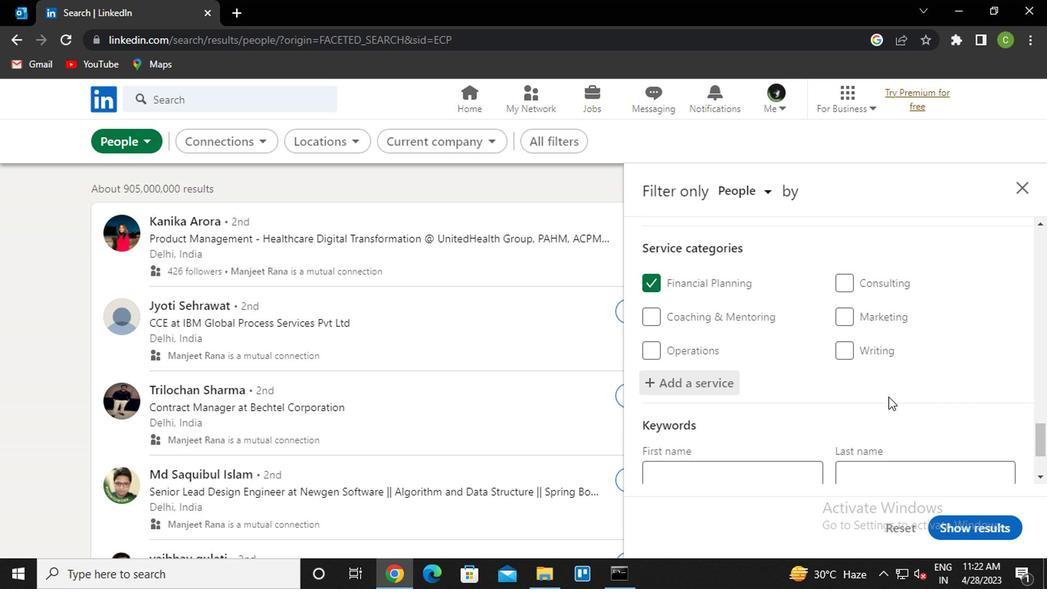 
Action: Mouse moved to (759, 408)
Screenshot: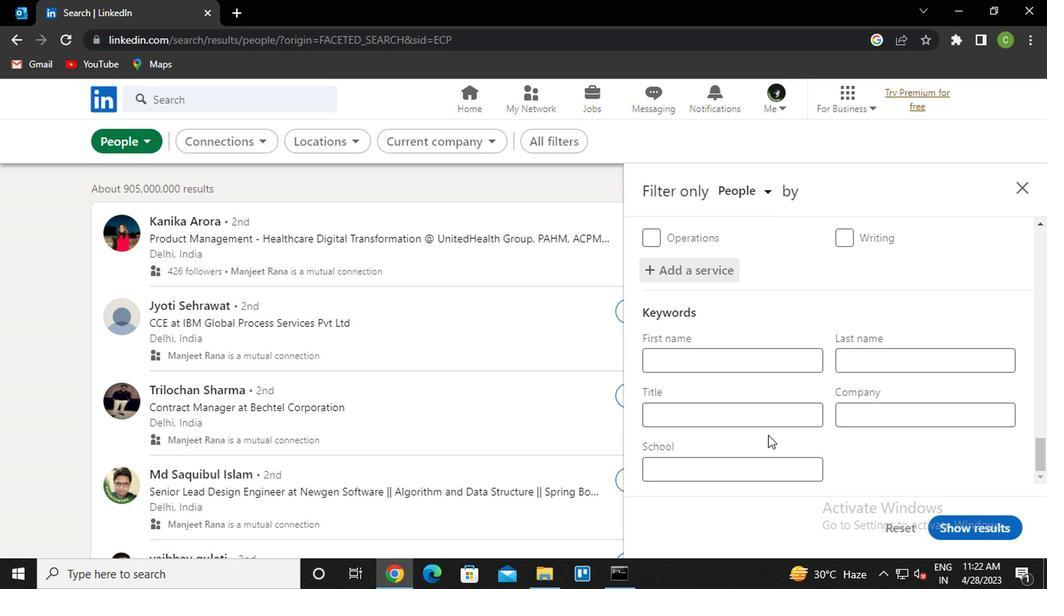 
Action: Mouse pressed left at (759, 408)
Screenshot: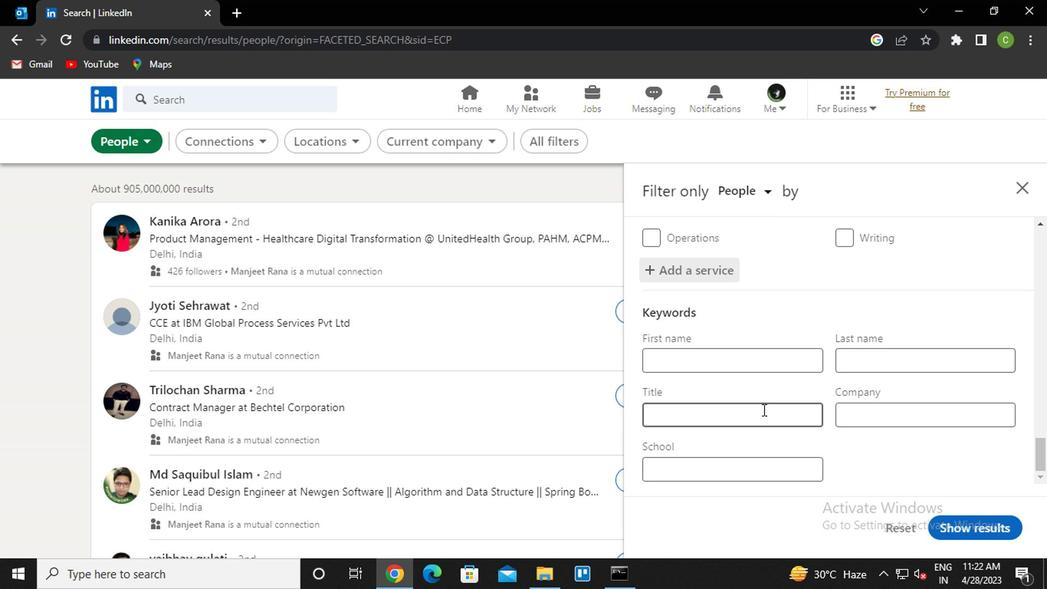 
Action: Key pressed <Key.caps_lock>t<Key.caps_lock>ranslator
Screenshot: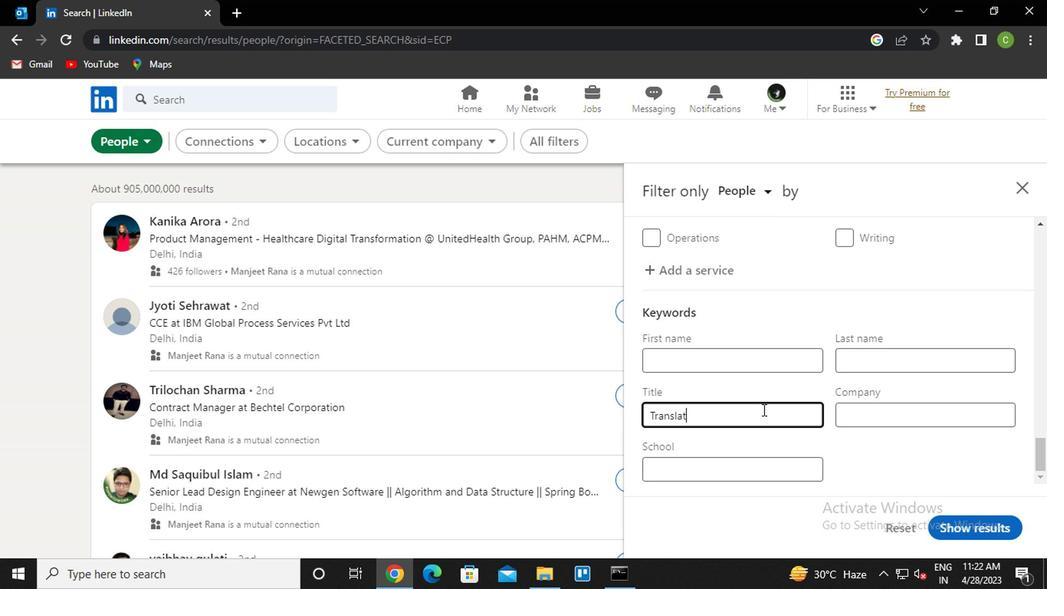 
Action: Mouse moved to (974, 529)
Screenshot: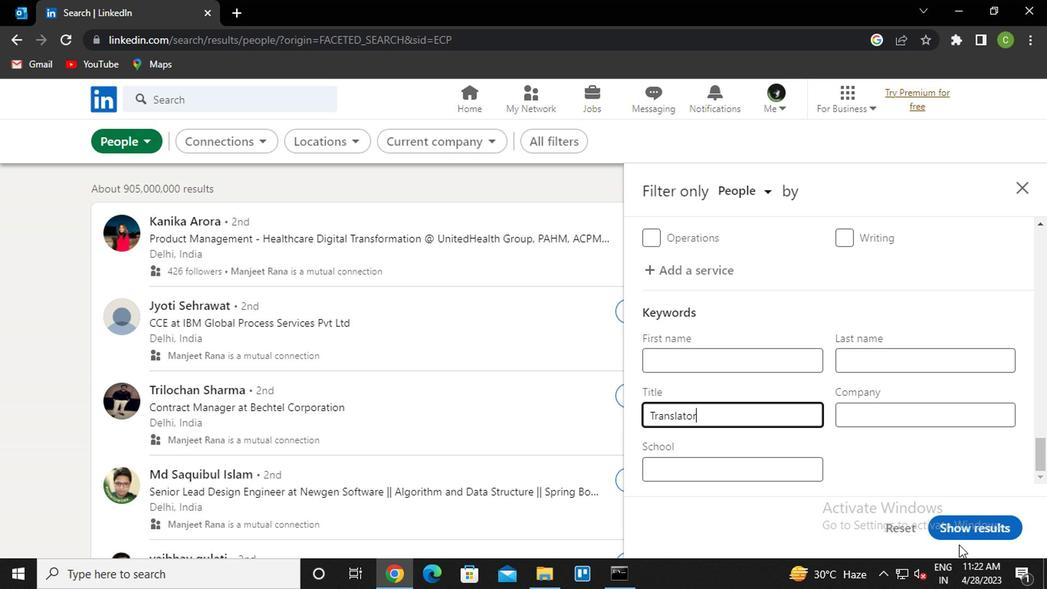 
Action: Mouse pressed left at (974, 529)
Screenshot: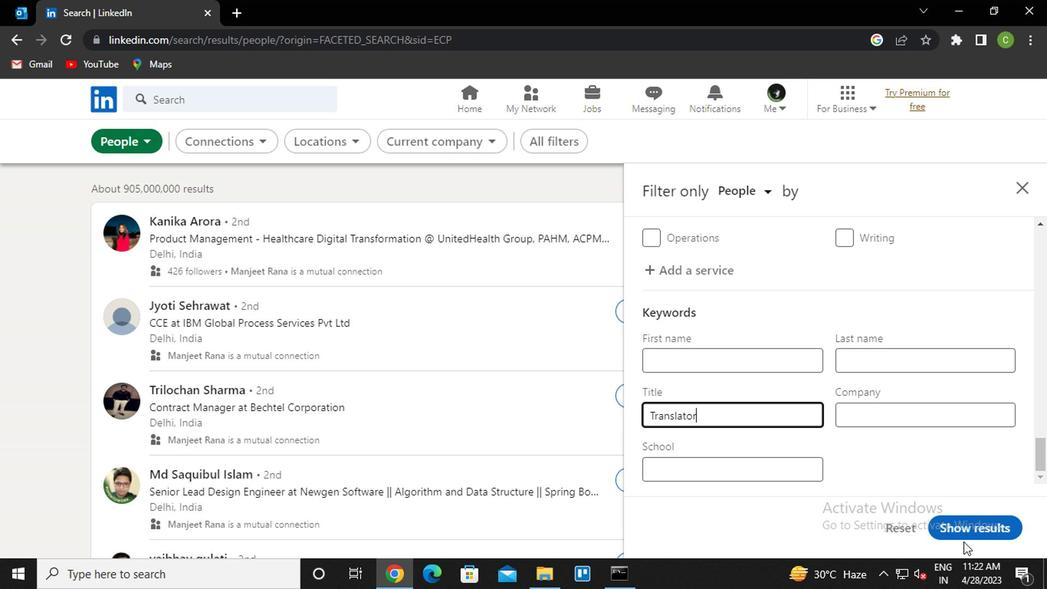 
Action: Mouse moved to (546, 519)
Screenshot: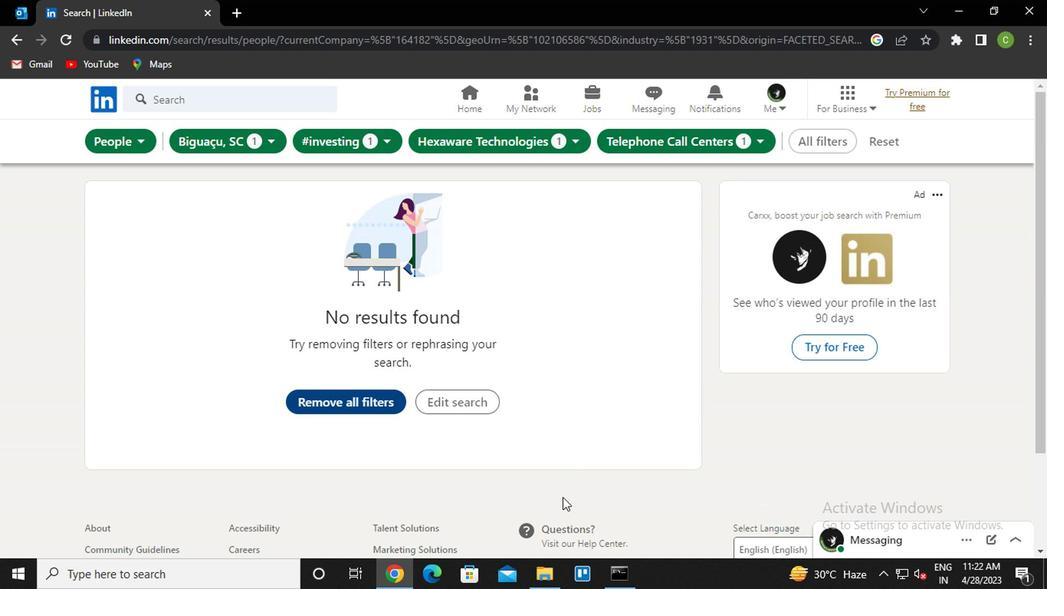 
